 Task: Find people on LinkedIn who attended the University of Kerala, are located in Xiaogan, Hubei, China, talk about Human Resources, work at Axtria - Ingenious Insights, offer Program Management services, and have the title 'Bank Teller'.
Action: Mouse moved to (610, 85)
Screenshot: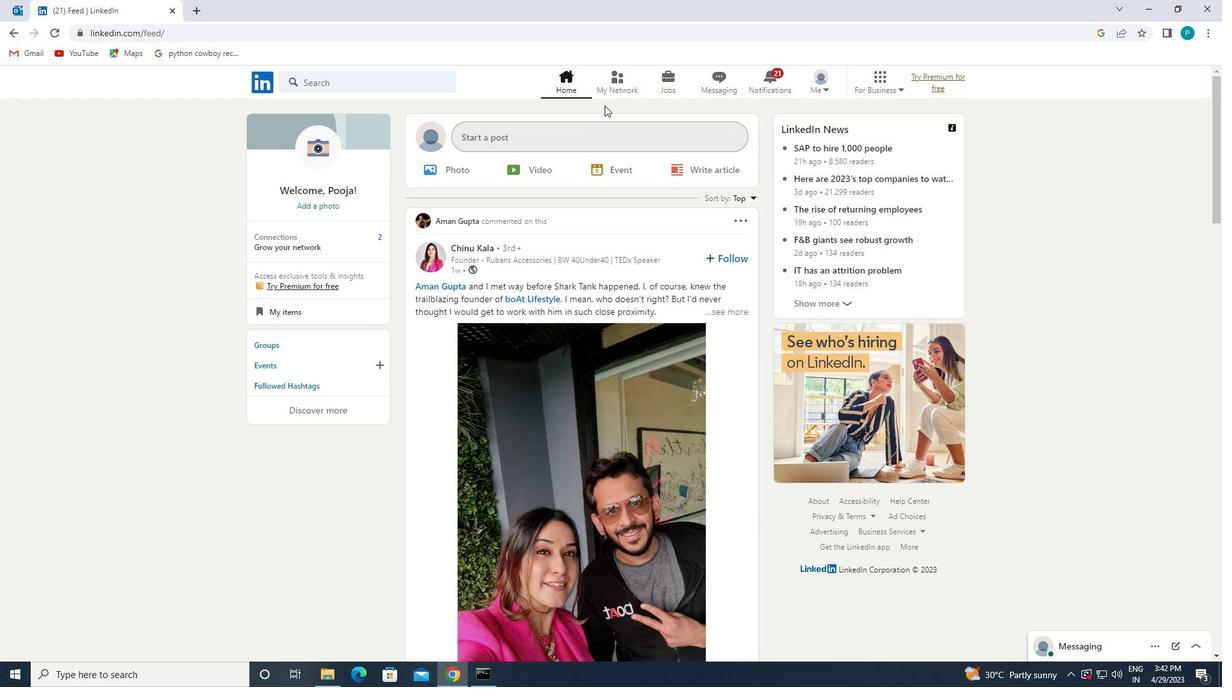 
Action: Mouse pressed left at (610, 85)
Screenshot: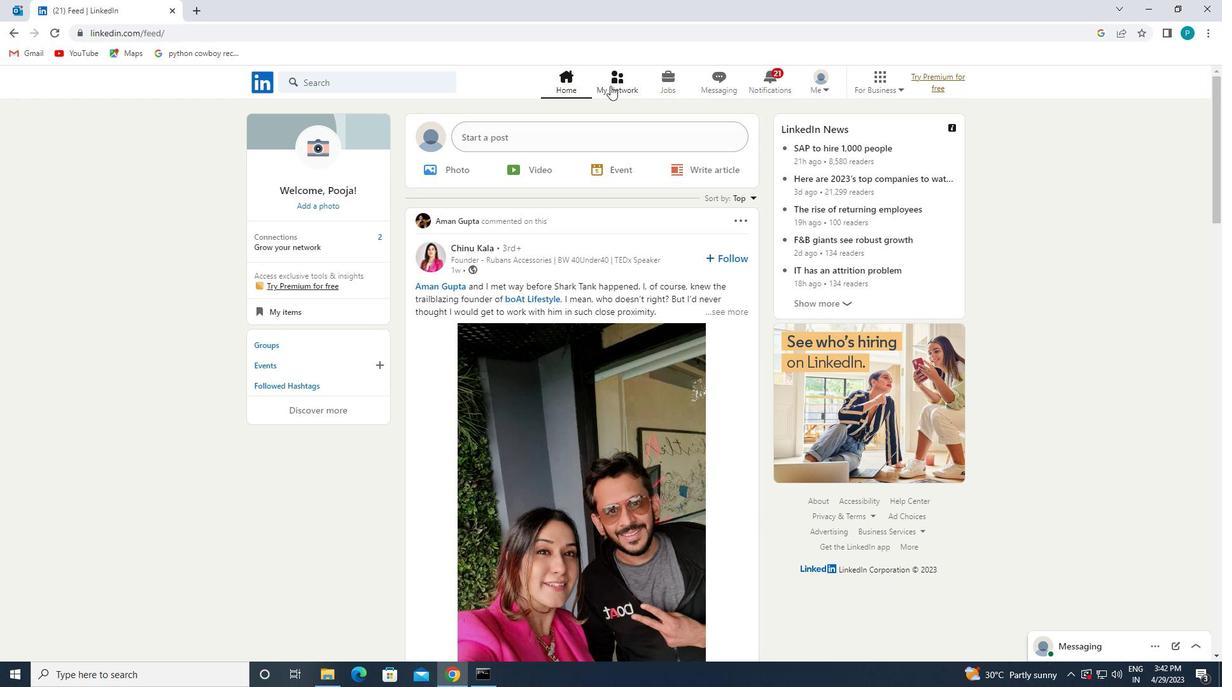 
Action: Mouse moved to (346, 148)
Screenshot: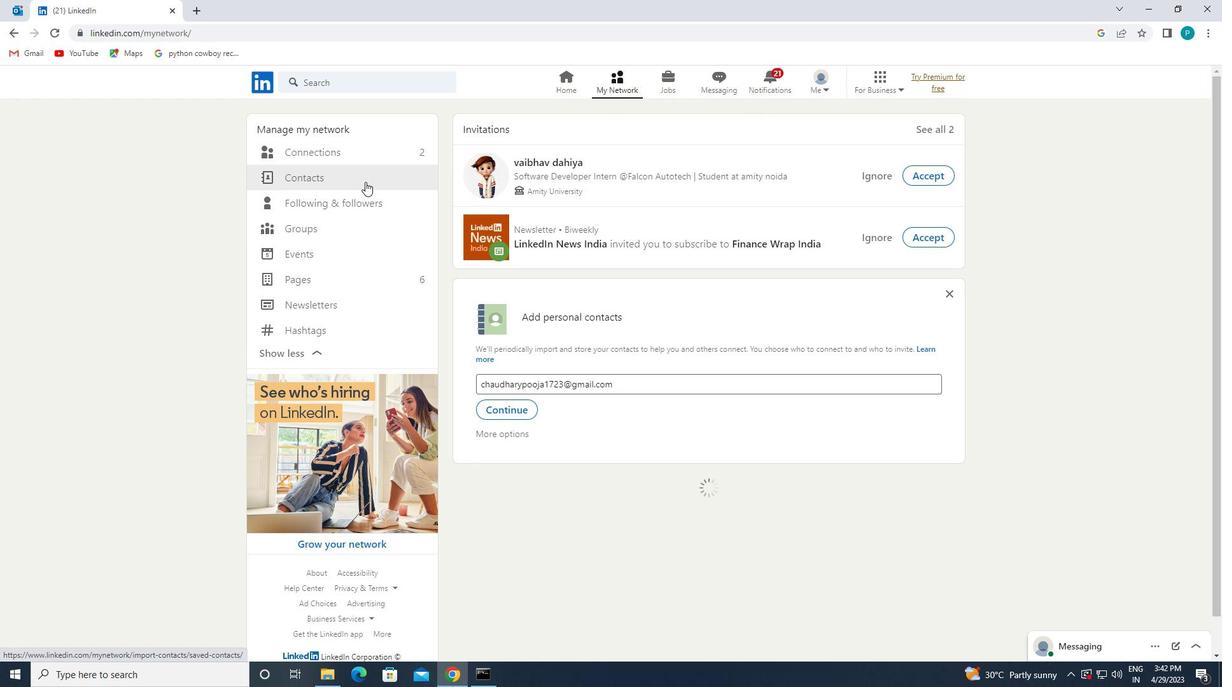 
Action: Mouse pressed left at (346, 148)
Screenshot: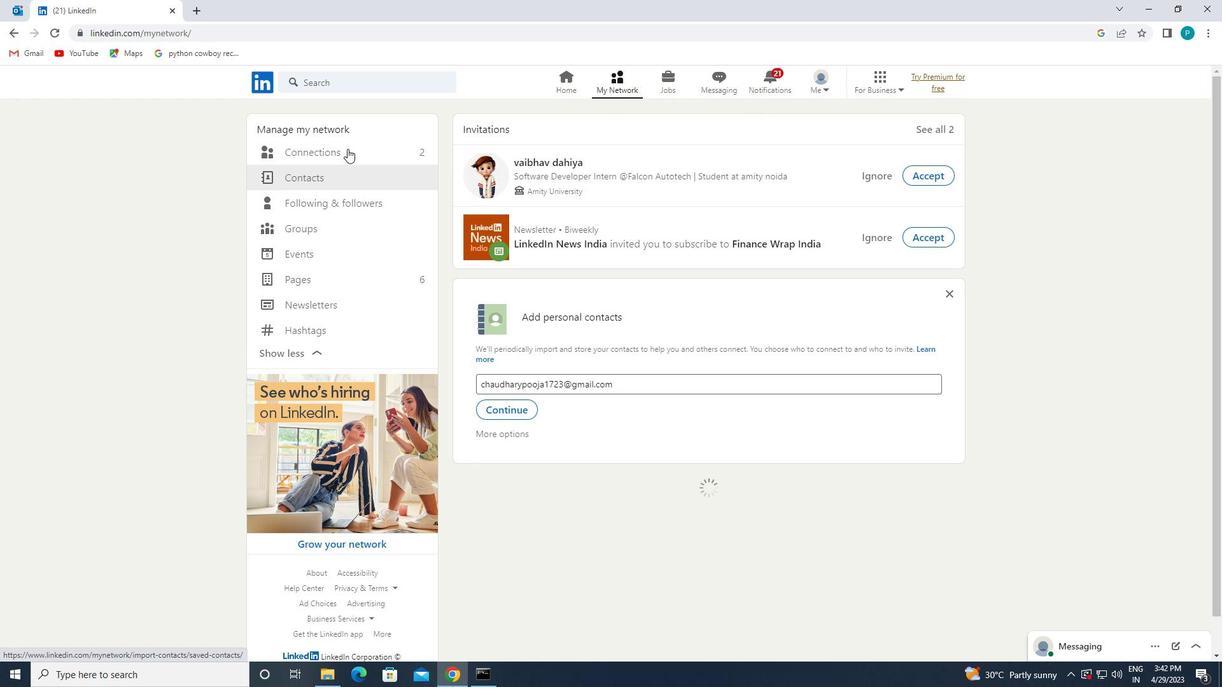 
Action: Mouse moved to (706, 149)
Screenshot: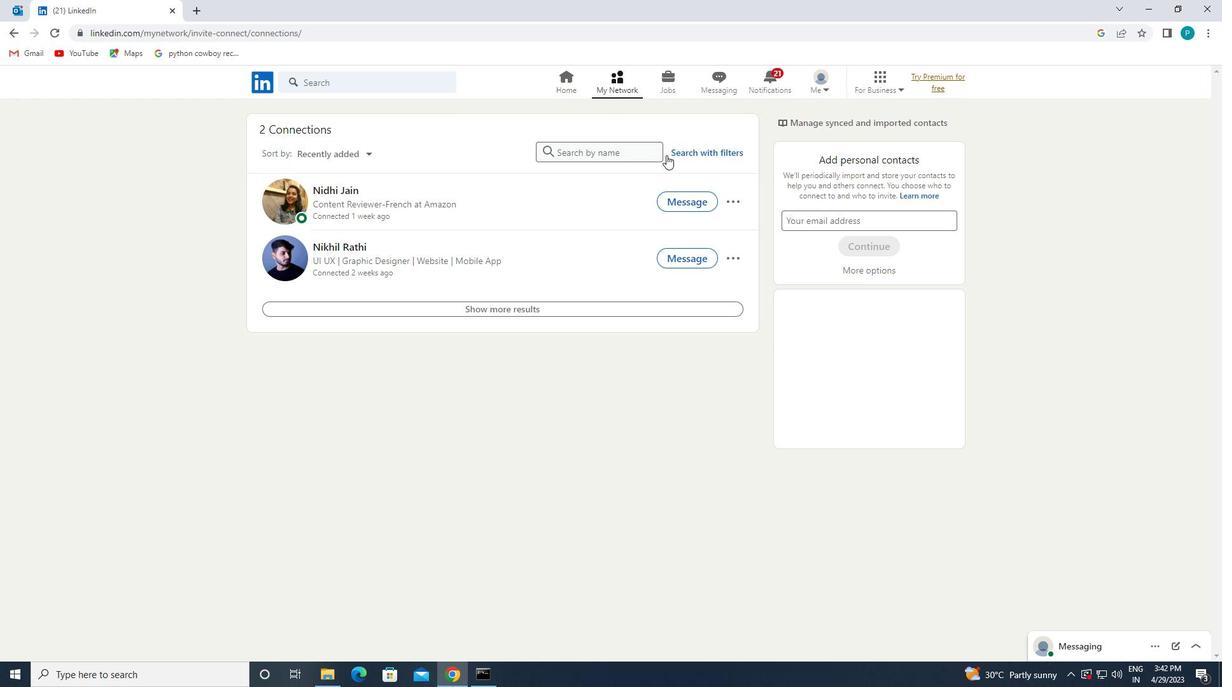
Action: Mouse pressed left at (706, 149)
Screenshot: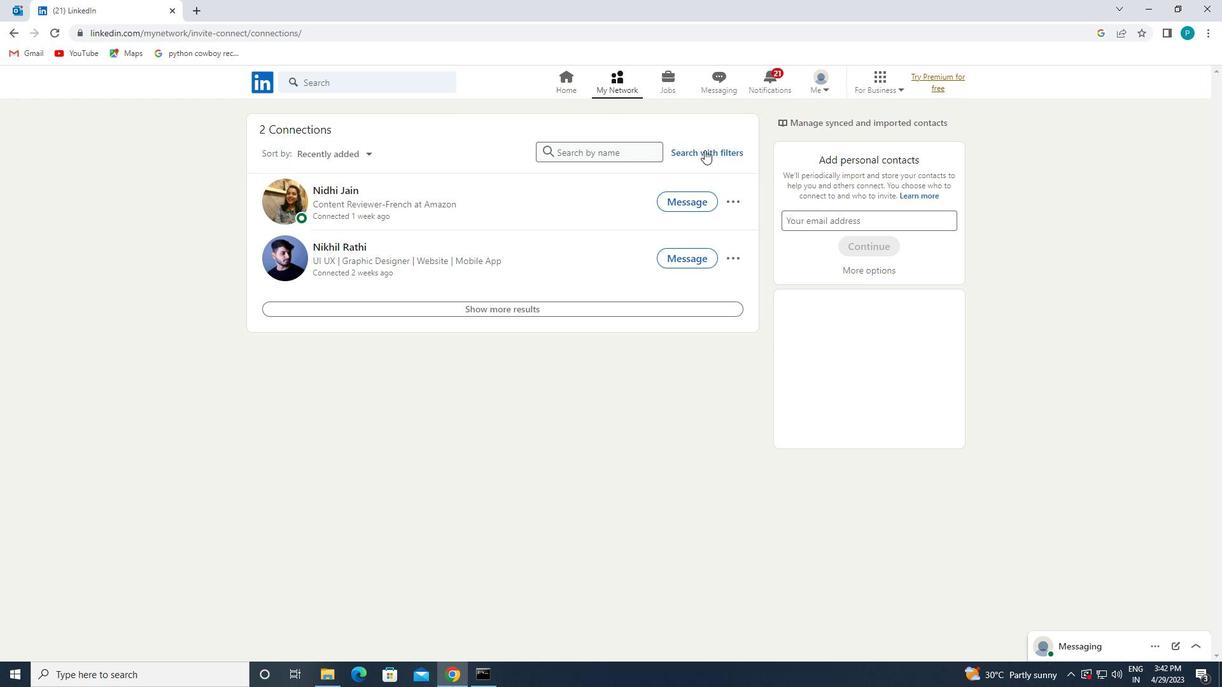 
Action: Mouse moved to (706, 147)
Screenshot: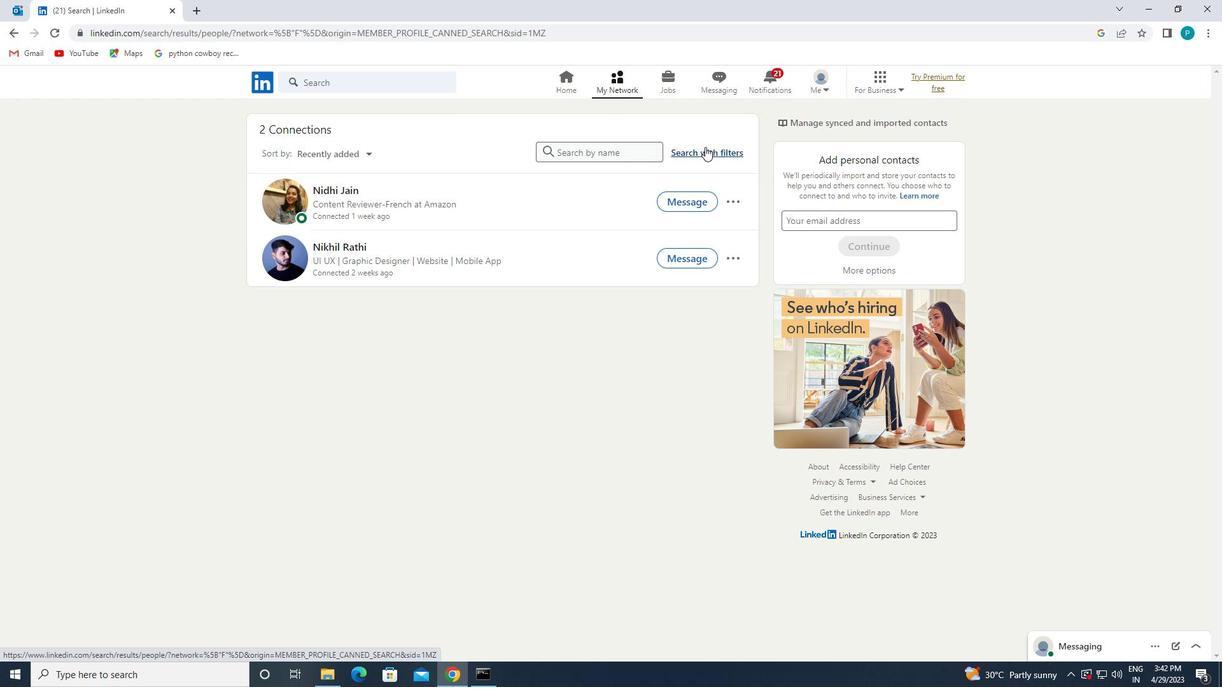 
Action: Mouse pressed left at (706, 147)
Screenshot: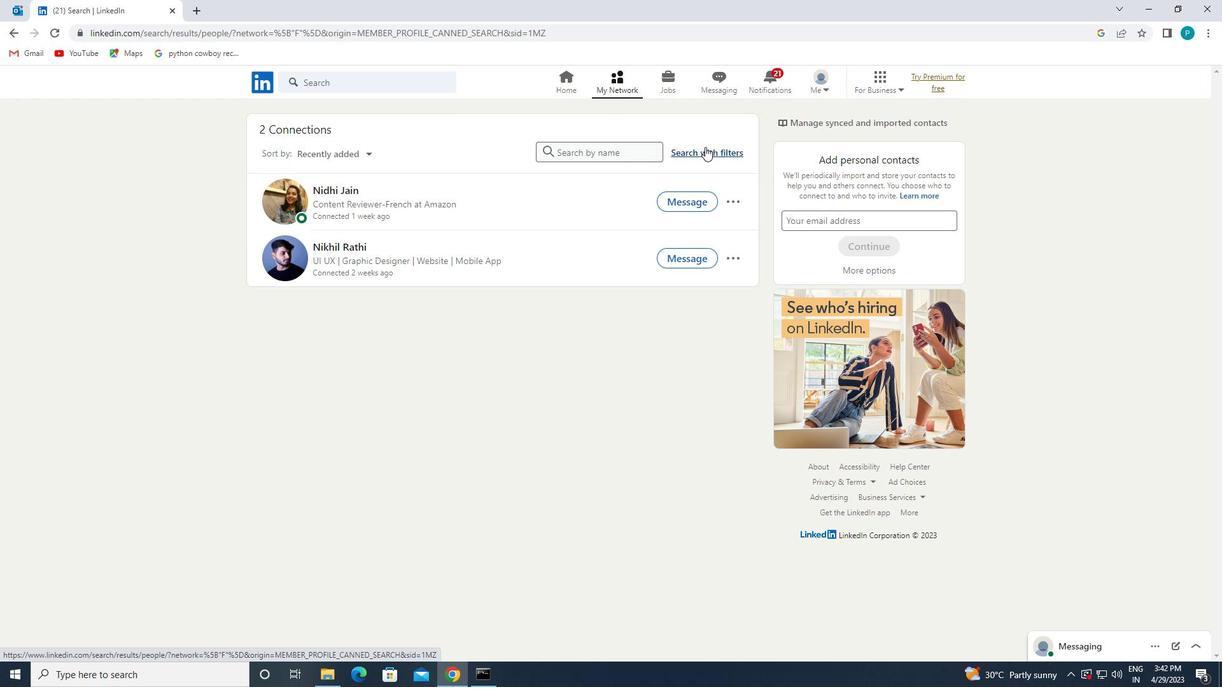 
Action: Mouse pressed left at (706, 147)
Screenshot: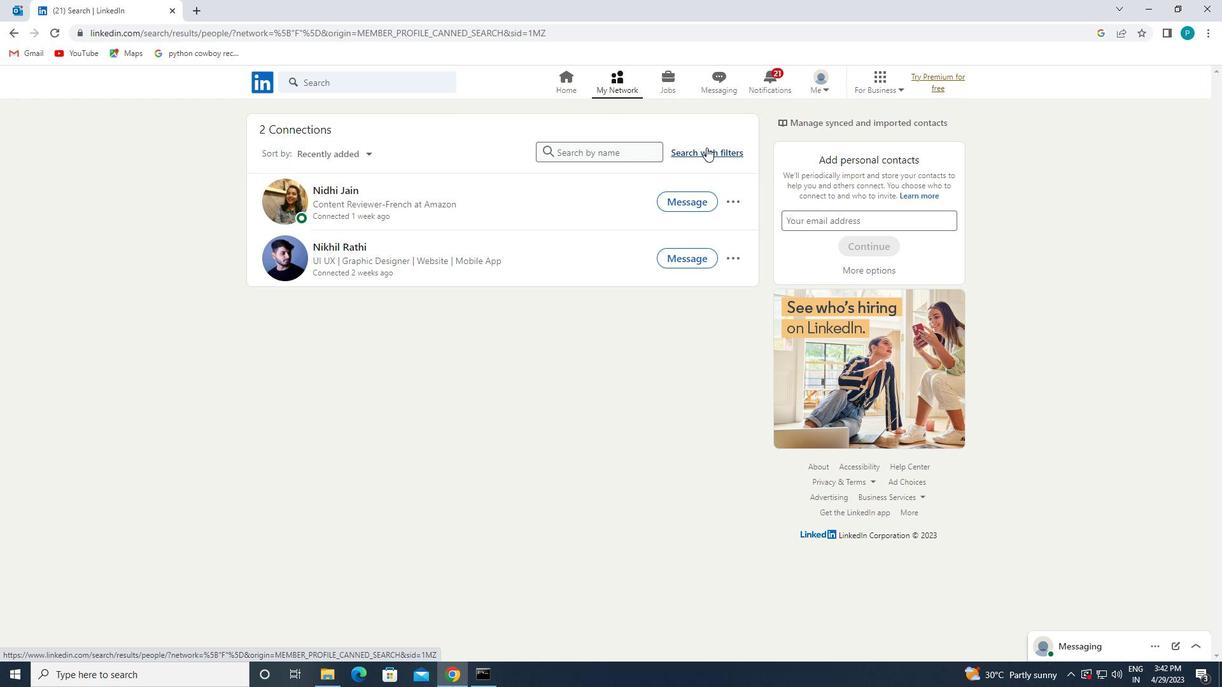 
Action: Mouse moved to (612, 134)
Screenshot: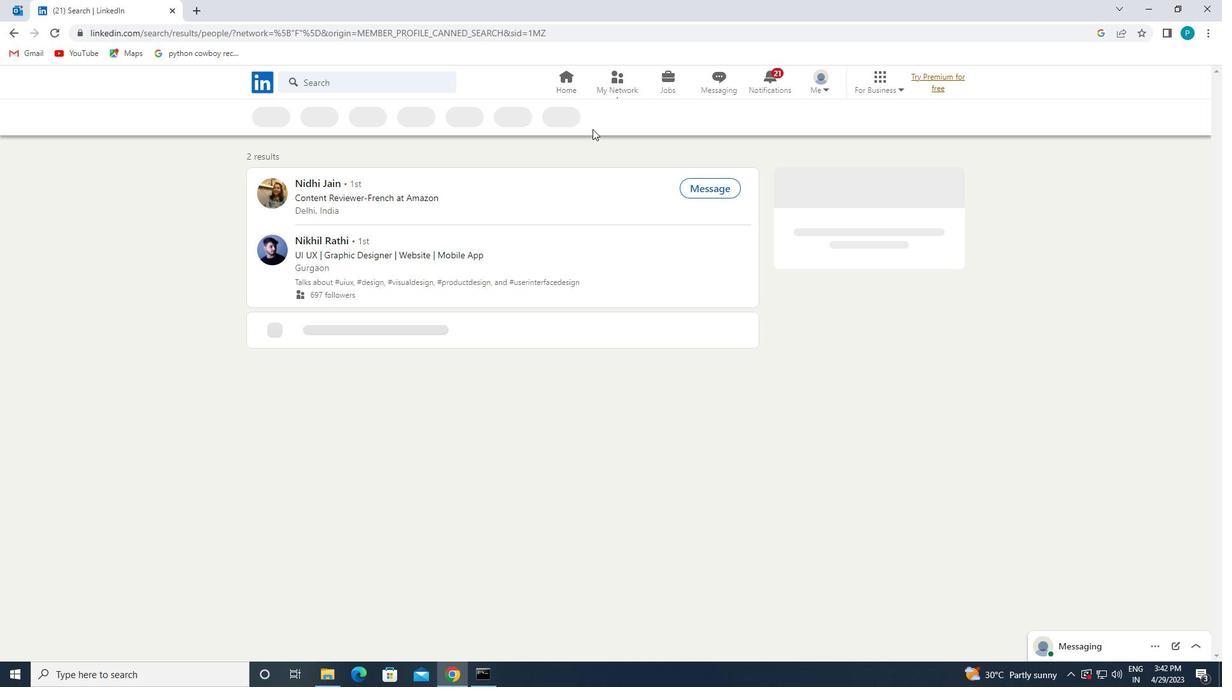 
Action: Mouse scrolled (612, 135) with delta (0, 0)
Screenshot: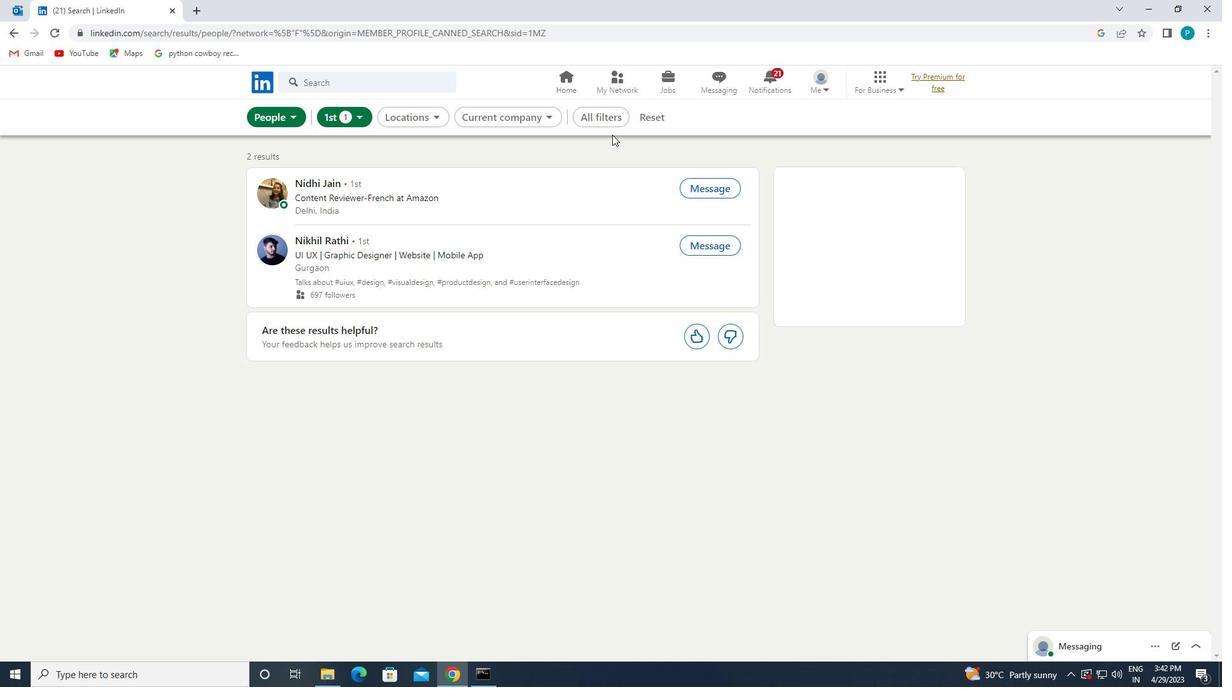 
Action: Mouse scrolled (612, 135) with delta (0, 0)
Screenshot: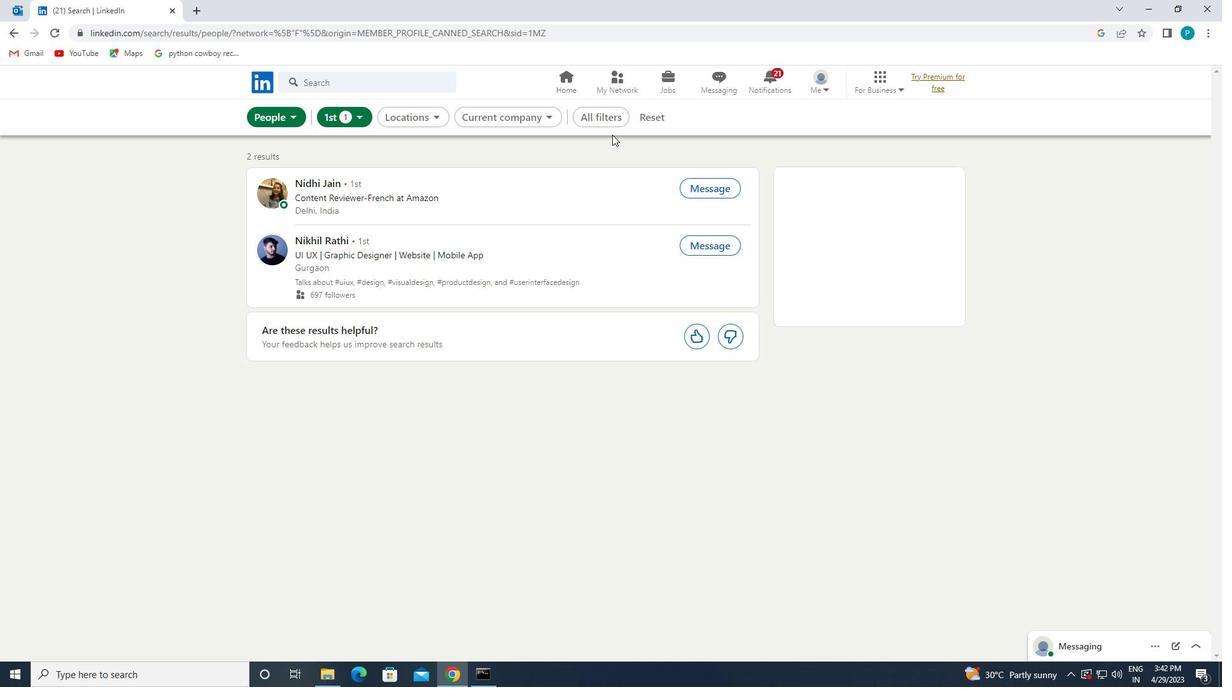 
Action: Mouse scrolled (612, 135) with delta (0, 0)
Screenshot: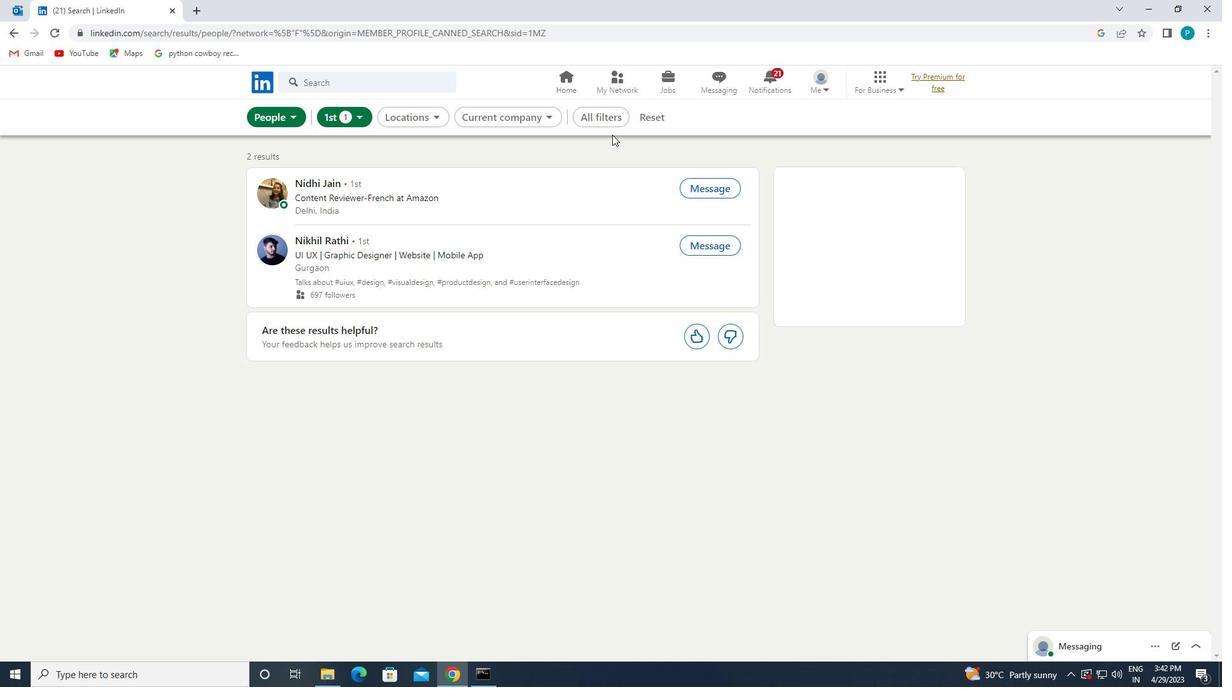 
Action: Mouse scrolled (612, 134) with delta (0, 0)
Screenshot: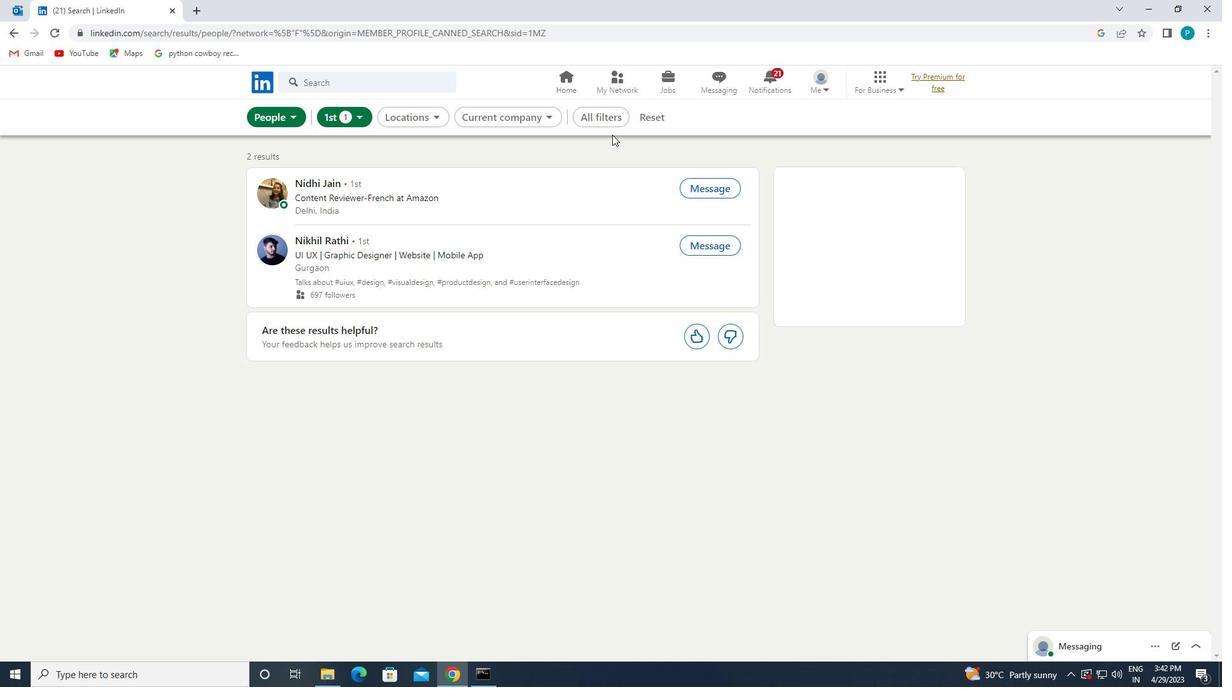 
Action: Mouse scrolled (612, 134) with delta (0, 0)
Screenshot: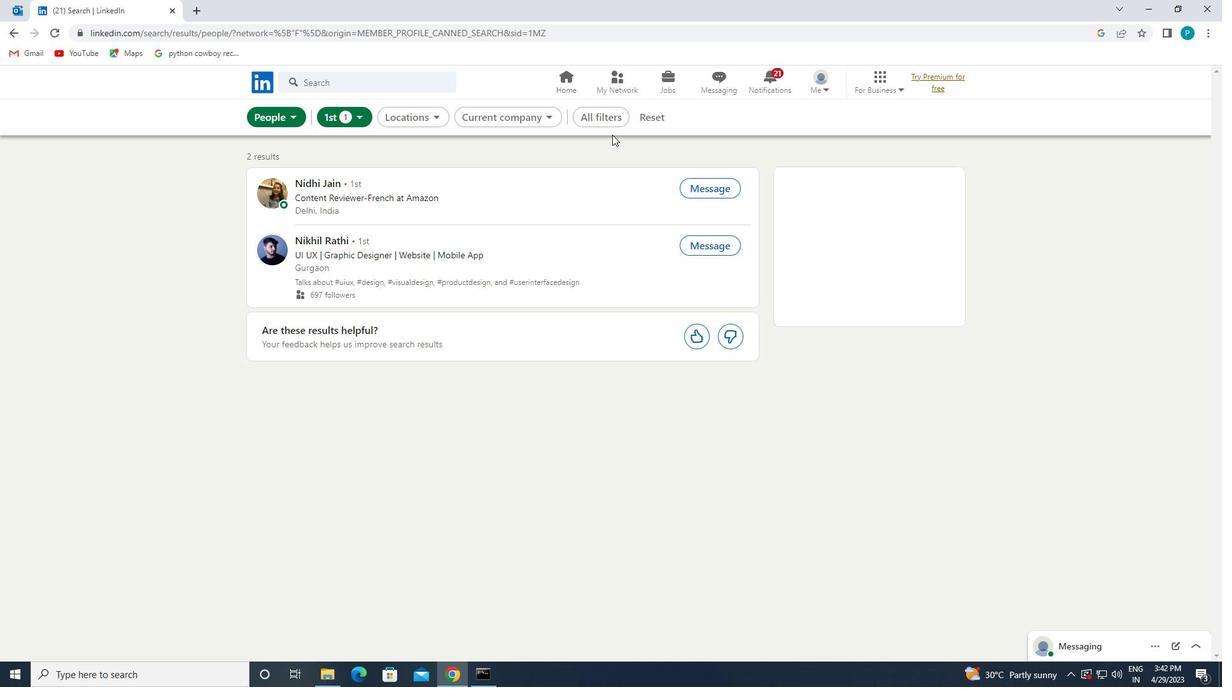 
Action: Mouse moved to (647, 112)
Screenshot: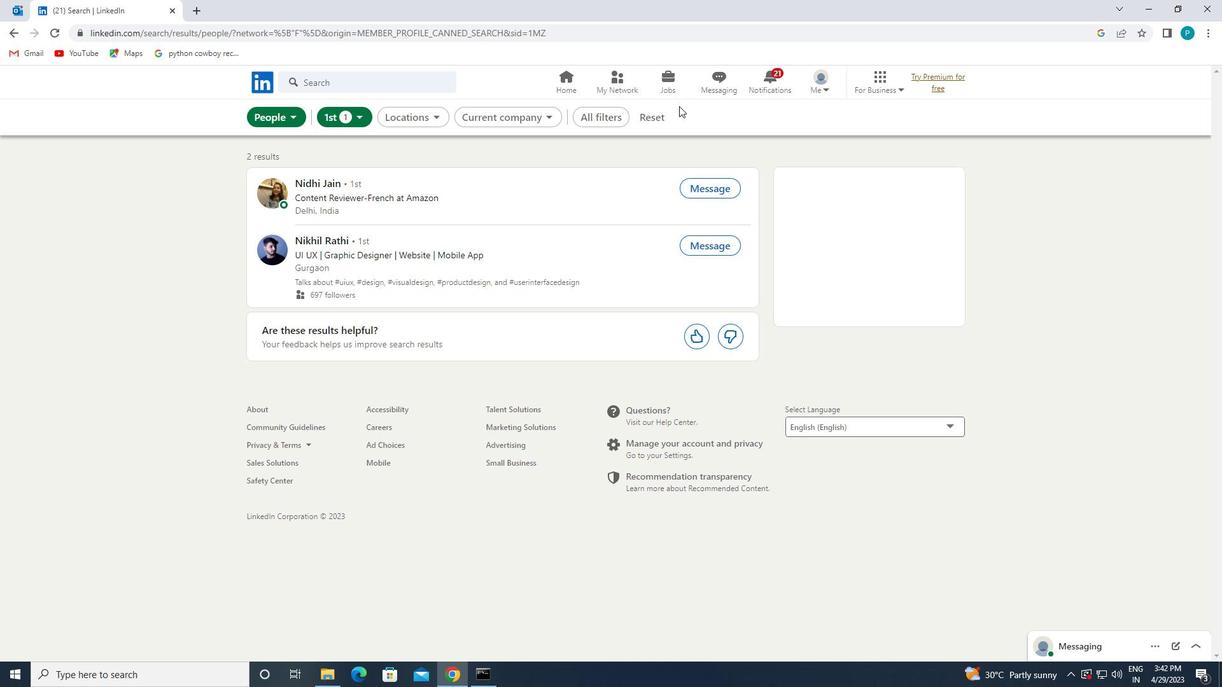 
Action: Mouse pressed left at (647, 112)
Screenshot: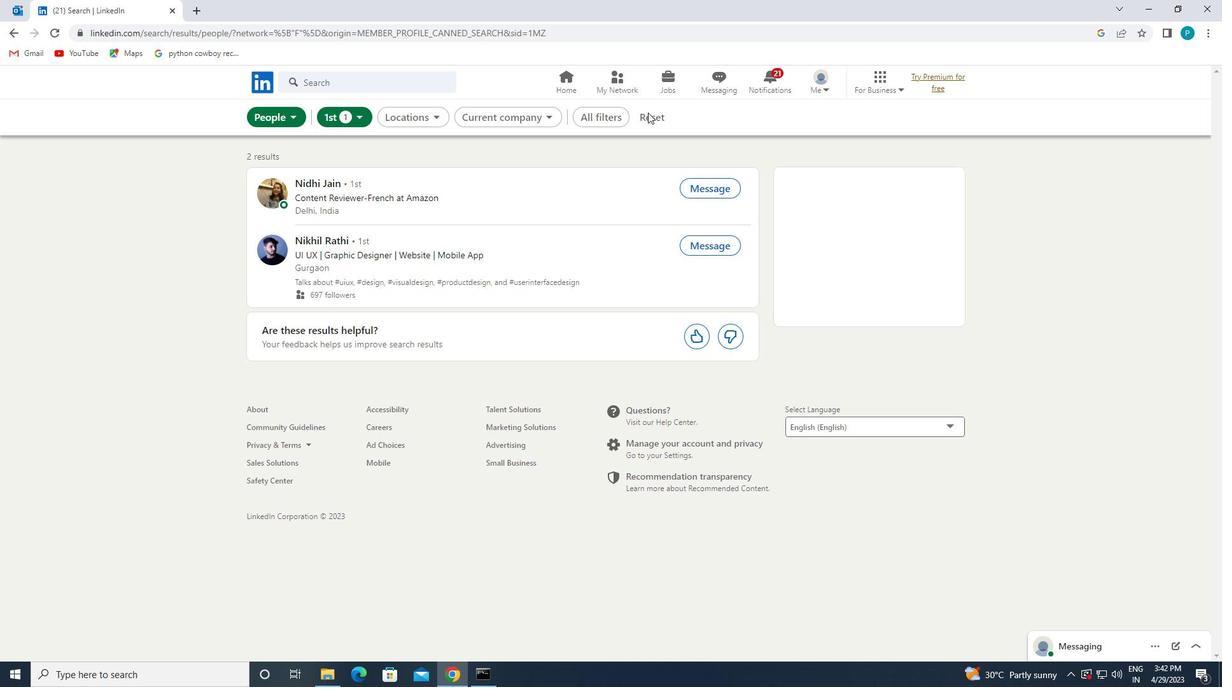 
Action: Mouse moved to (651, 116)
Screenshot: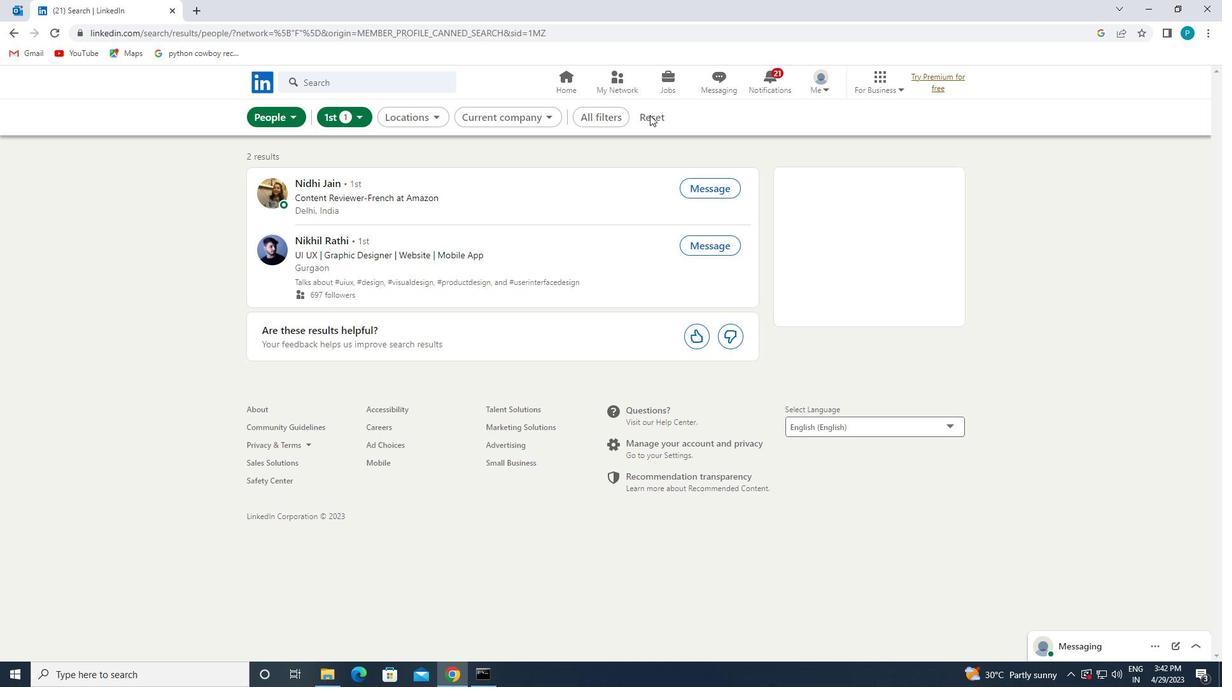 
Action: Mouse pressed left at (651, 116)
Screenshot: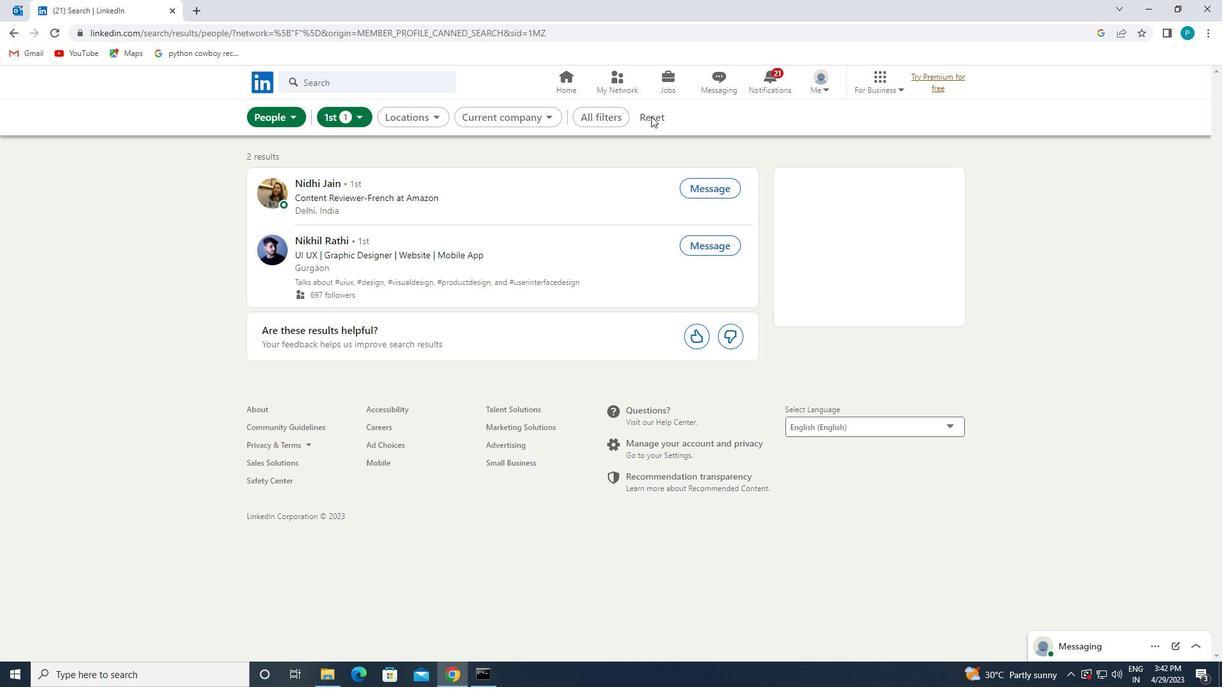 
Action: Mouse pressed left at (651, 116)
Screenshot: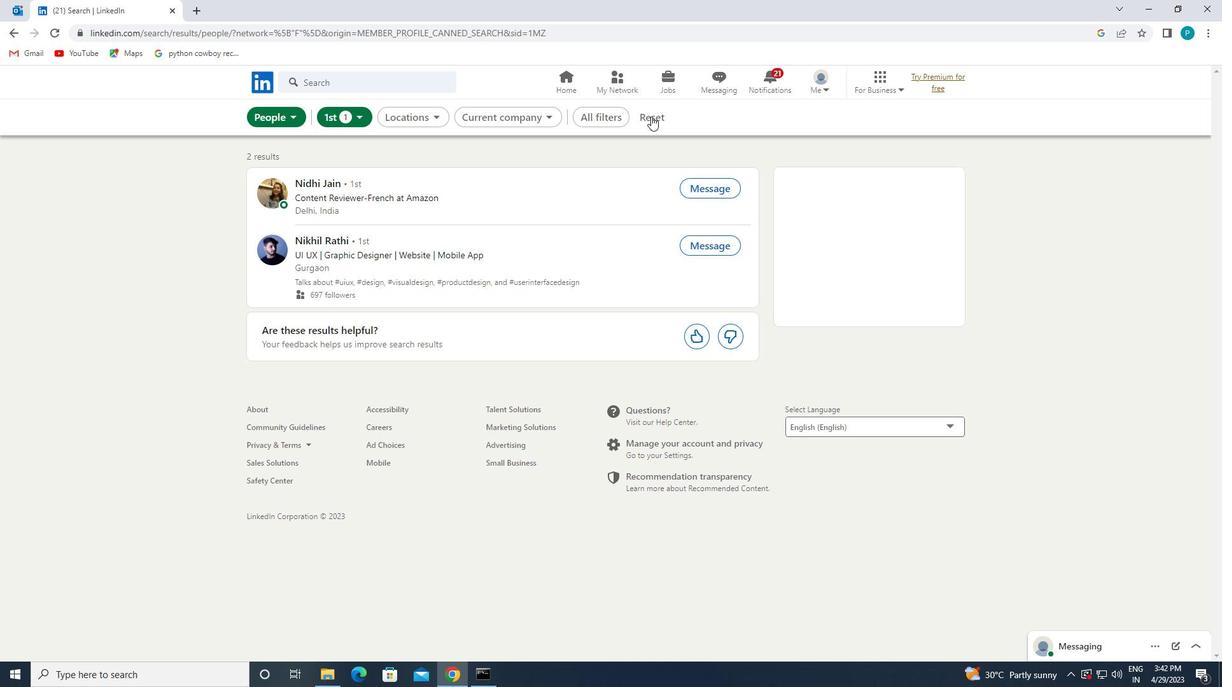 
Action: Mouse pressed left at (651, 116)
Screenshot: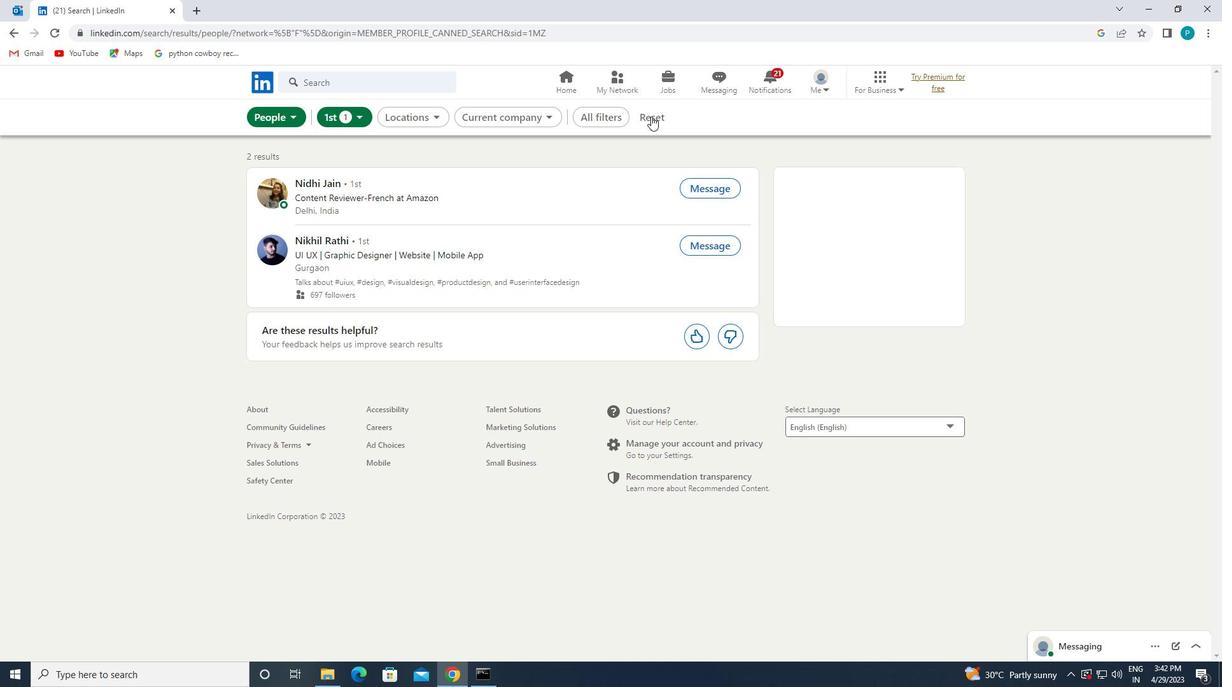 
Action: Mouse pressed left at (651, 116)
Screenshot: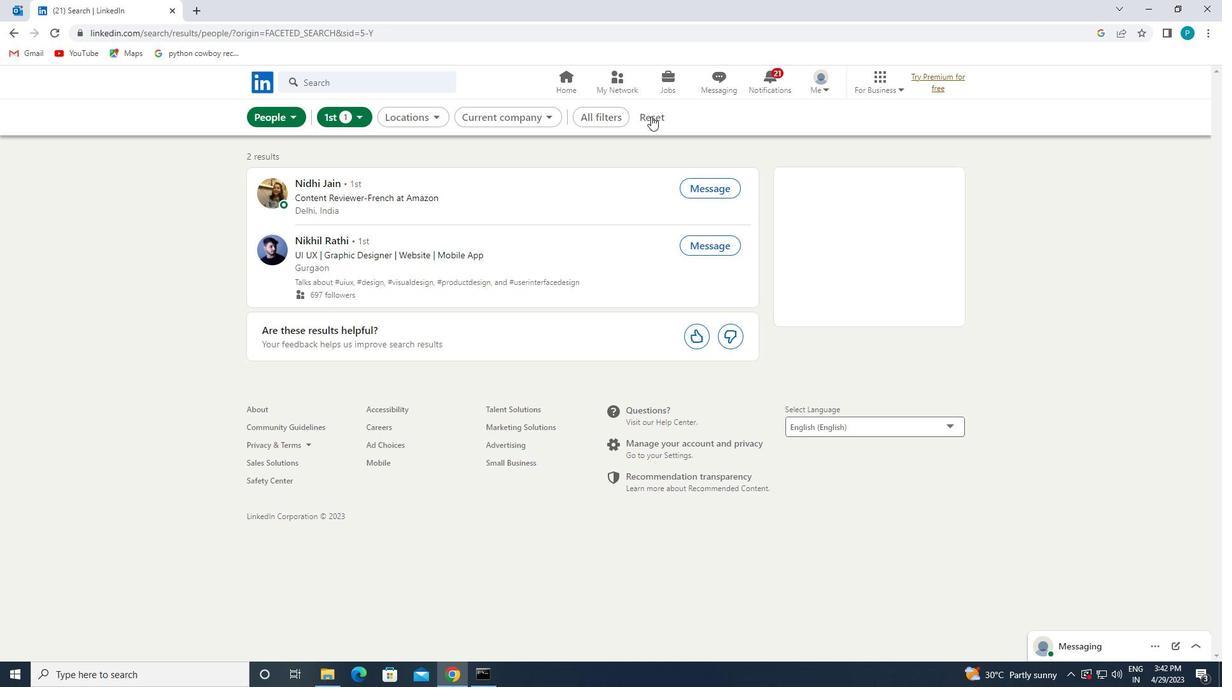 
Action: Mouse pressed left at (651, 116)
Screenshot: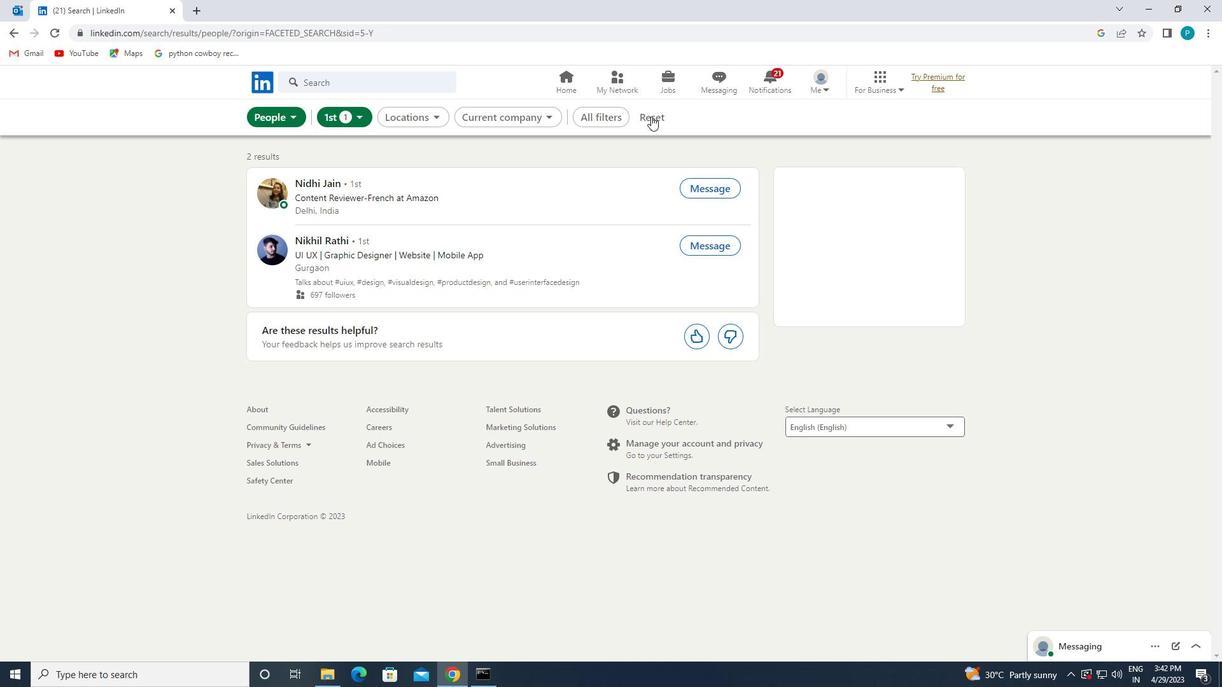 
Action: Mouse pressed left at (651, 116)
Screenshot: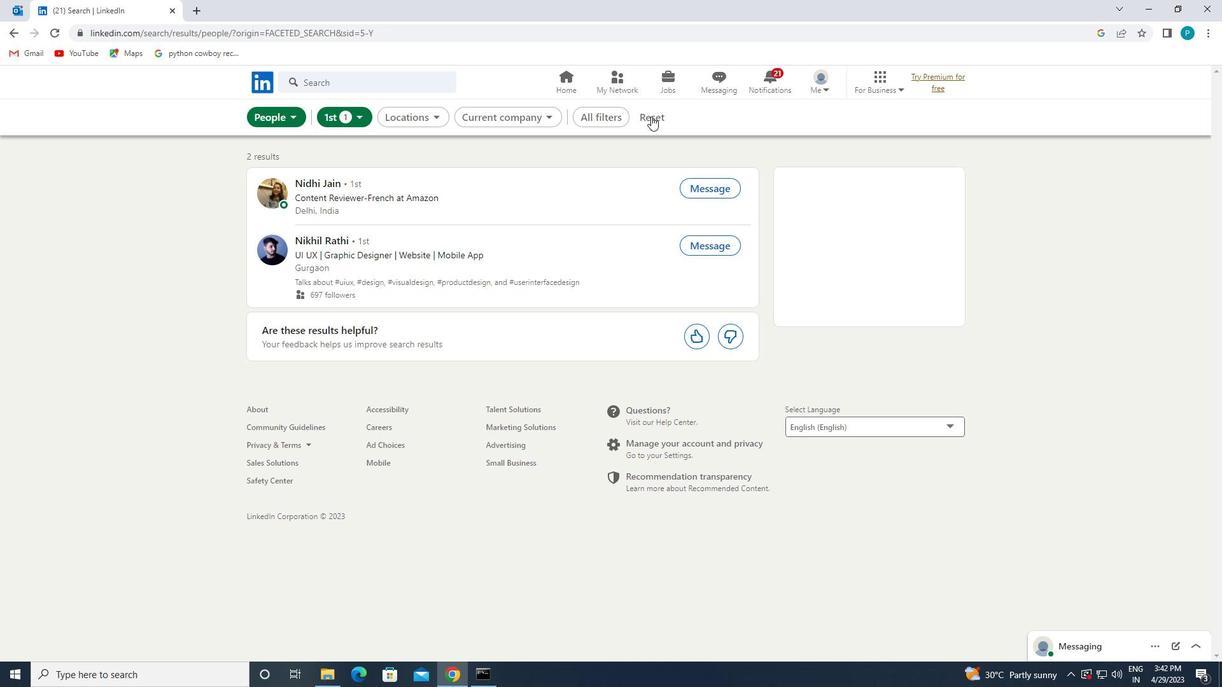
Action: Mouse moved to (659, 112)
Screenshot: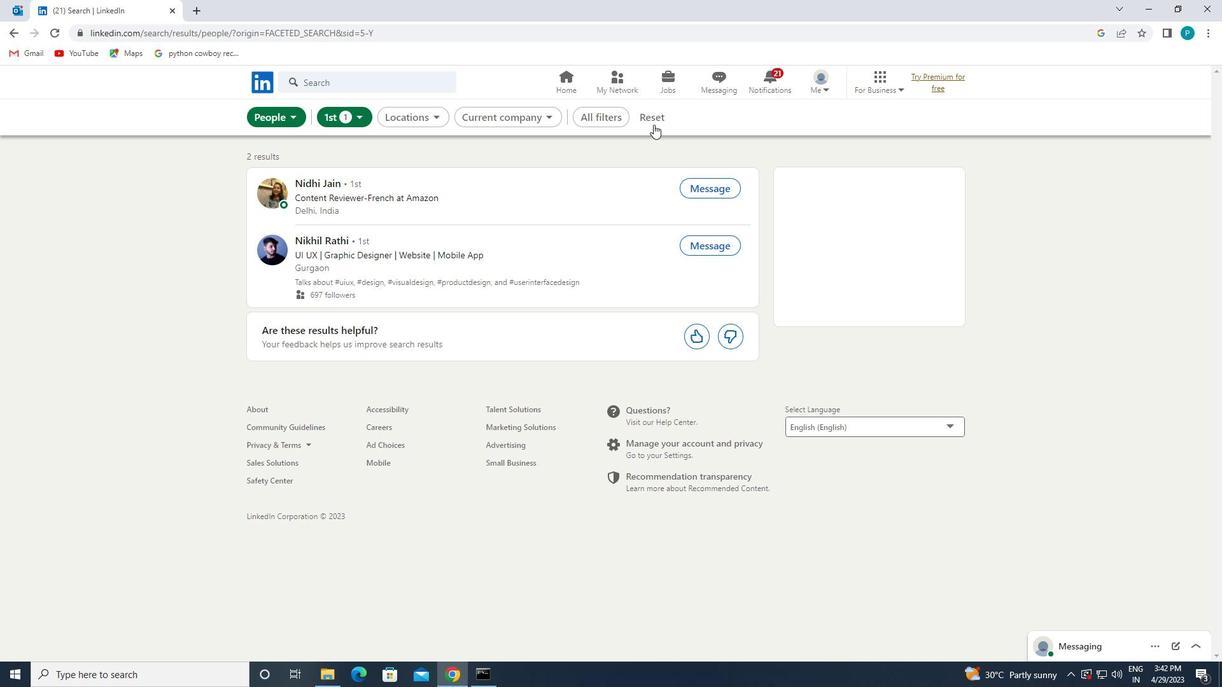 
Action: Mouse pressed left at (659, 112)
Screenshot: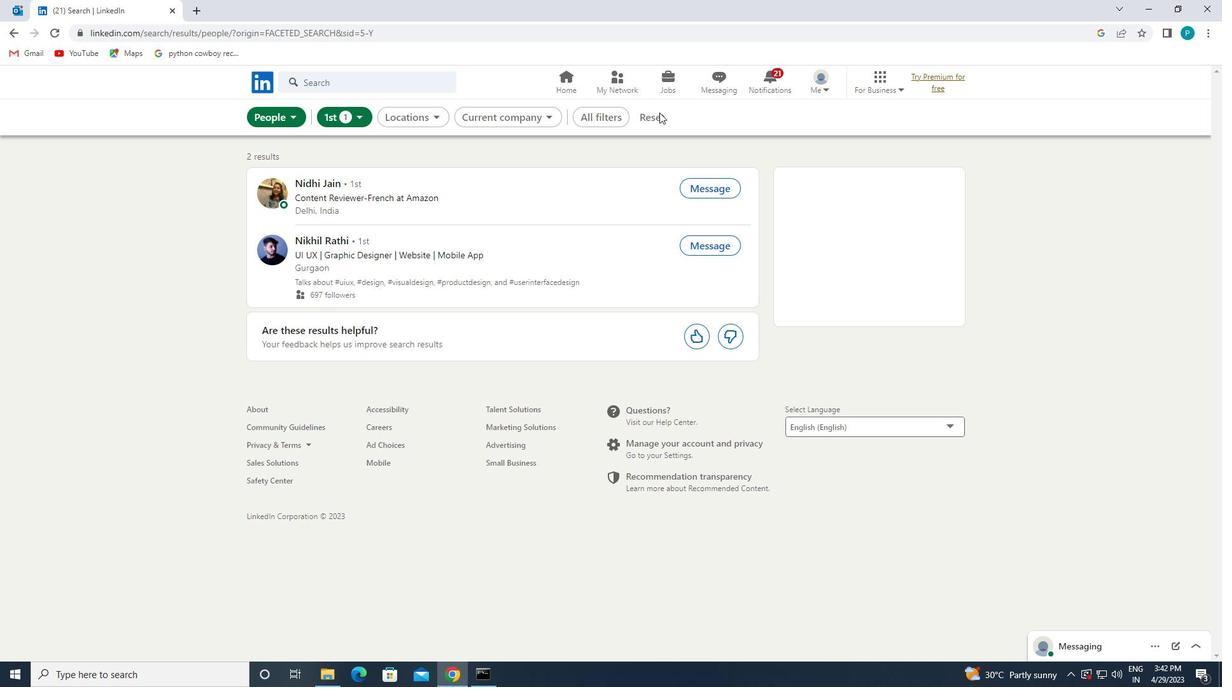 
Action: Mouse moved to (647, 112)
Screenshot: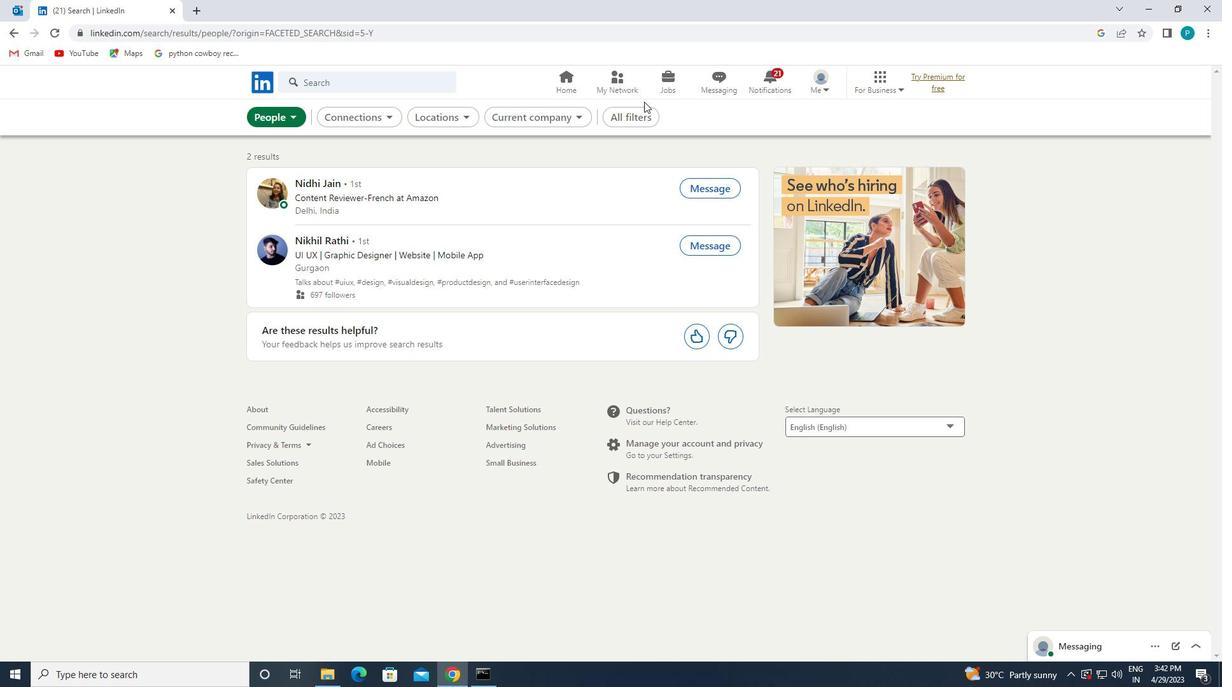 
Action: Mouse pressed left at (647, 112)
Screenshot: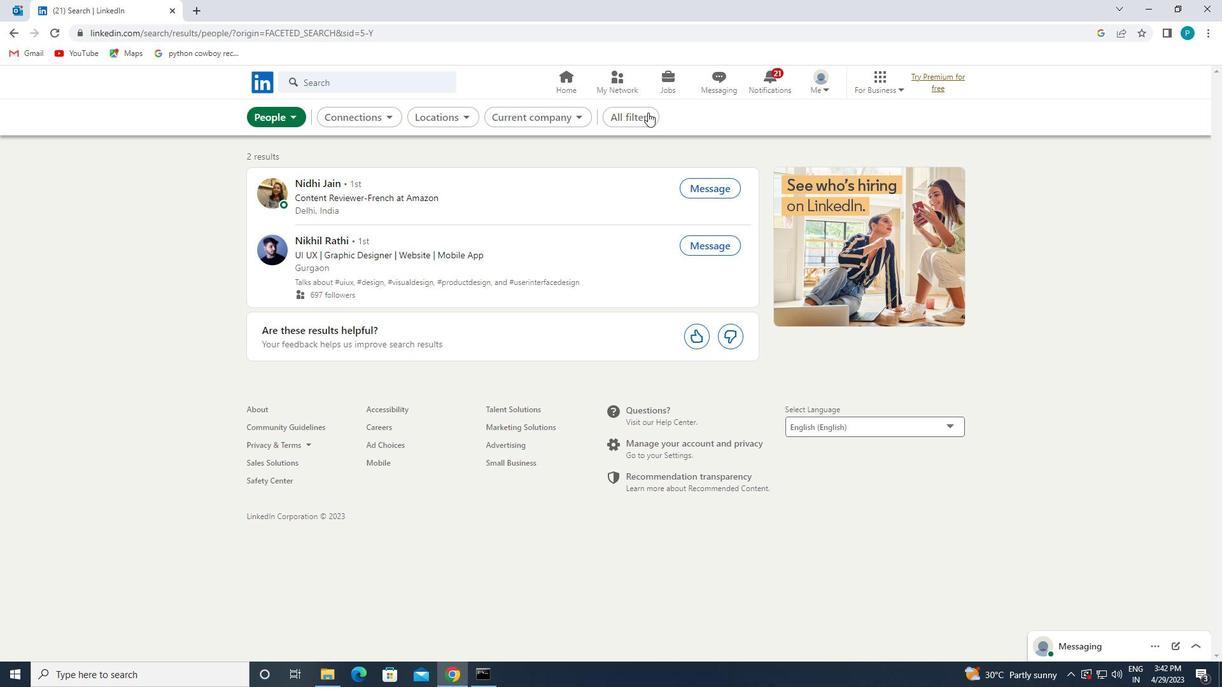 
Action: Mouse moved to (1025, 355)
Screenshot: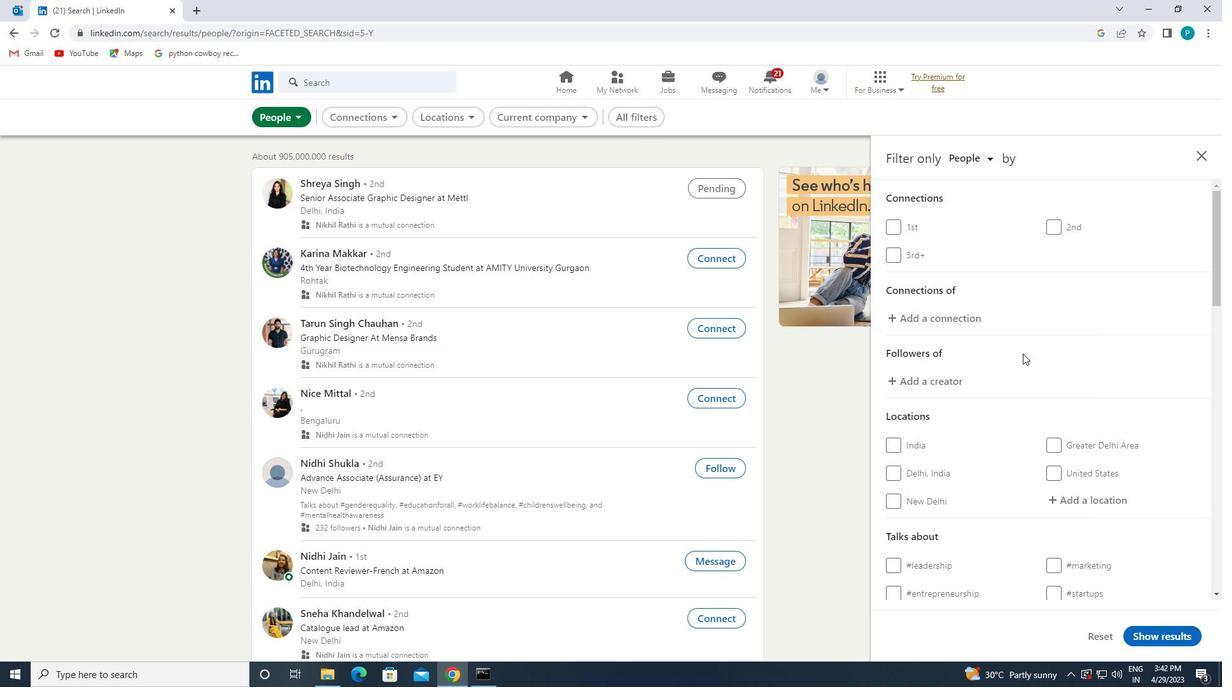 
Action: Mouse scrolled (1025, 355) with delta (0, 0)
Screenshot: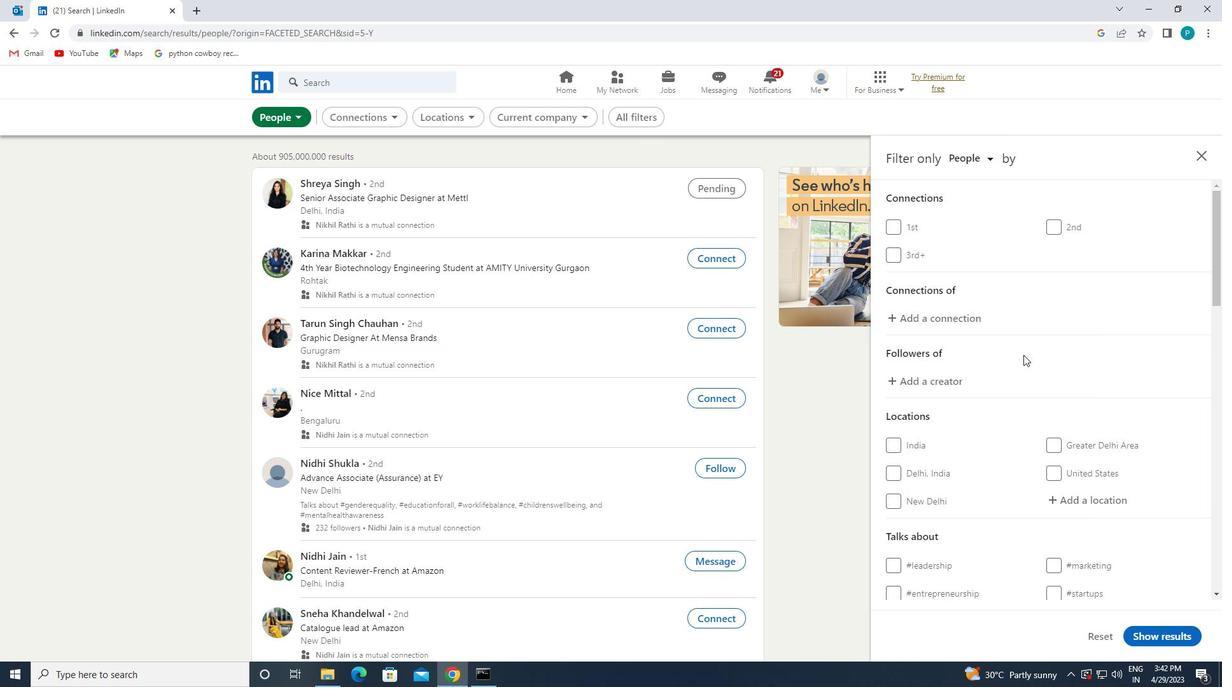 
Action: Mouse moved to (1080, 396)
Screenshot: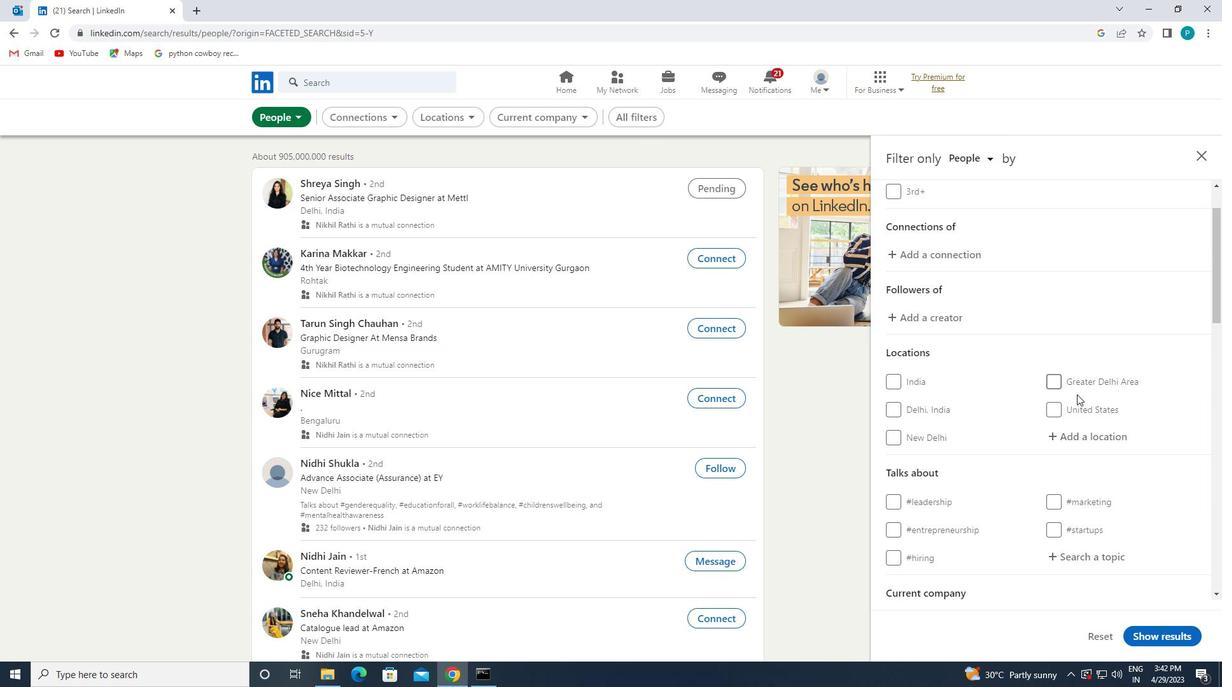 
Action: Mouse scrolled (1080, 395) with delta (0, 0)
Screenshot: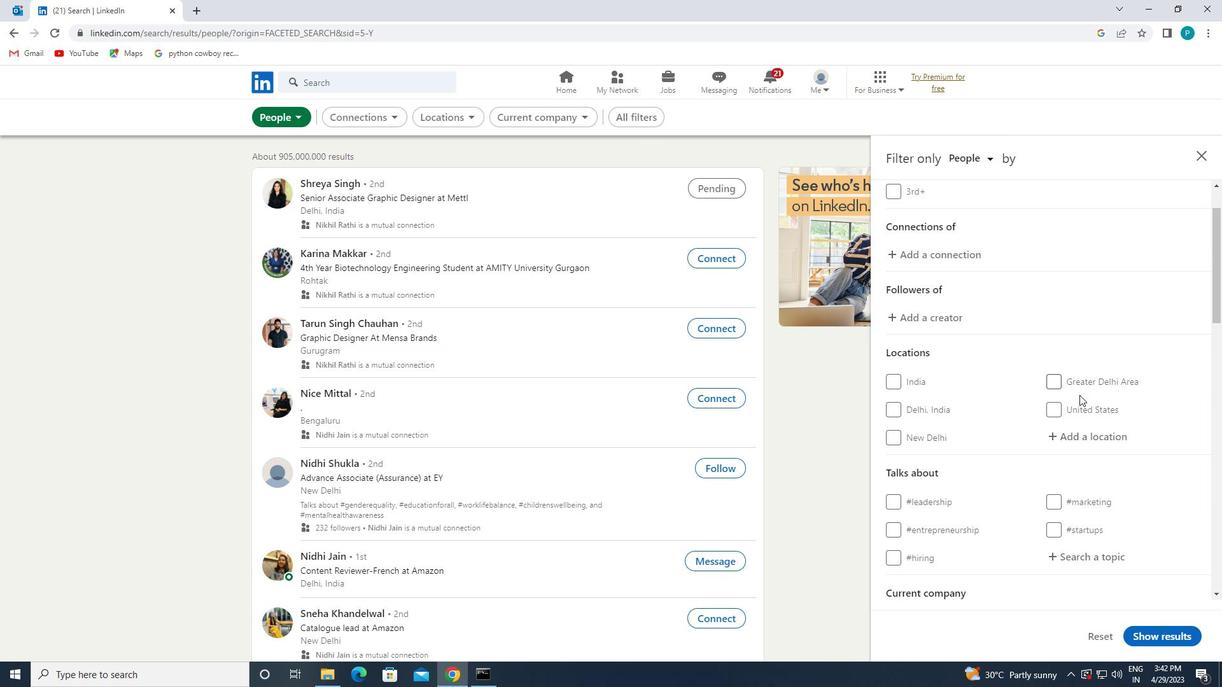 
Action: Mouse moved to (1078, 365)
Screenshot: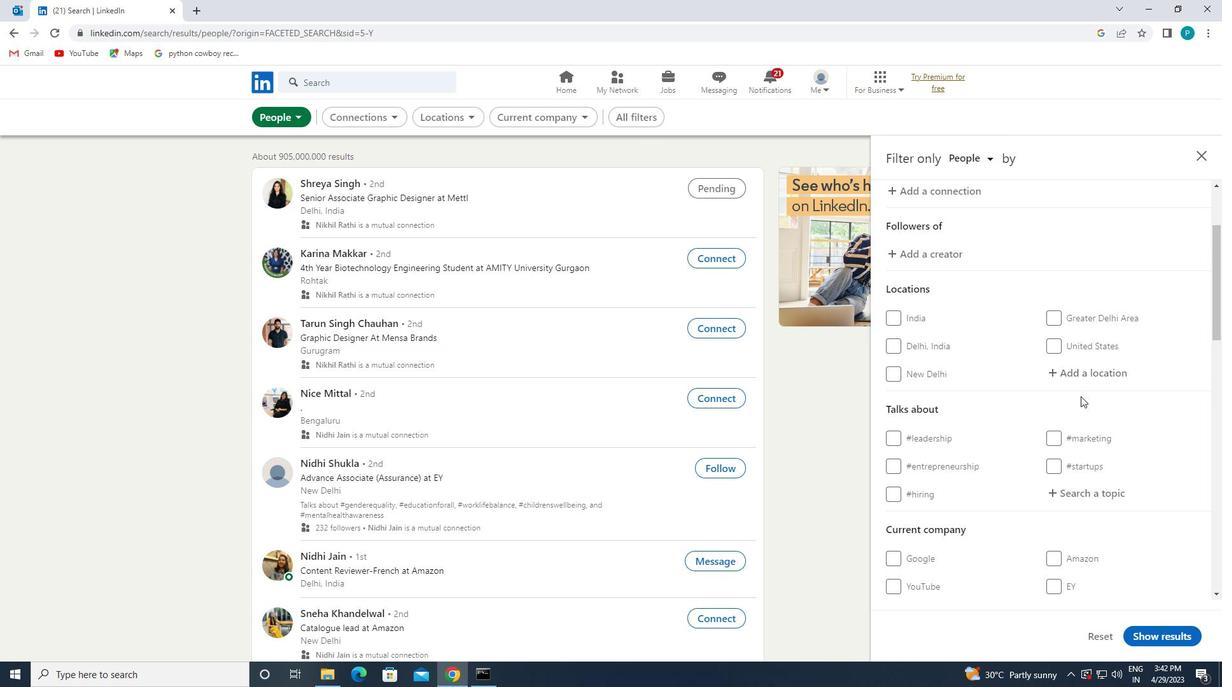 
Action: Mouse pressed left at (1078, 365)
Screenshot: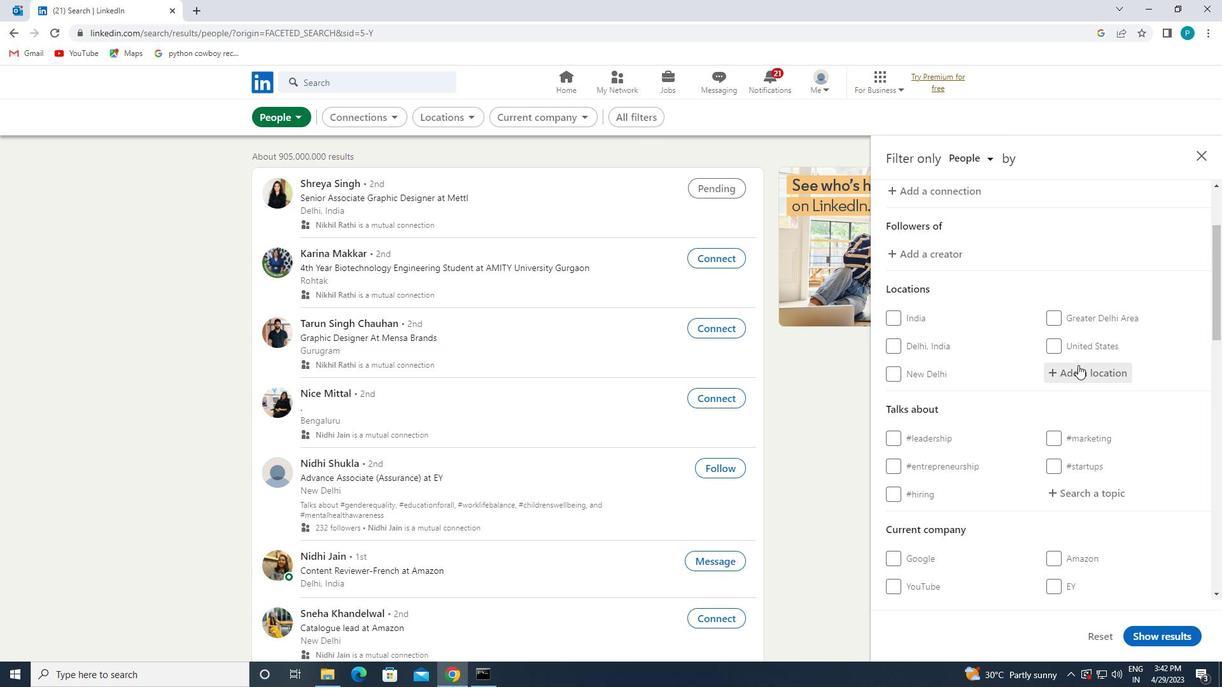 
Action: Key pressed <Key.caps_lock>x<Key.caps_lock>iagan
Screenshot: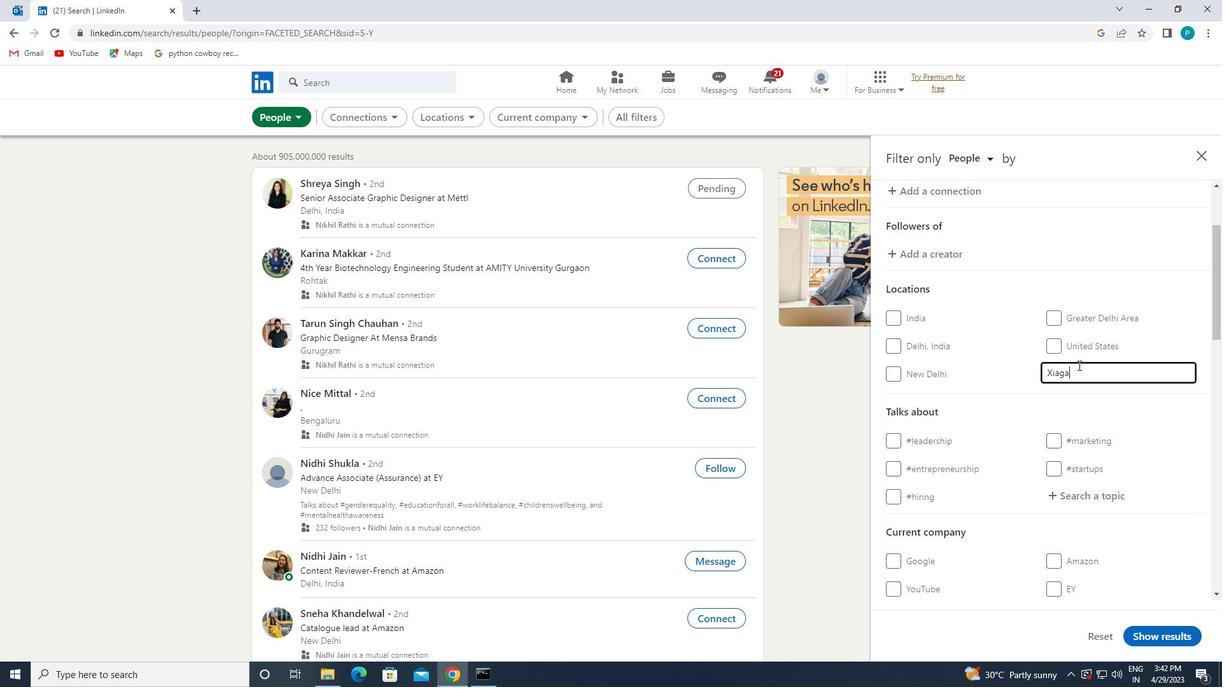 
Action: Mouse moved to (1058, 375)
Screenshot: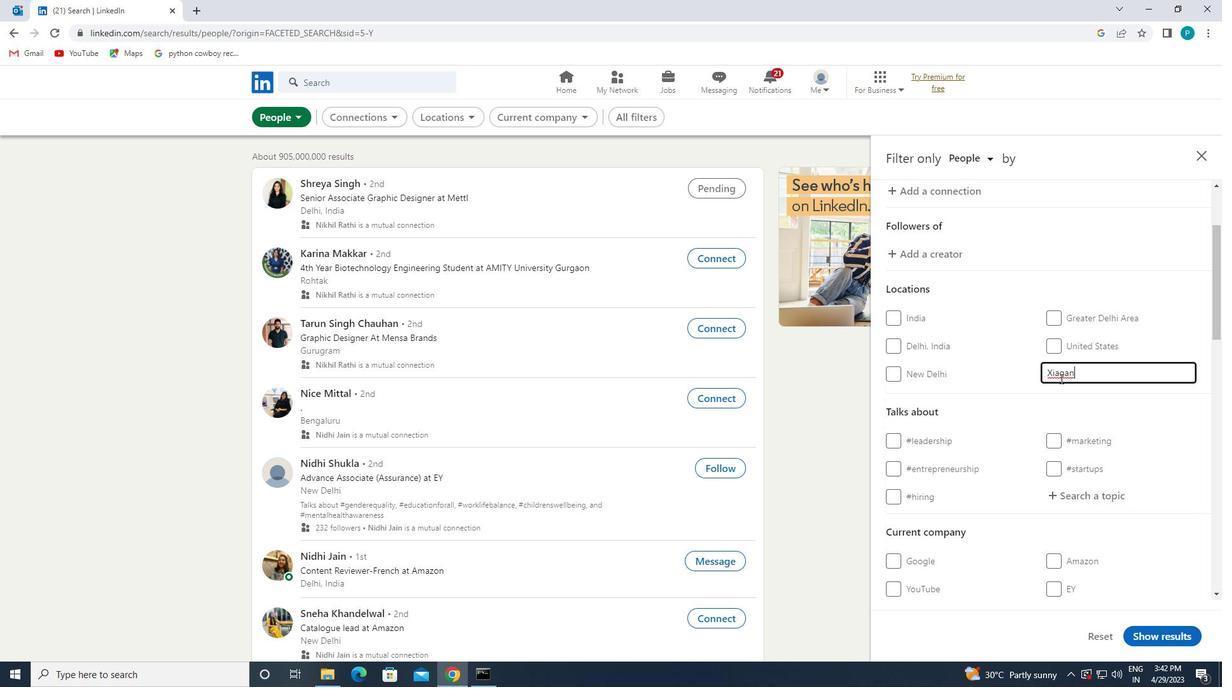 
Action: Mouse pressed left at (1058, 375)
Screenshot: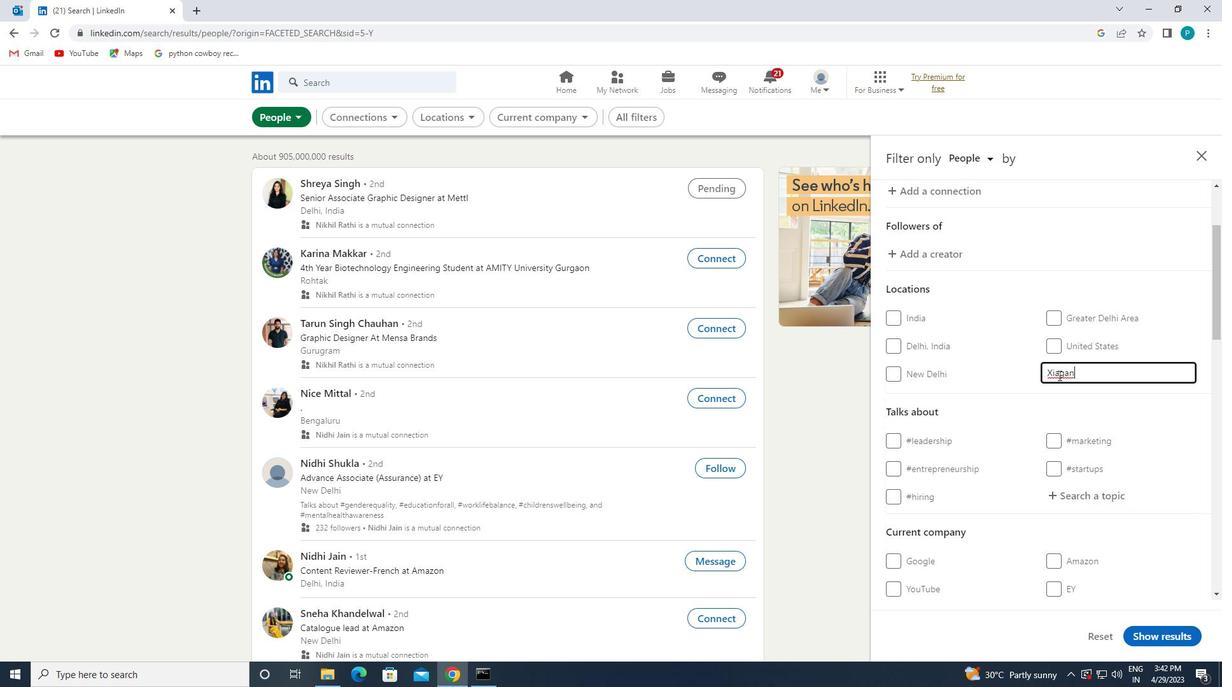 
Action: Key pressed <Key.backspace>o<Key.backspace>ao
Screenshot: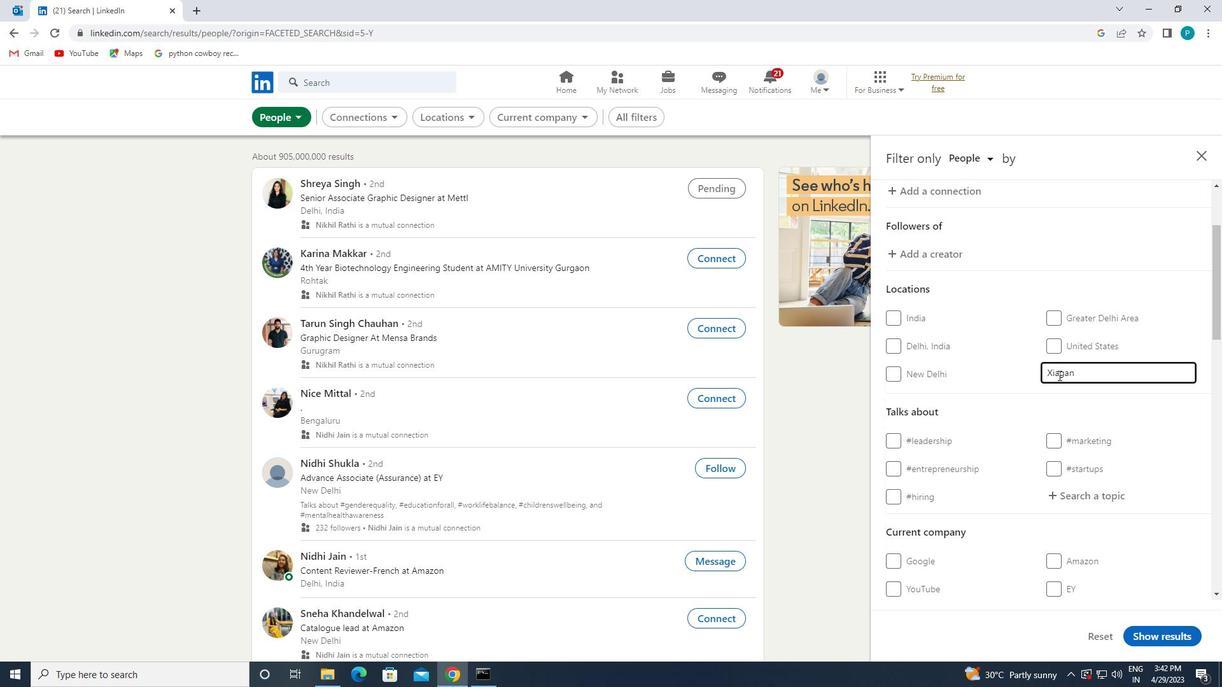 
Action: Mouse moved to (952, 388)
Screenshot: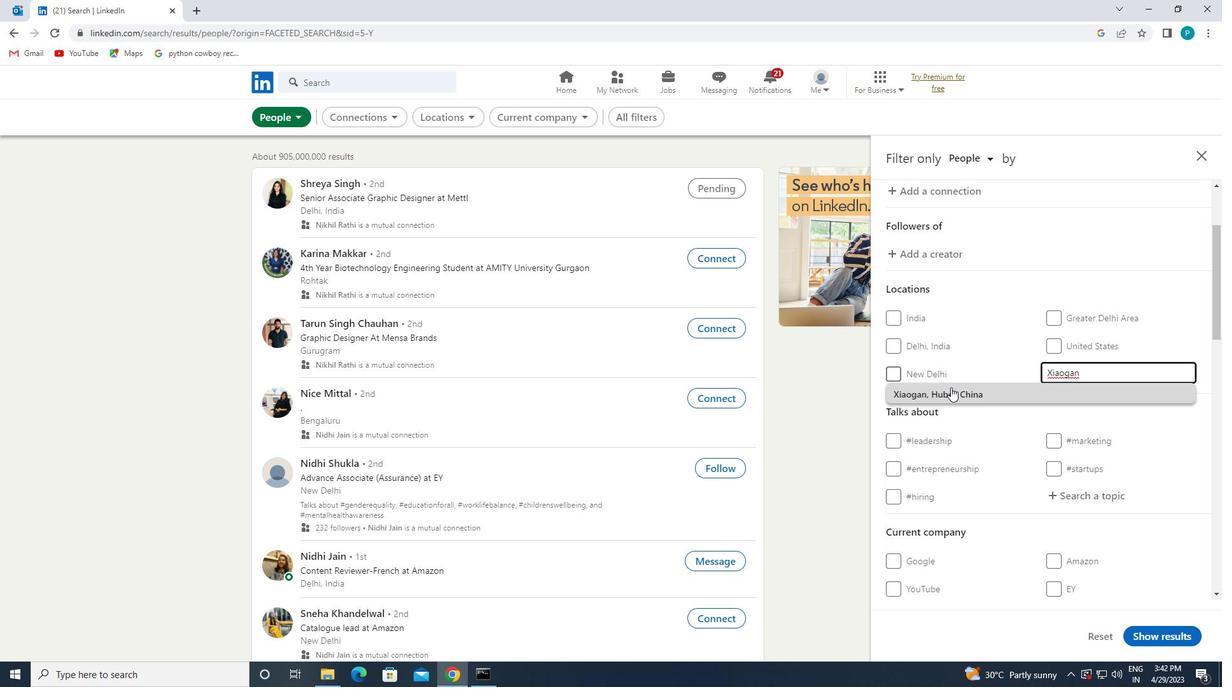 
Action: Mouse pressed left at (952, 388)
Screenshot: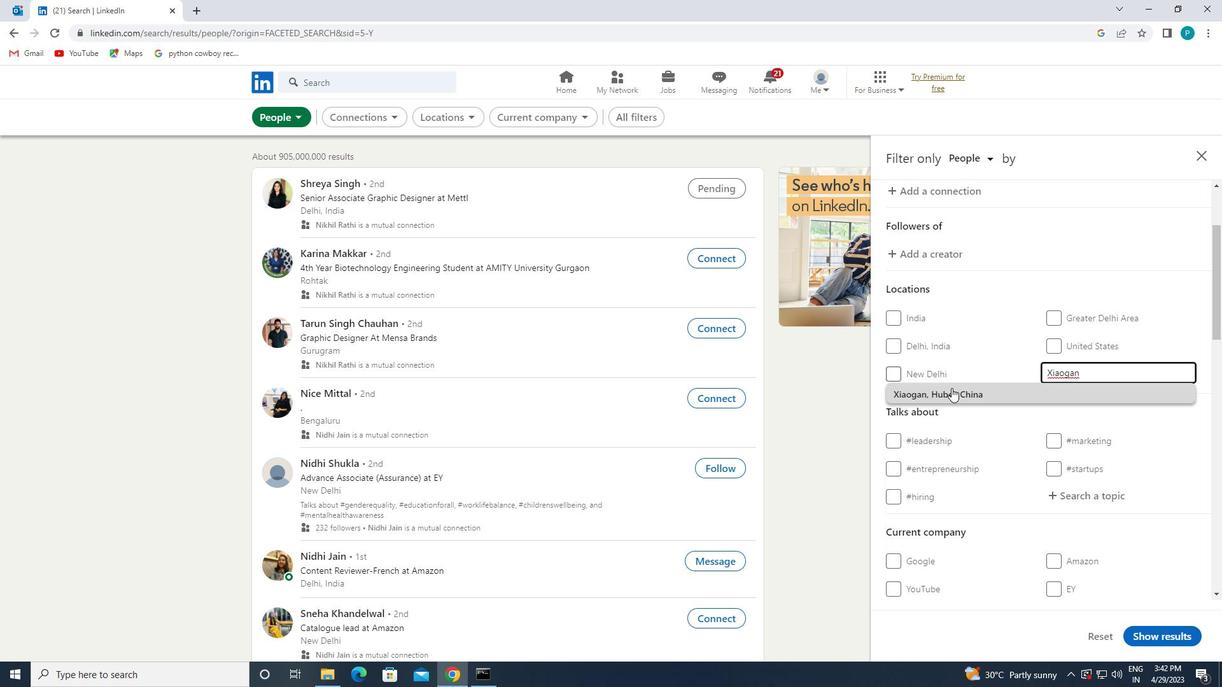 
Action: Mouse moved to (1030, 433)
Screenshot: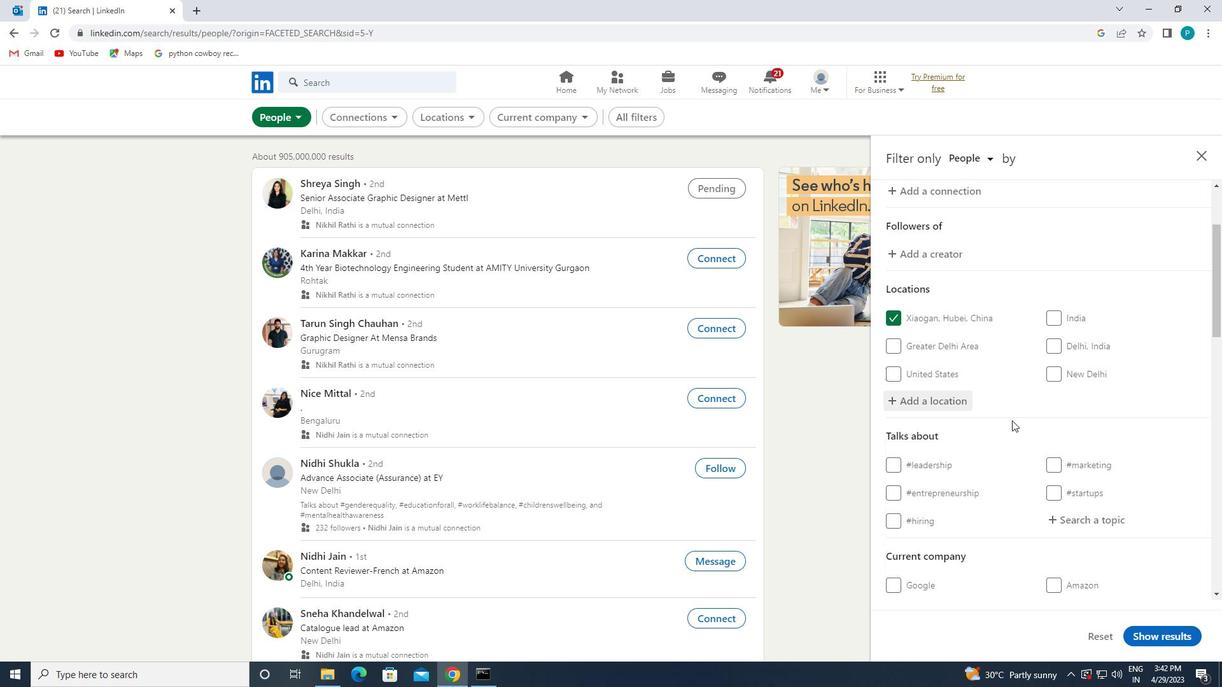 
Action: Mouse scrolled (1030, 432) with delta (0, 0)
Screenshot: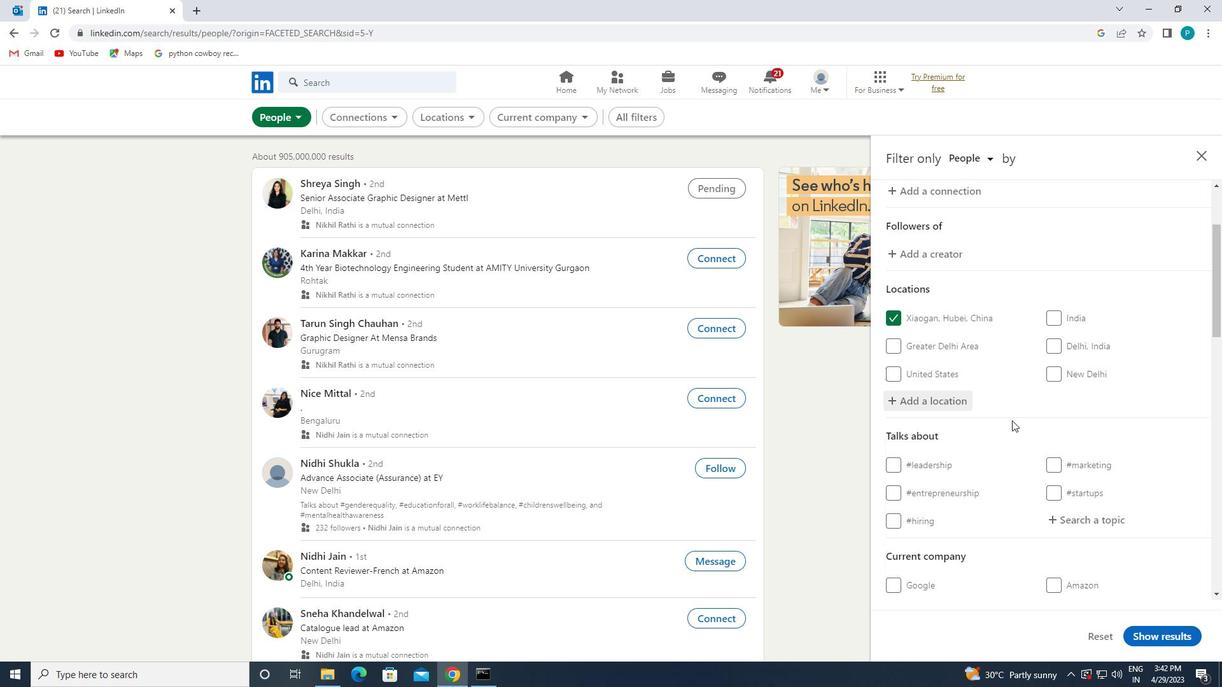 
Action: Mouse moved to (1078, 447)
Screenshot: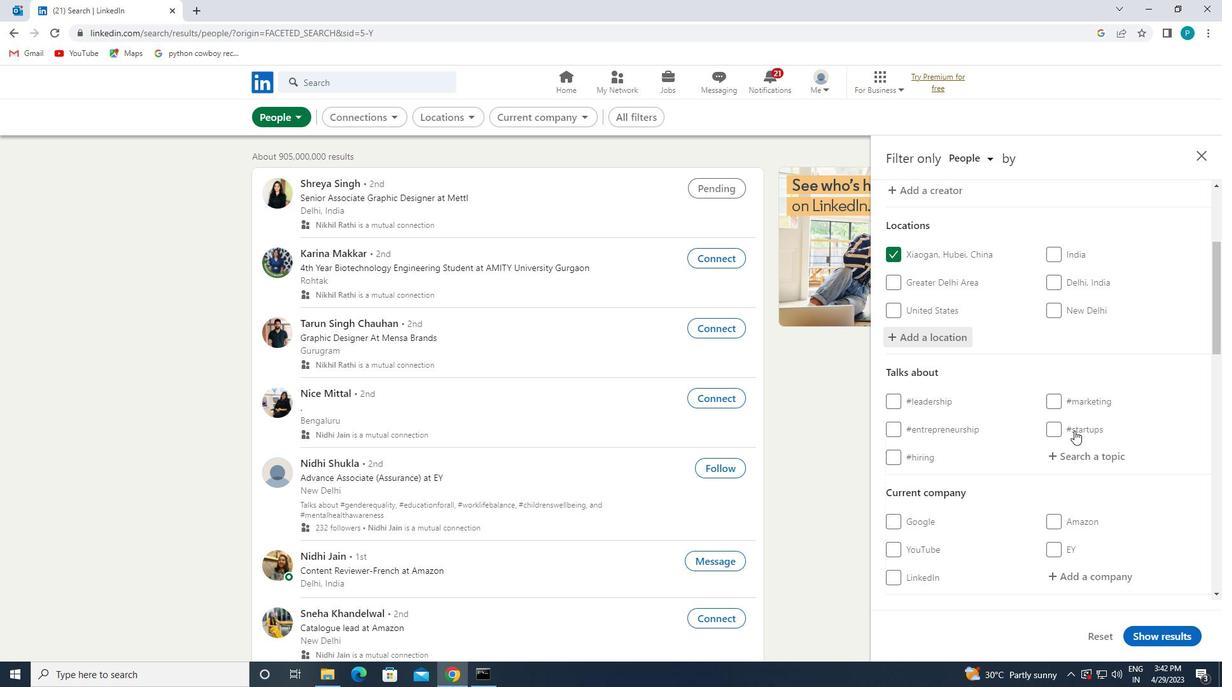 
Action: Mouse pressed left at (1078, 447)
Screenshot: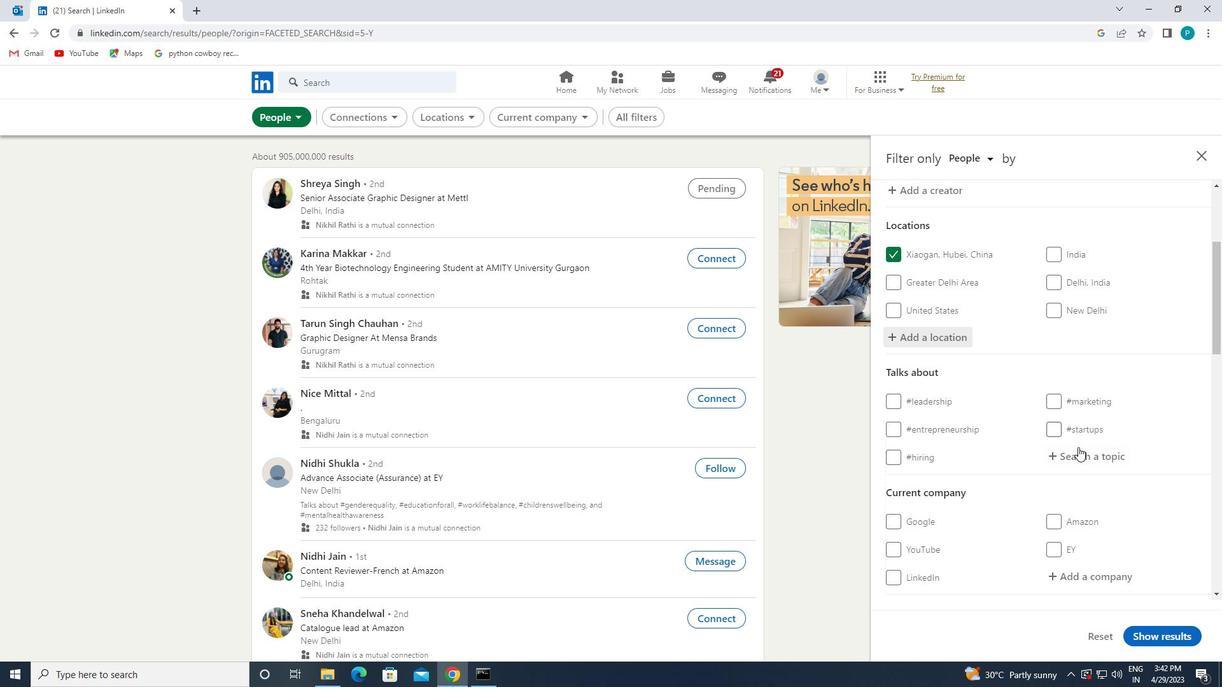 
Action: Key pressed <Key.shift><Key.shift><Key.shift><Key.shift><Key.shift><Key.shift><Key.shift>#<Key.caps_lock>H<Key.caps_lock>UMANRESOURCES<Key.backspace>
Screenshot: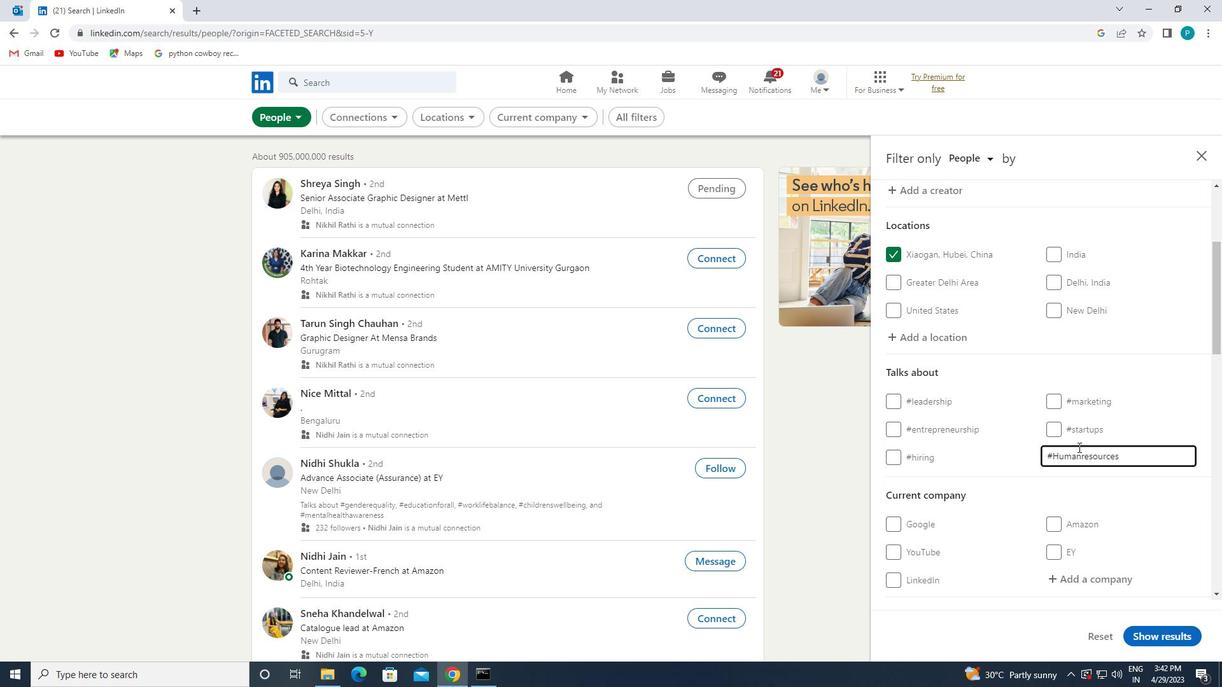 
Action: Mouse moved to (1062, 430)
Screenshot: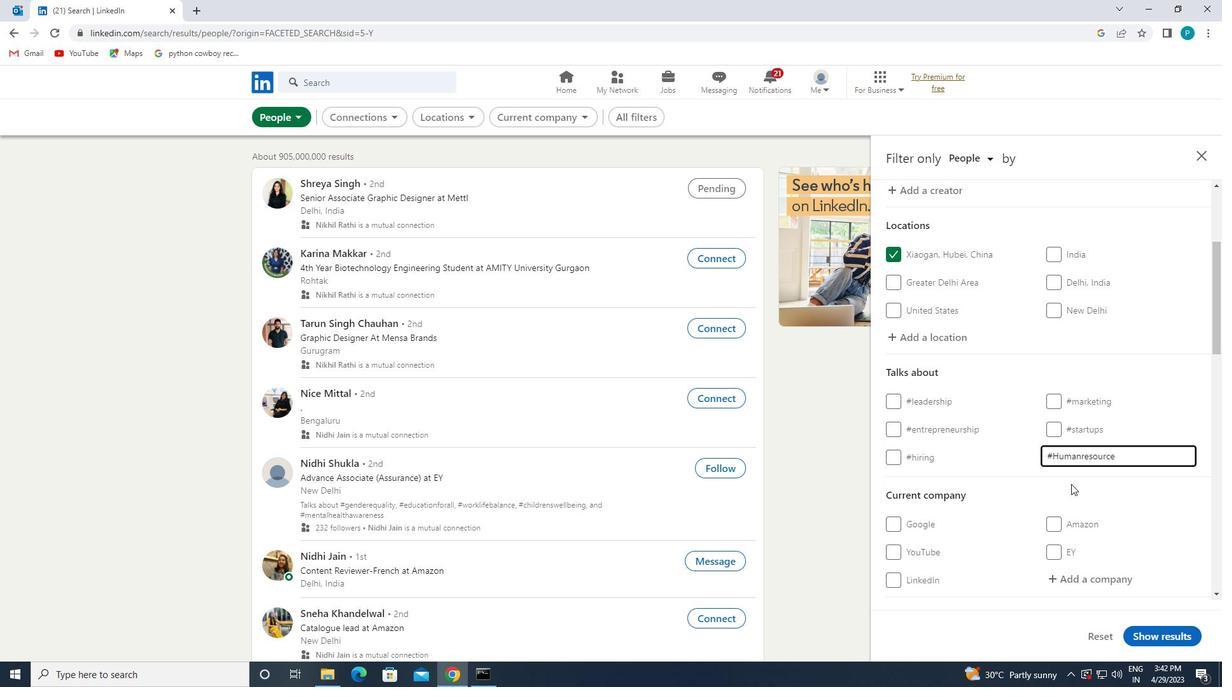 
Action: Mouse scrolled (1062, 429) with delta (0, 0)
Screenshot: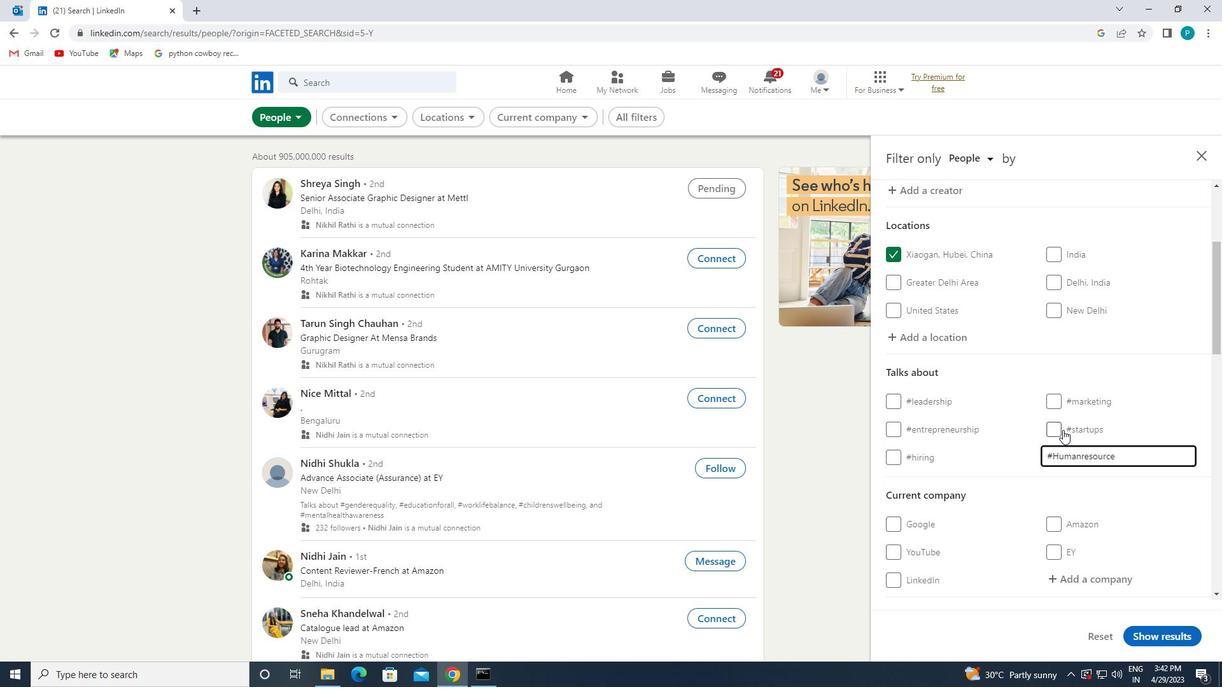 
Action: Mouse scrolled (1062, 429) with delta (0, 0)
Screenshot: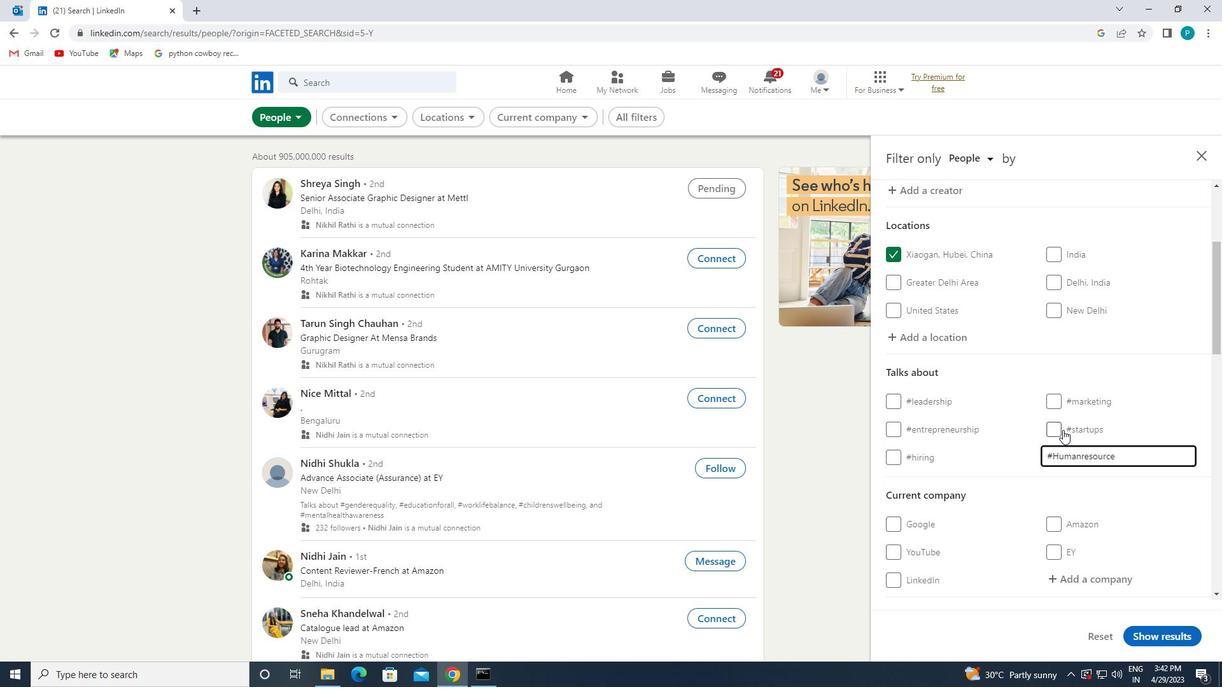 
Action: Mouse scrolled (1062, 429) with delta (0, 0)
Screenshot: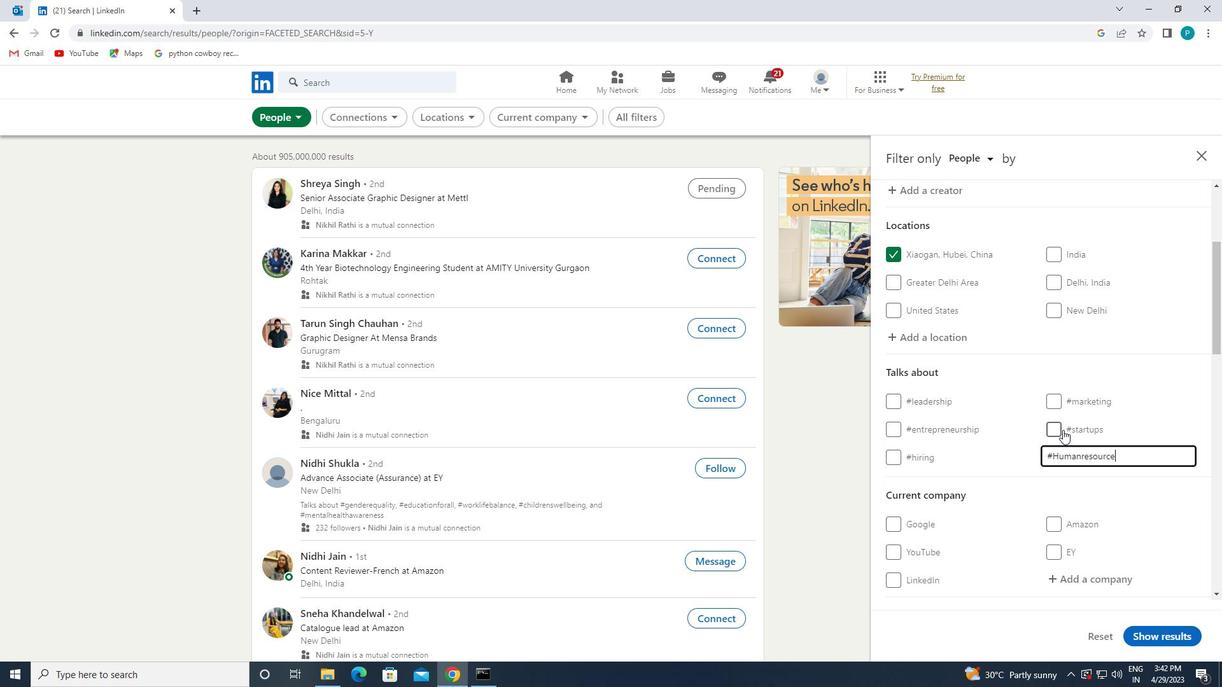
Action: Mouse moved to (1054, 423)
Screenshot: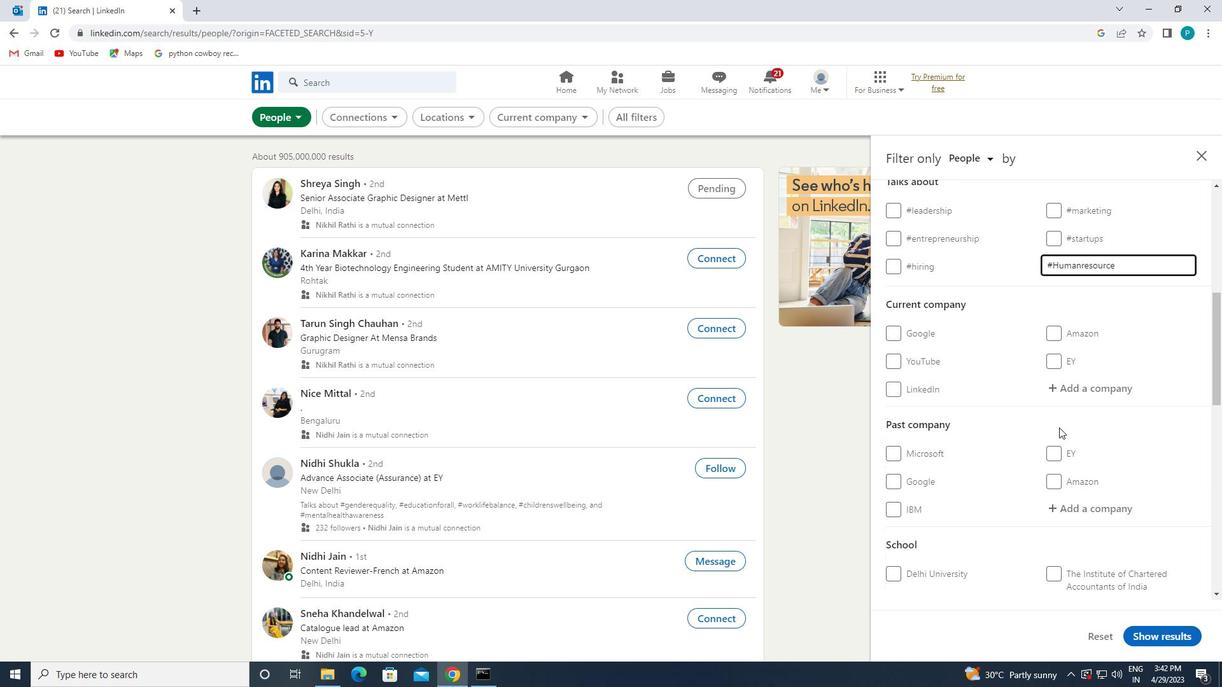 
Action: Mouse scrolled (1054, 423) with delta (0, 0)
Screenshot: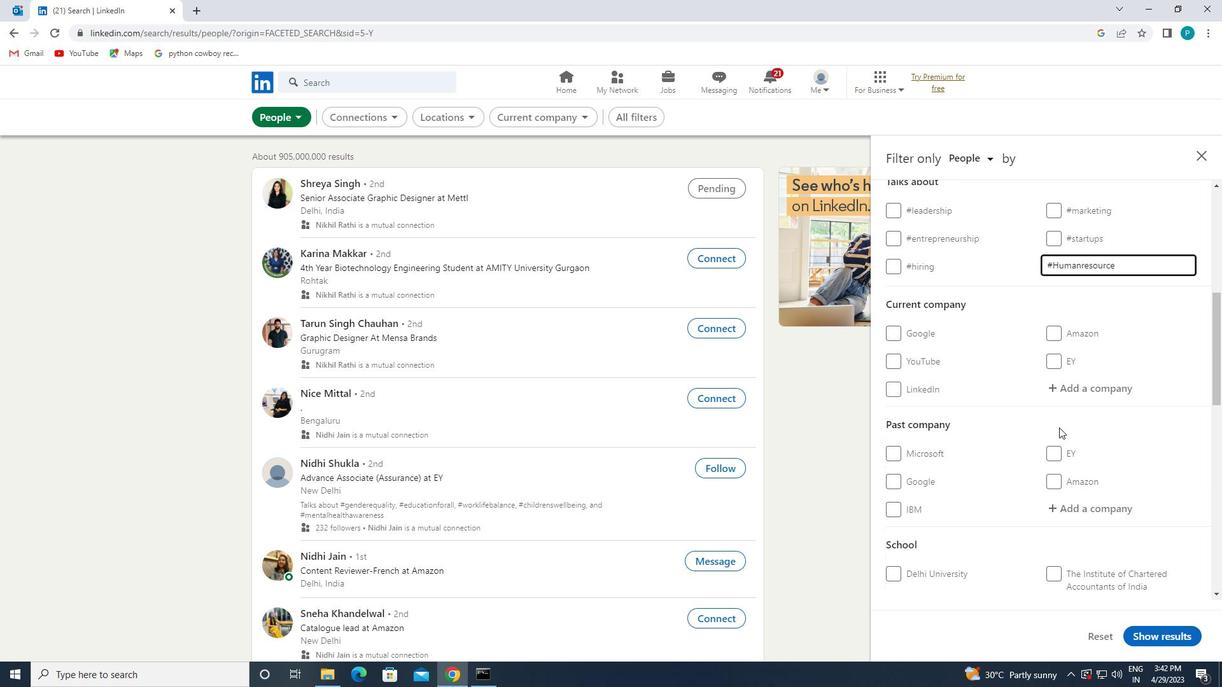 
Action: Mouse scrolled (1054, 423) with delta (0, 0)
Screenshot: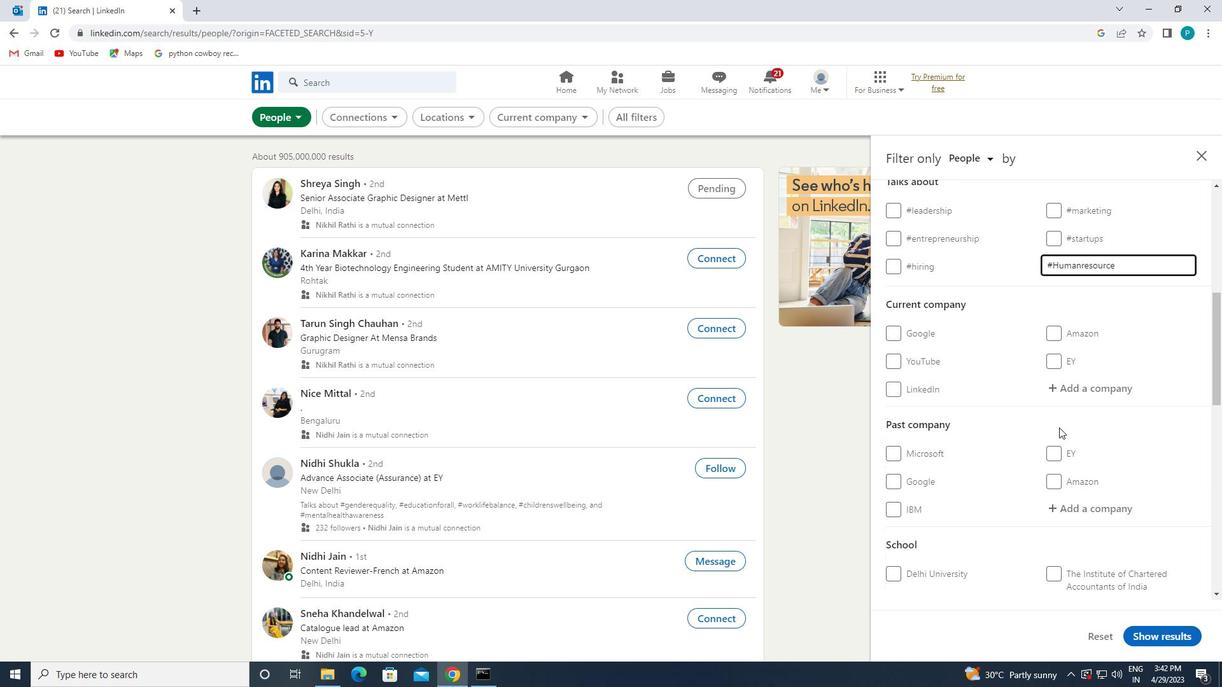 
Action: Mouse scrolled (1054, 423) with delta (0, 0)
Screenshot: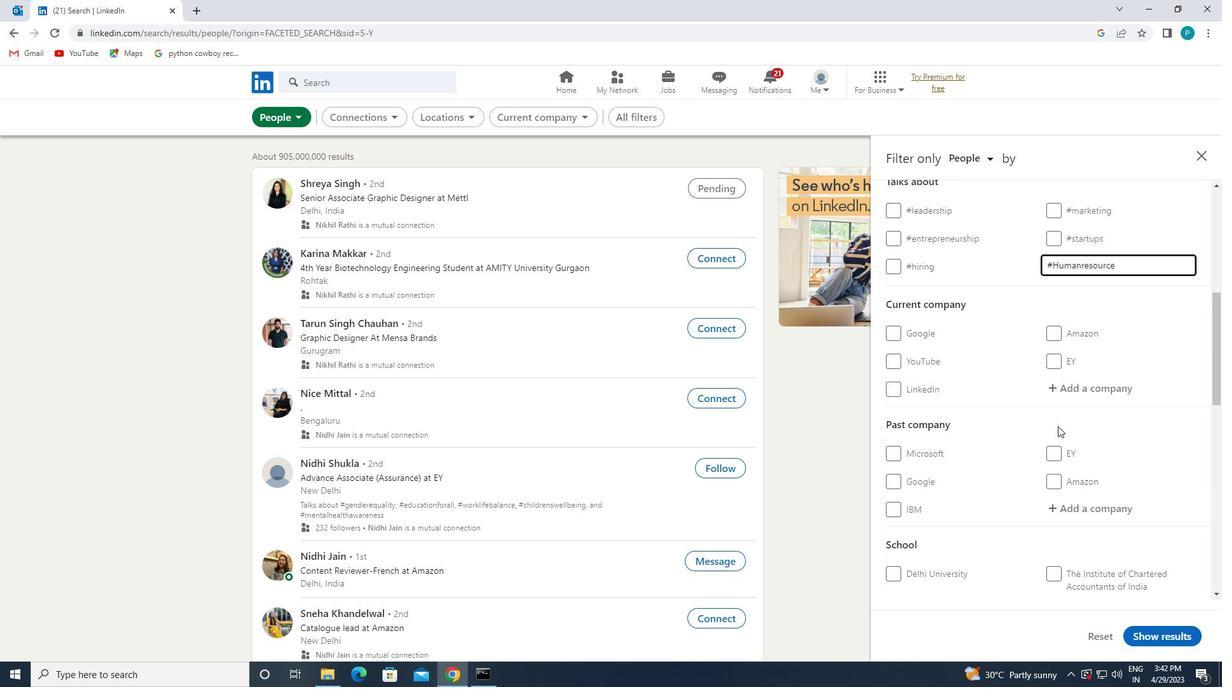 
Action: Mouse moved to (992, 446)
Screenshot: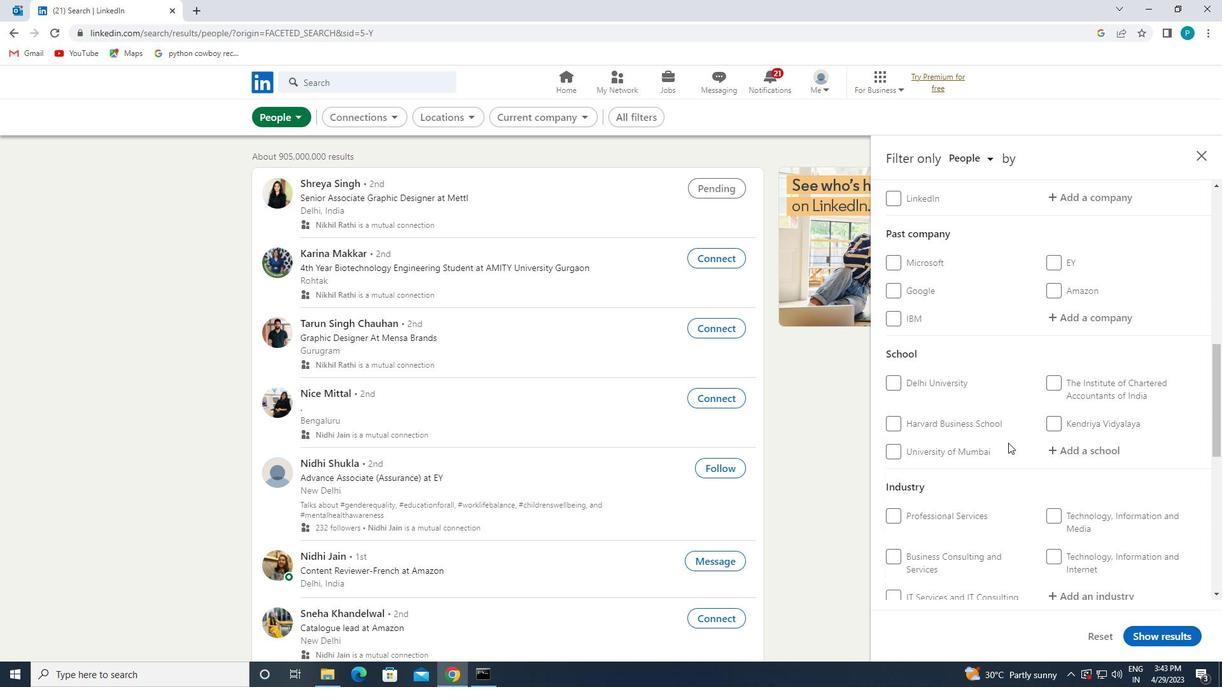
Action: Mouse scrolled (992, 445) with delta (0, 0)
Screenshot: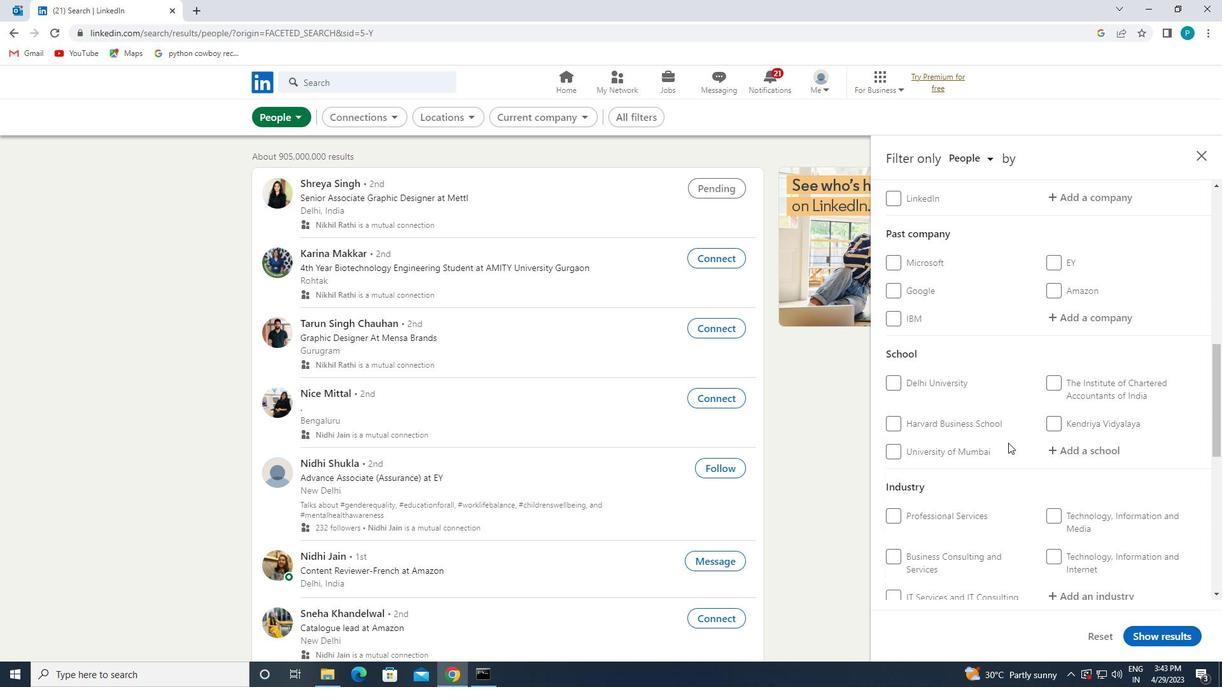 
Action: Mouse scrolled (992, 445) with delta (0, 0)
Screenshot: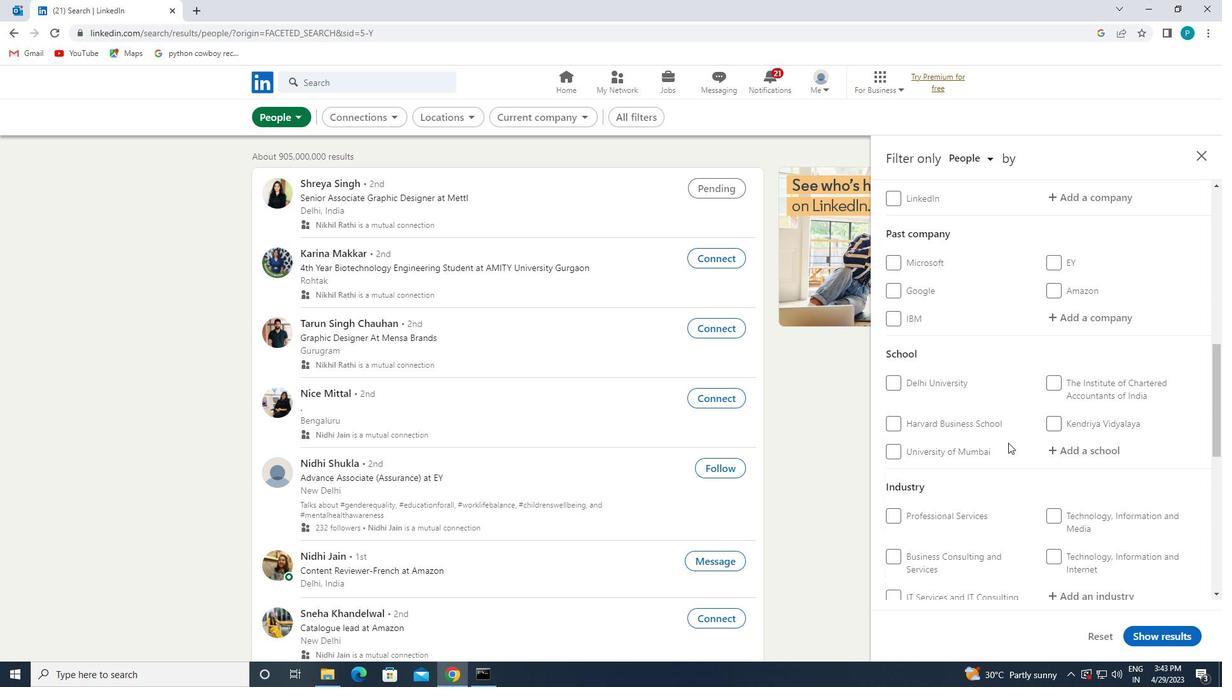 
Action: Mouse moved to (988, 447)
Screenshot: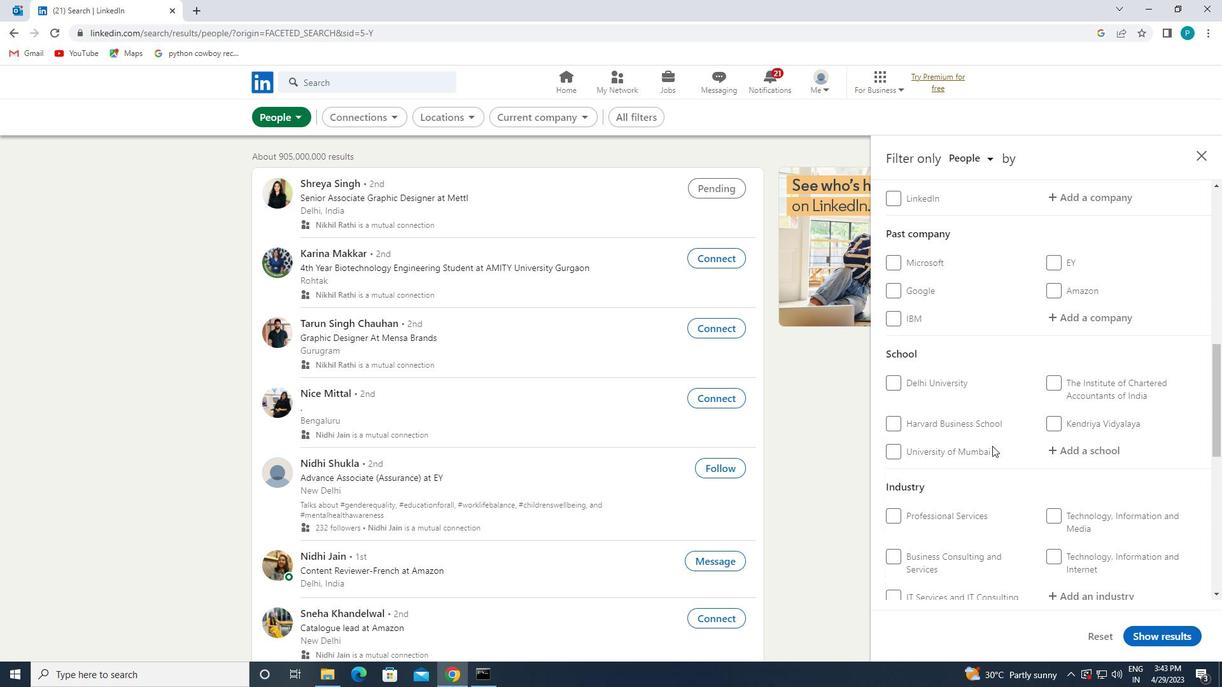 
Action: Mouse scrolled (988, 446) with delta (0, 0)
Screenshot: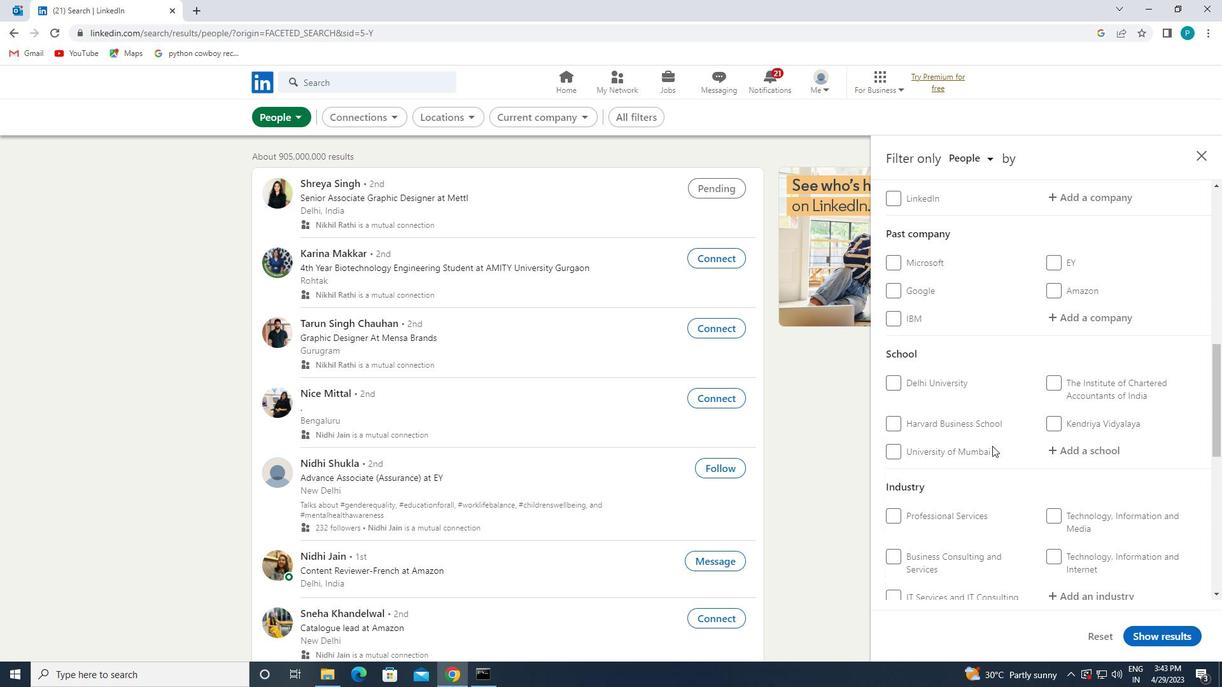 
Action: Mouse moved to (945, 479)
Screenshot: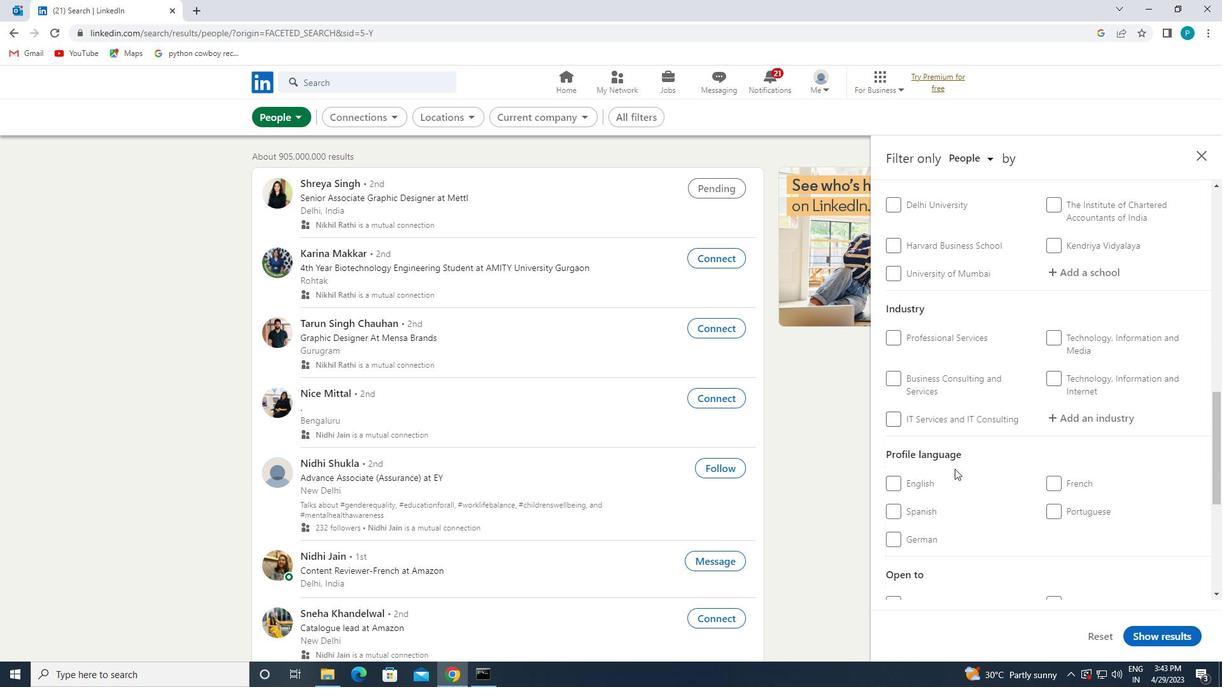 
Action: Mouse scrolled (945, 479) with delta (0, 0)
Screenshot: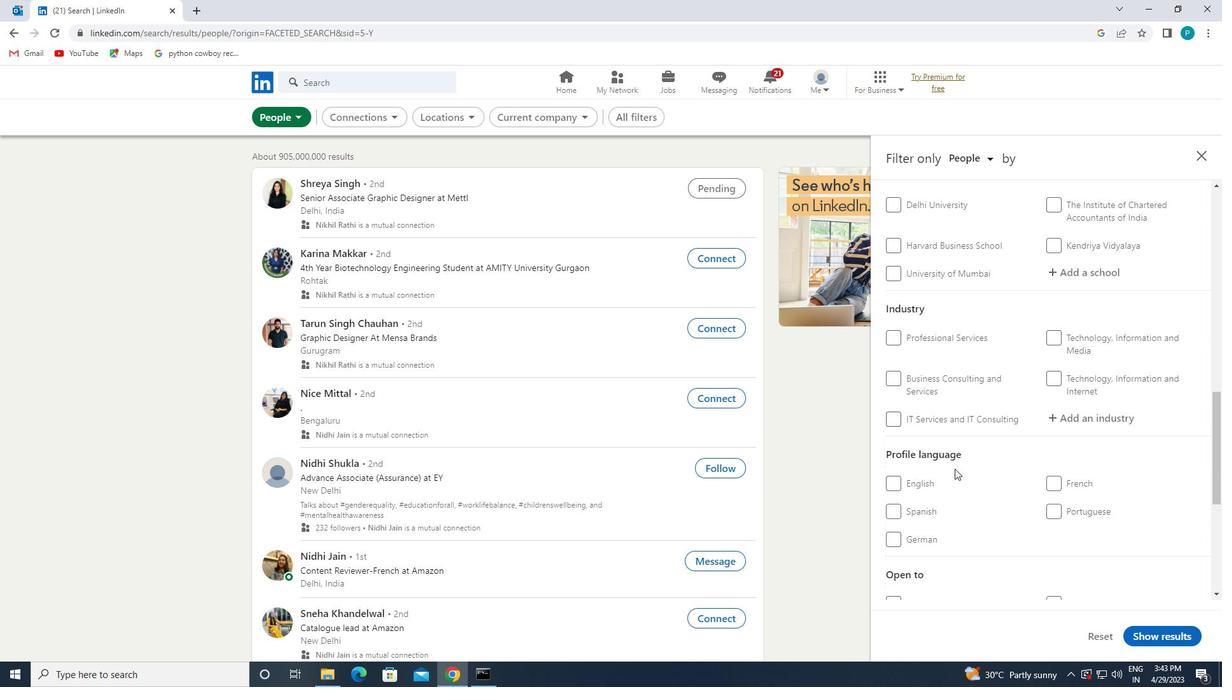 
Action: Mouse moved to (919, 411)
Screenshot: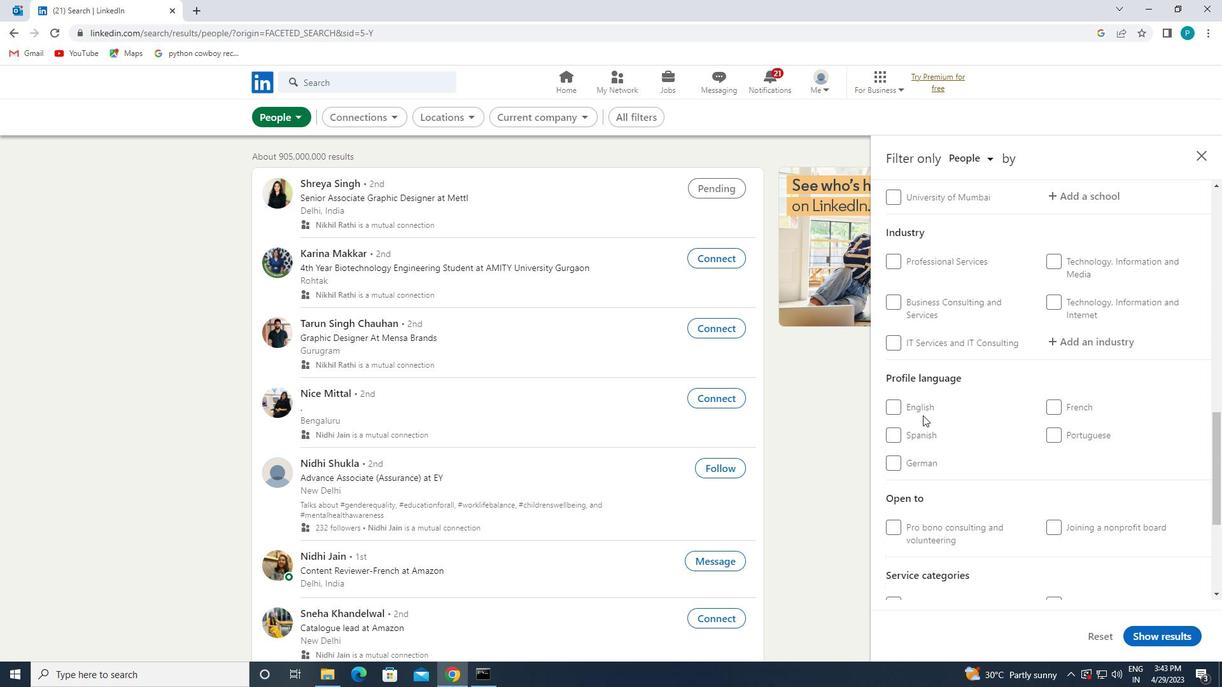 
Action: Mouse pressed left at (919, 411)
Screenshot: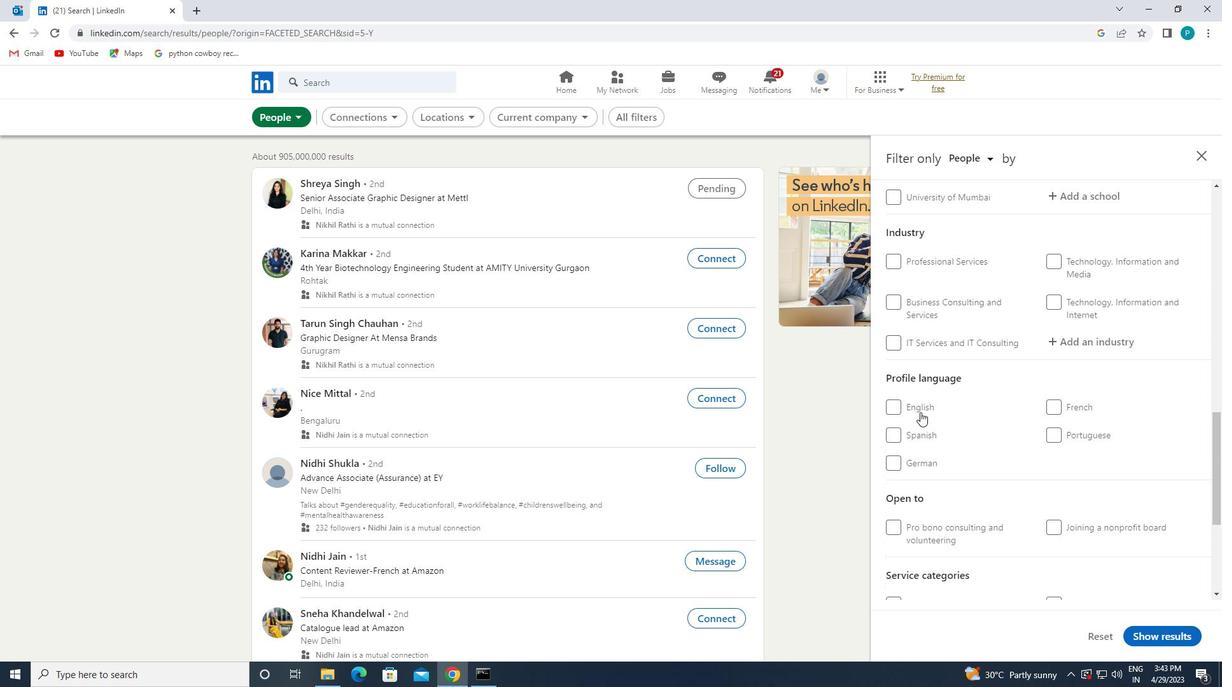 
Action: Mouse moved to (992, 413)
Screenshot: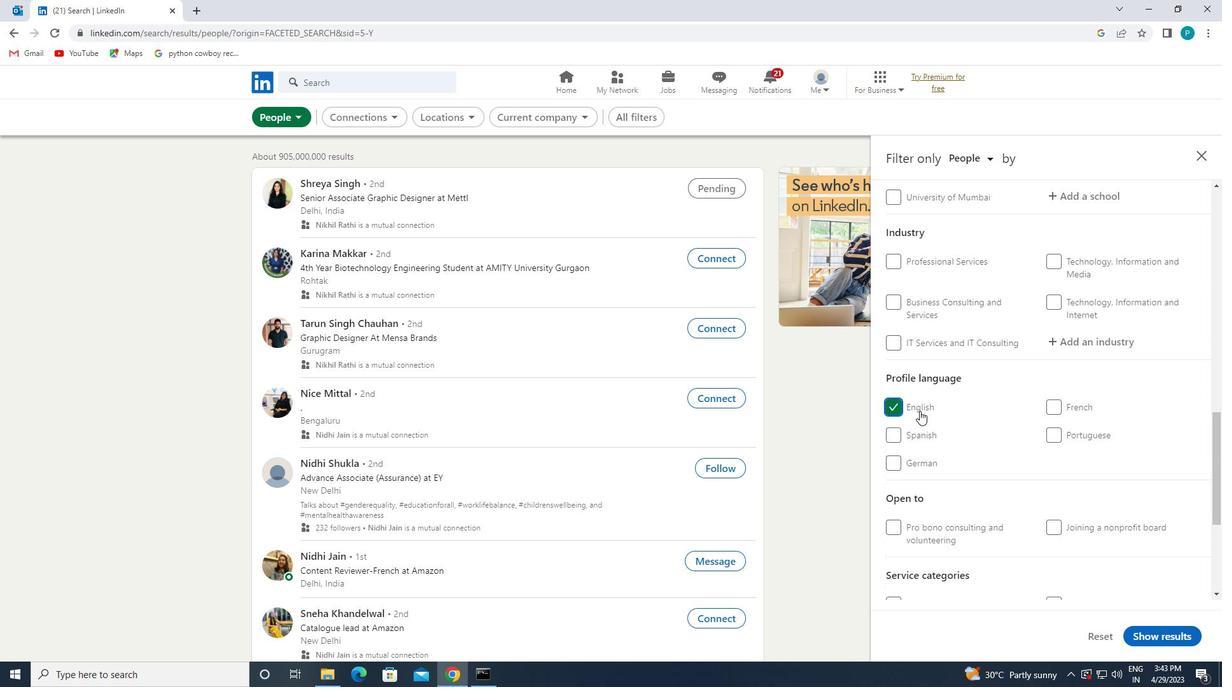 
Action: Mouse scrolled (992, 413) with delta (0, 0)
Screenshot: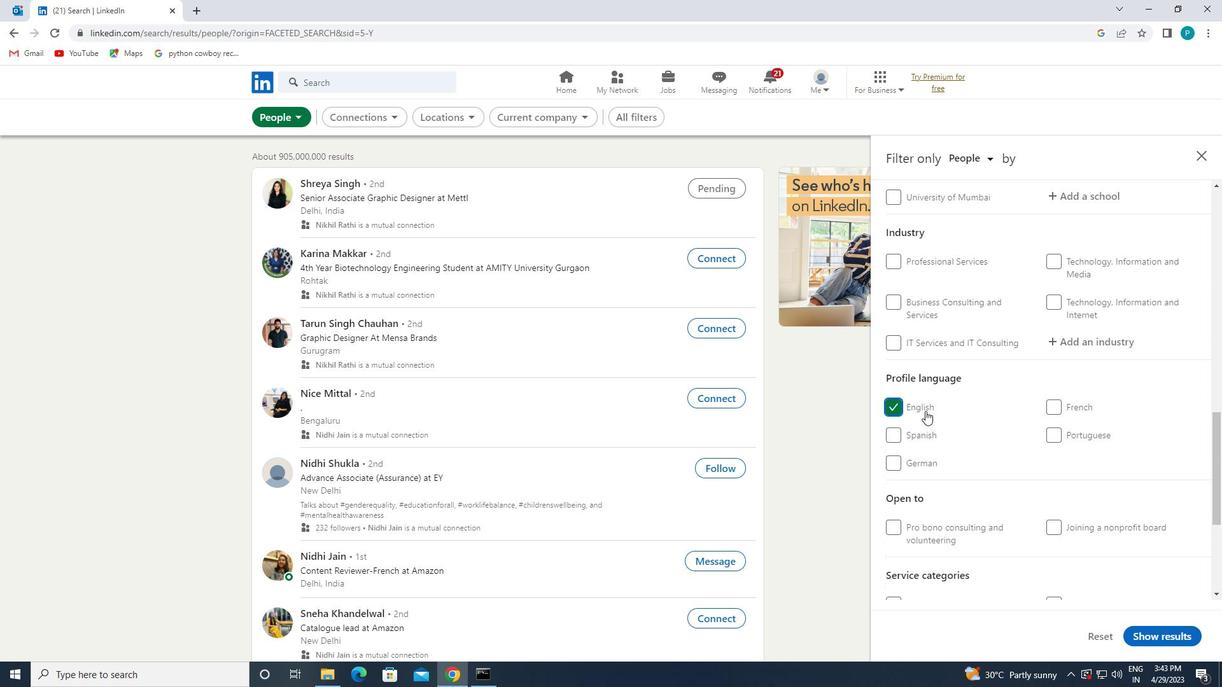 
Action: Mouse scrolled (992, 413) with delta (0, 0)
Screenshot: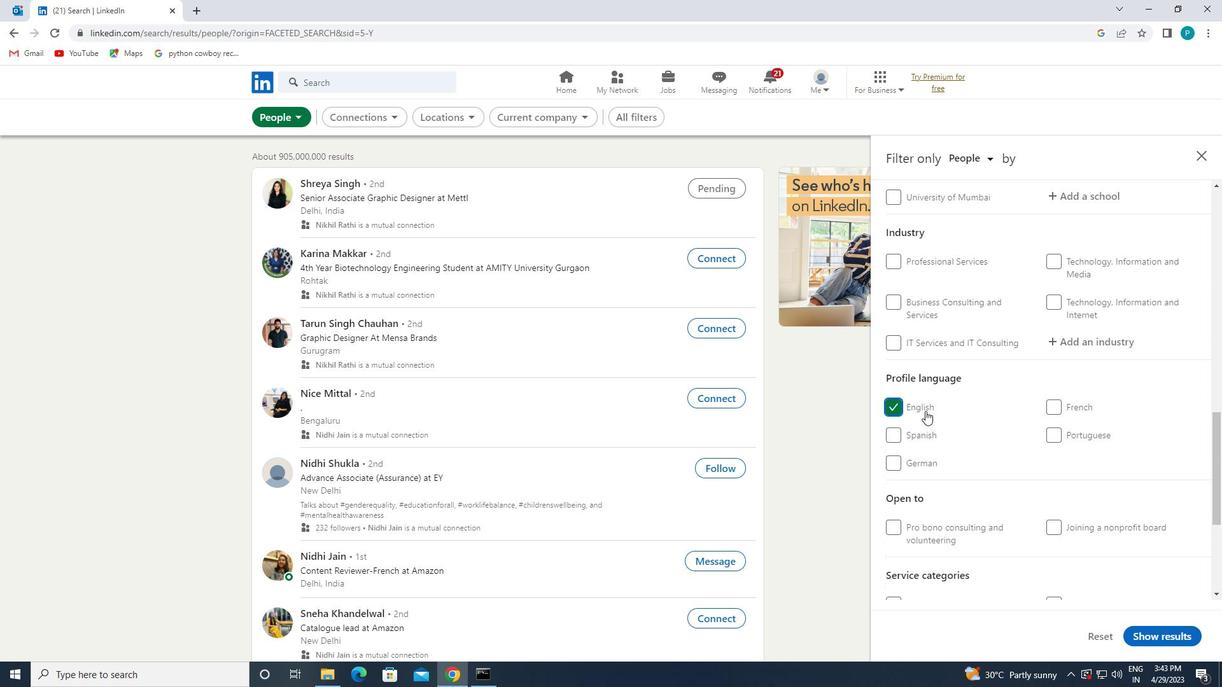 
Action: Mouse scrolled (992, 413) with delta (0, 0)
Screenshot: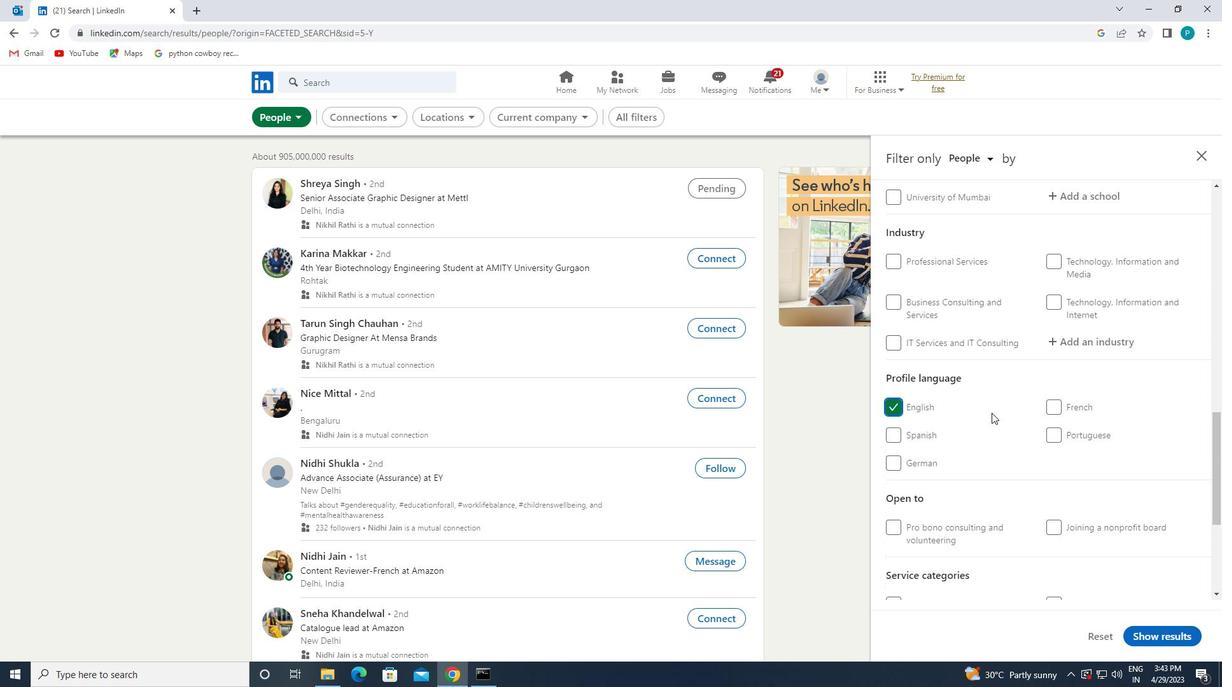 
Action: Mouse scrolled (992, 413) with delta (0, 0)
Screenshot: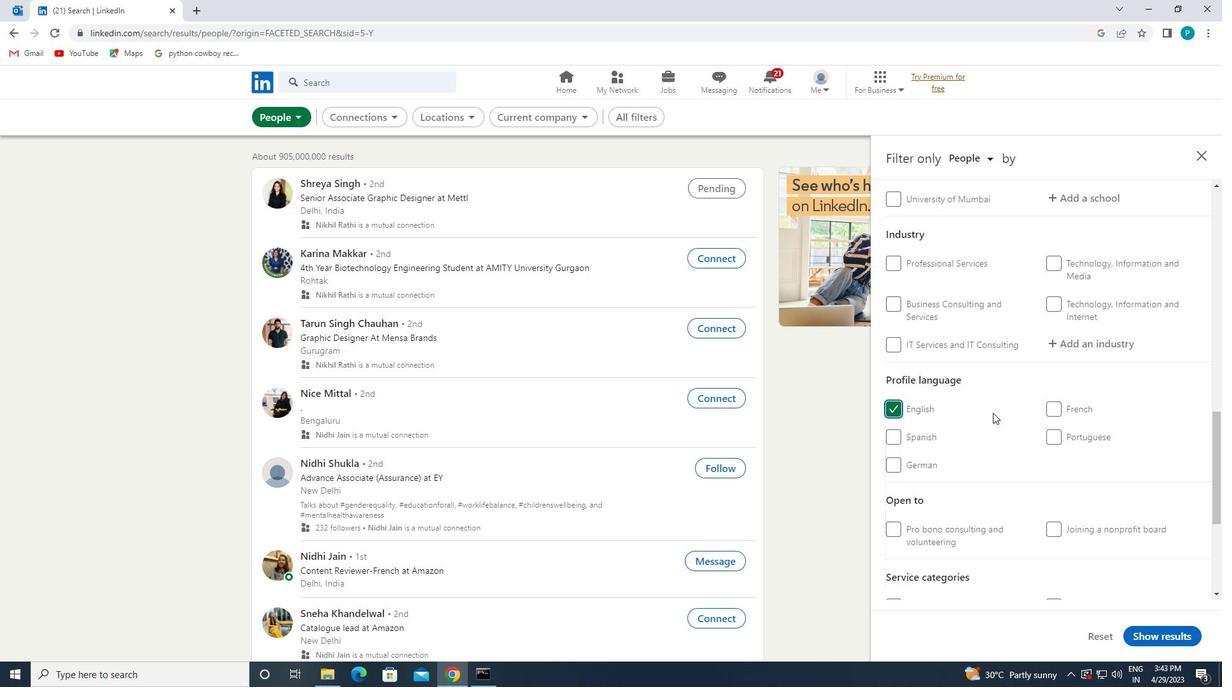 
Action: Mouse moved to (1055, 415)
Screenshot: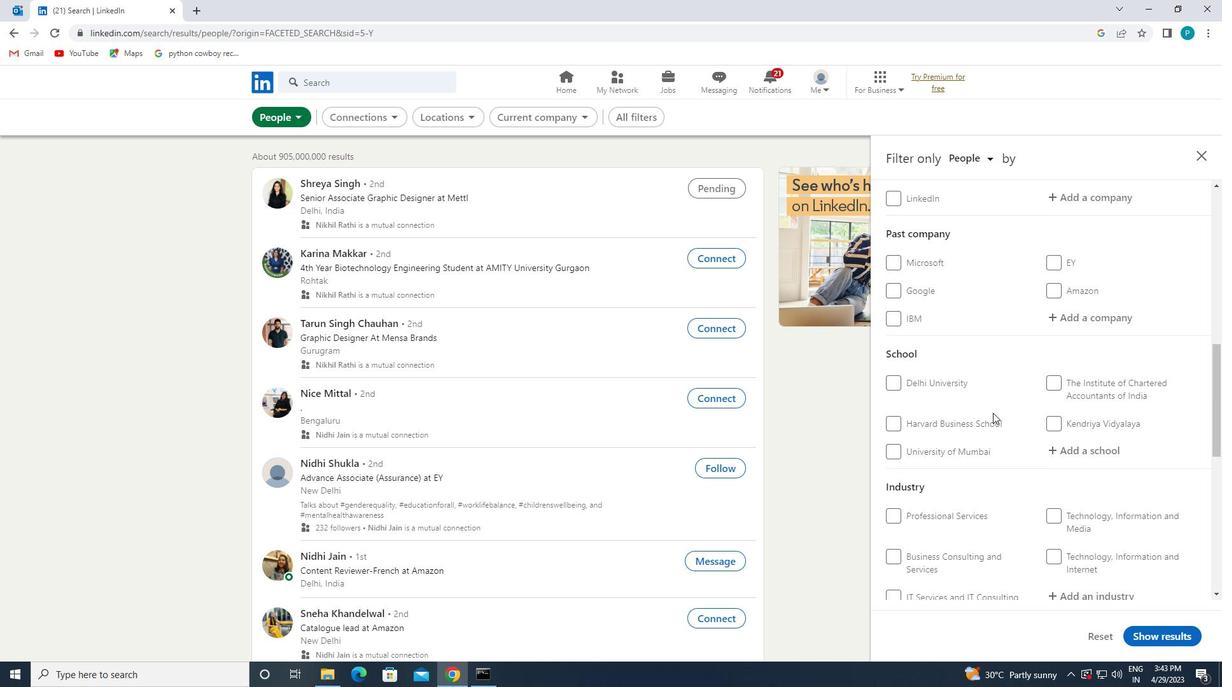 
Action: Mouse scrolled (1055, 416) with delta (0, 0)
Screenshot: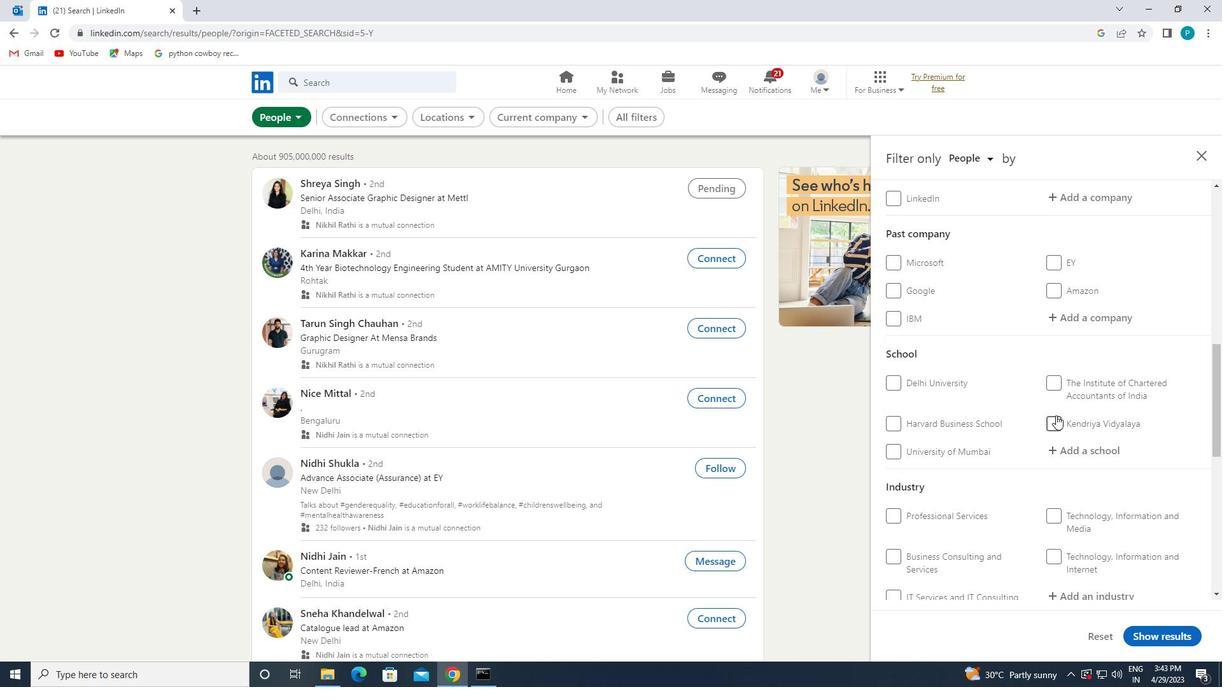 
Action: Mouse scrolled (1055, 416) with delta (0, 0)
Screenshot: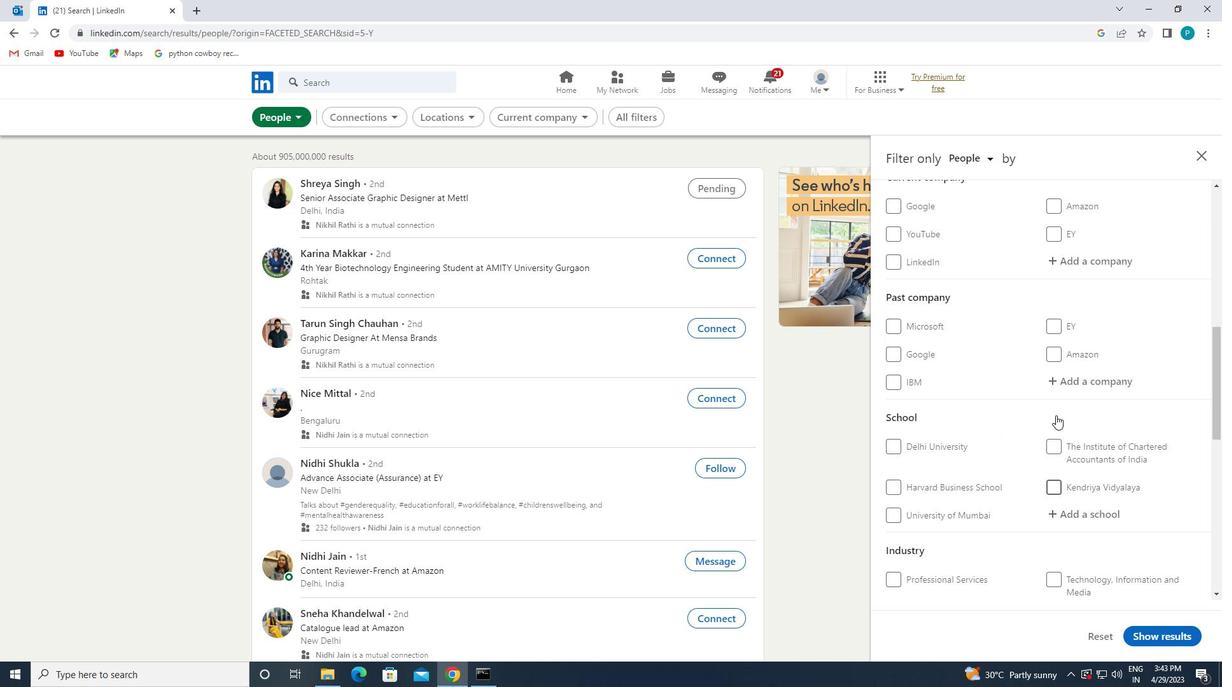 
Action: Mouse moved to (1081, 336)
Screenshot: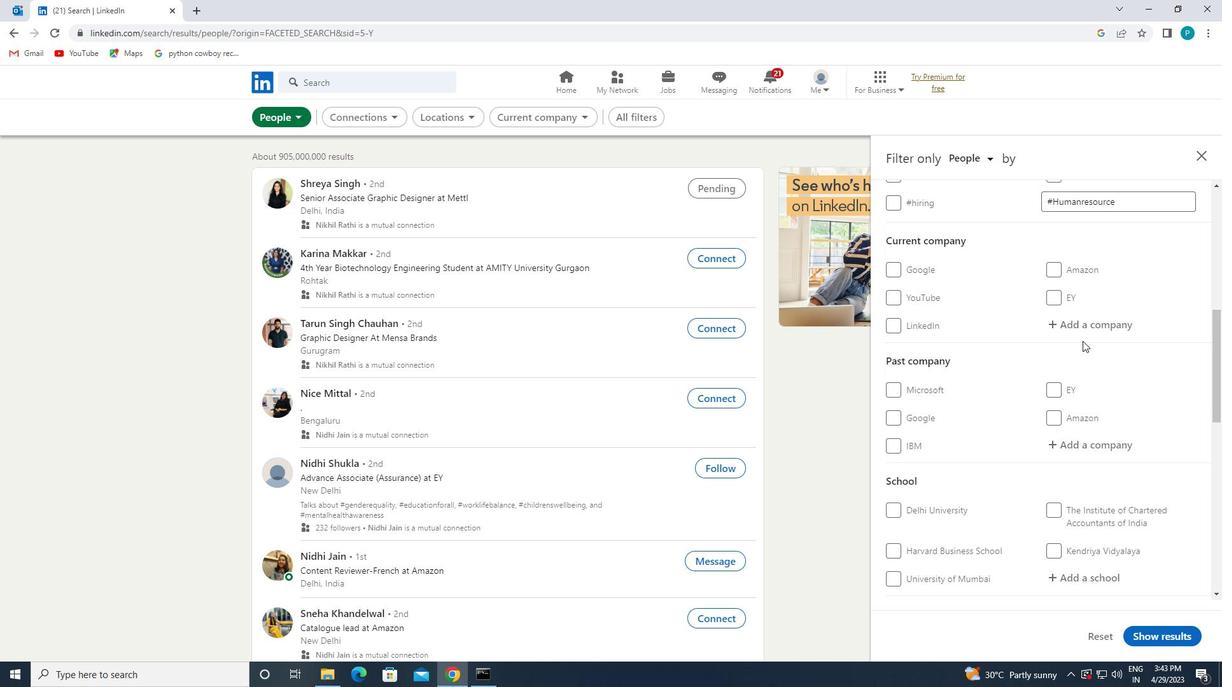 
Action: Mouse pressed left at (1081, 336)
Screenshot: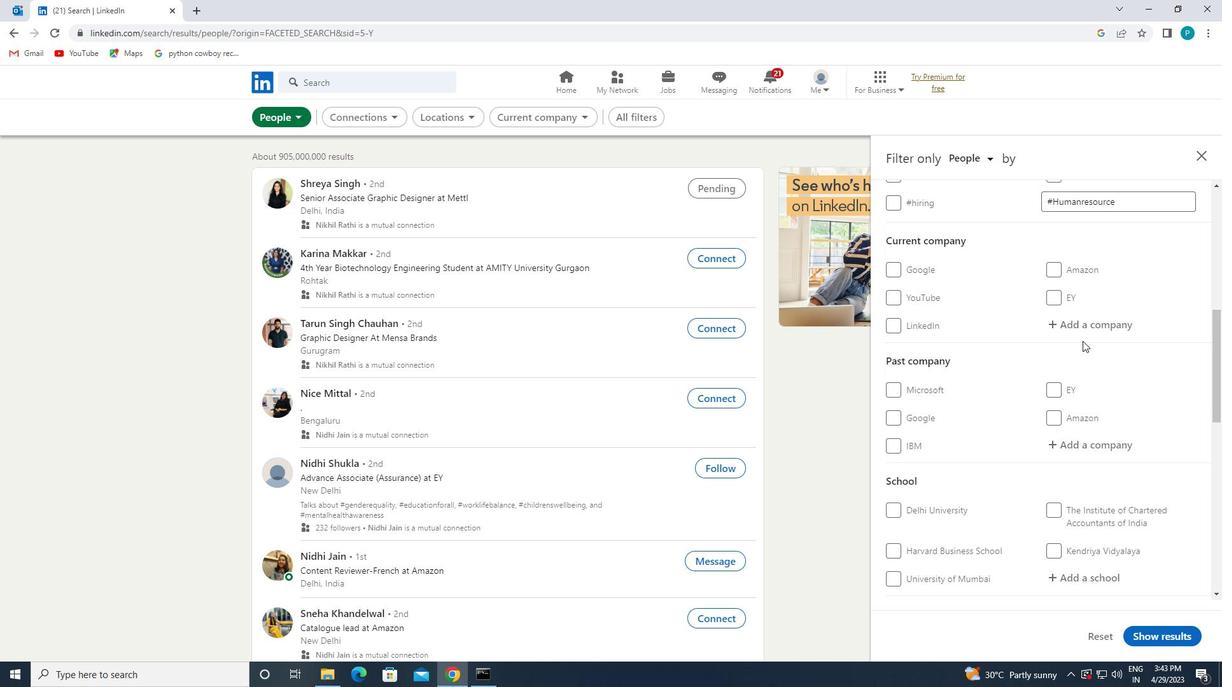 
Action: Mouse moved to (1076, 329)
Screenshot: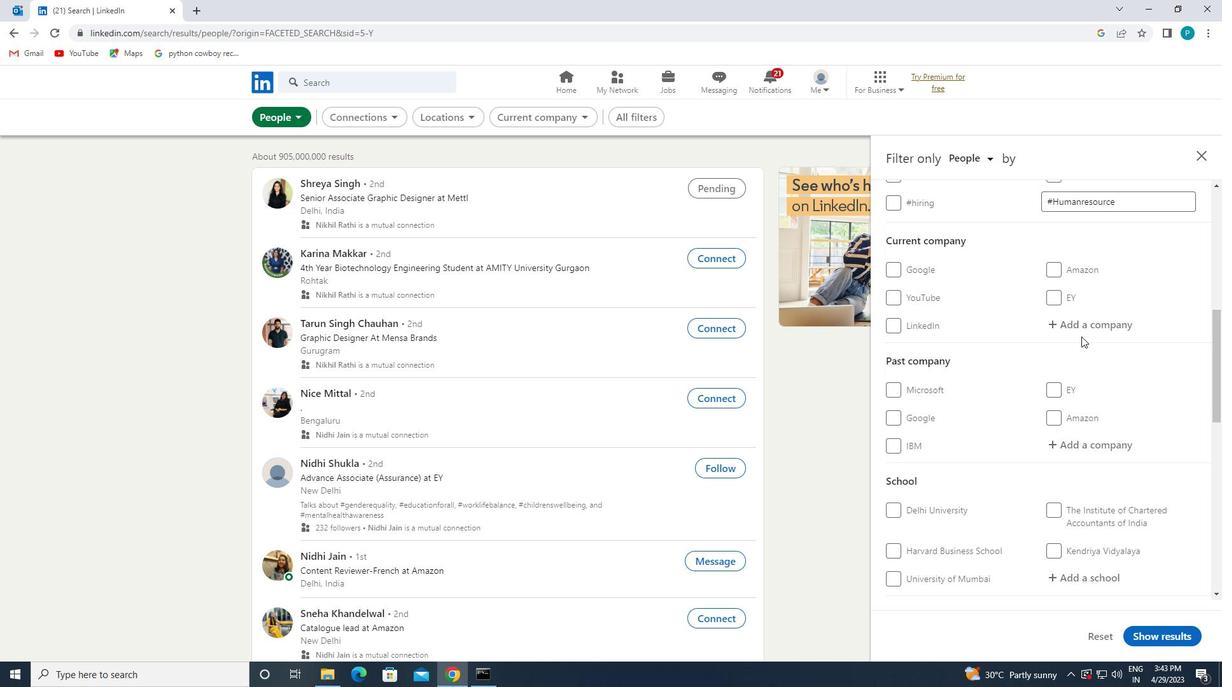 
Action: Mouse pressed left at (1076, 329)
Screenshot: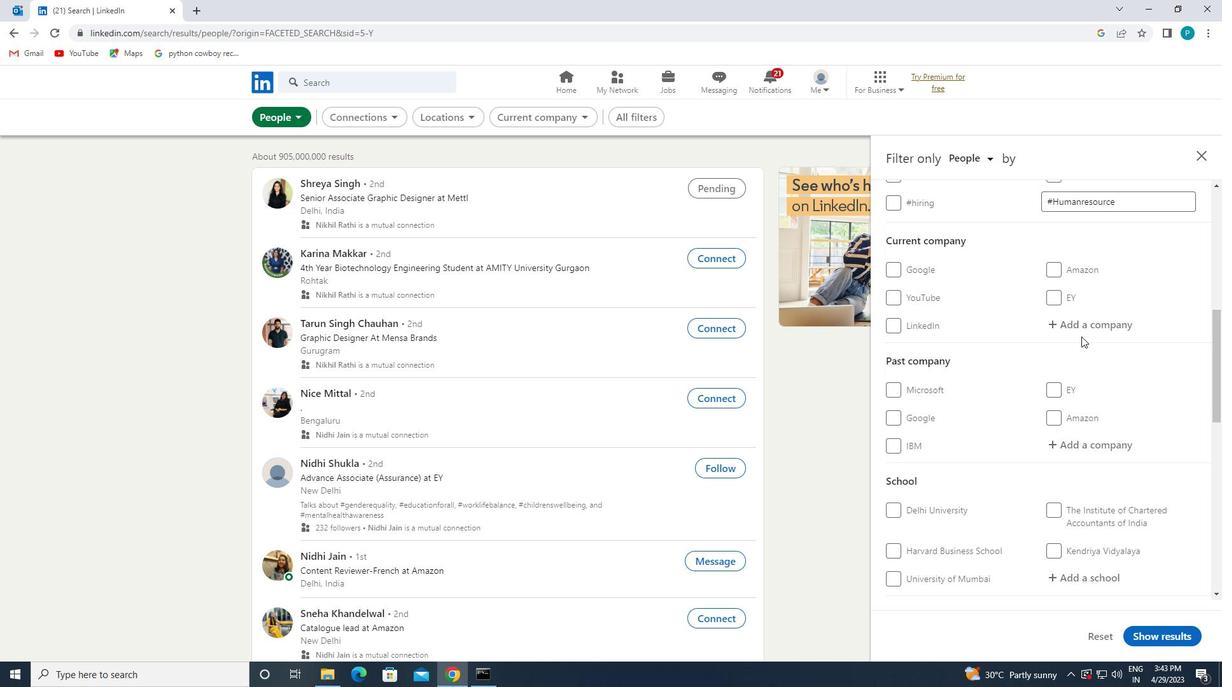 
Action: Key pressed <Key.caps_lock>A<Key.caps_lock>XTRIA
Screenshot: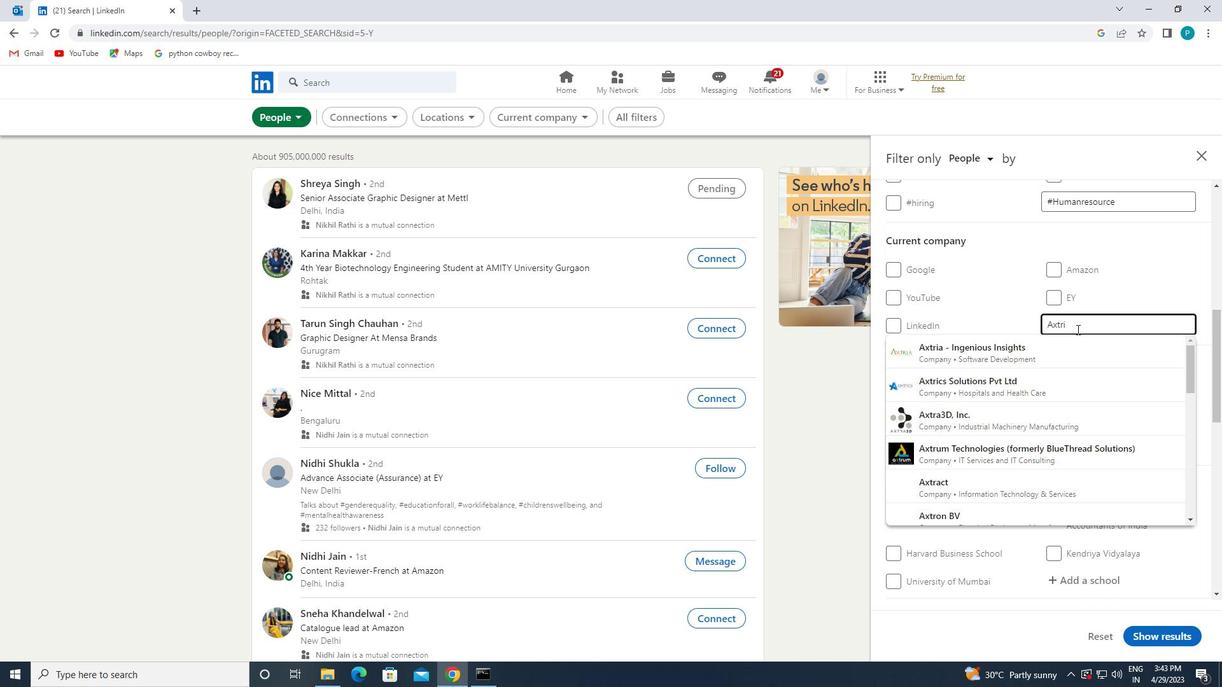 
Action: Mouse moved to (1086, 340)
Screenshot: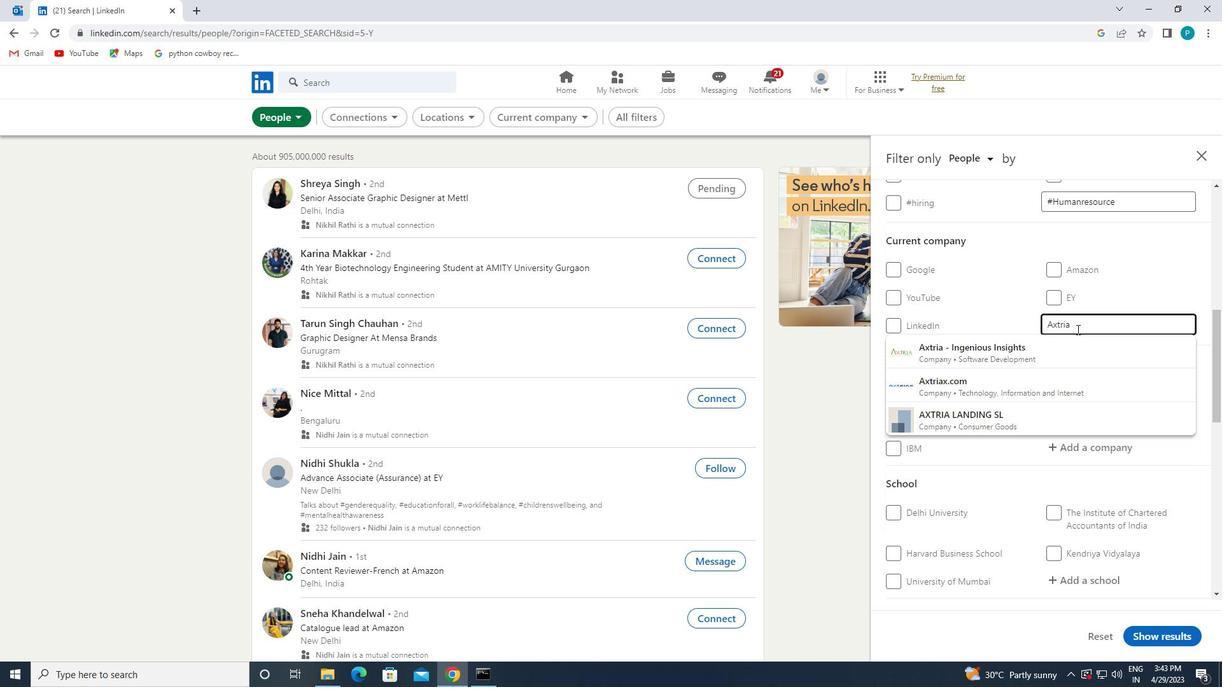 
Action: Mouse pressed left at (1086, 340)
Screenshot: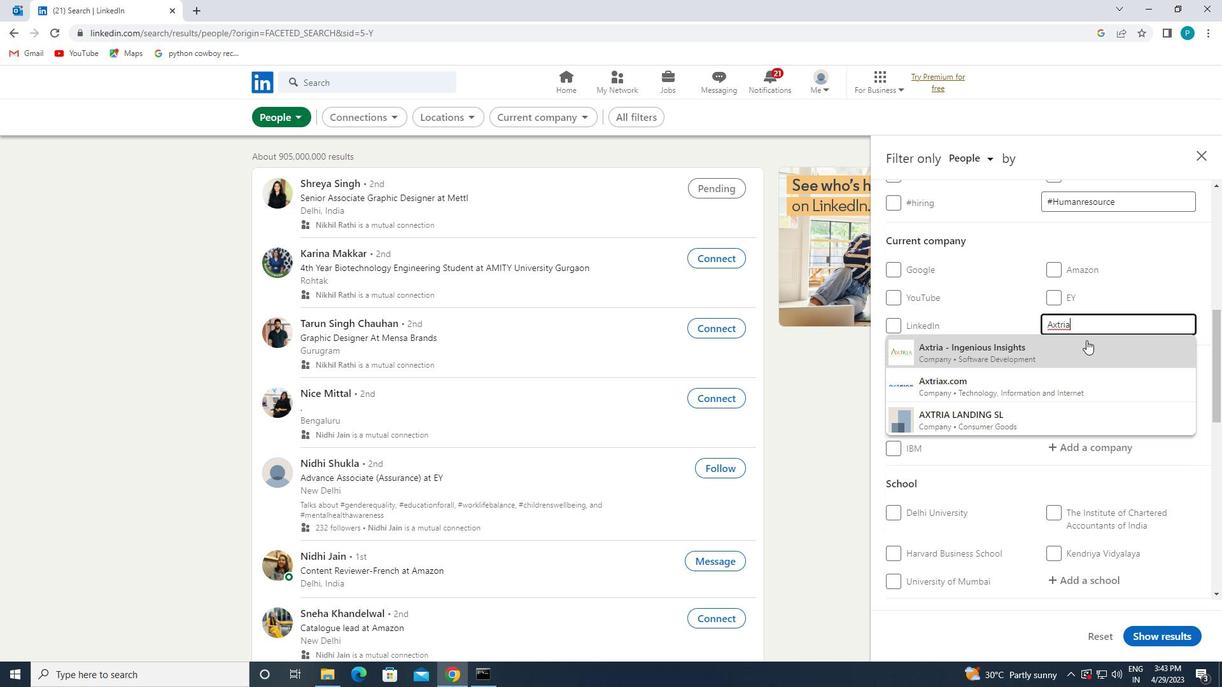 
Action: Mouse moved to (1092, 397)
Screenshot: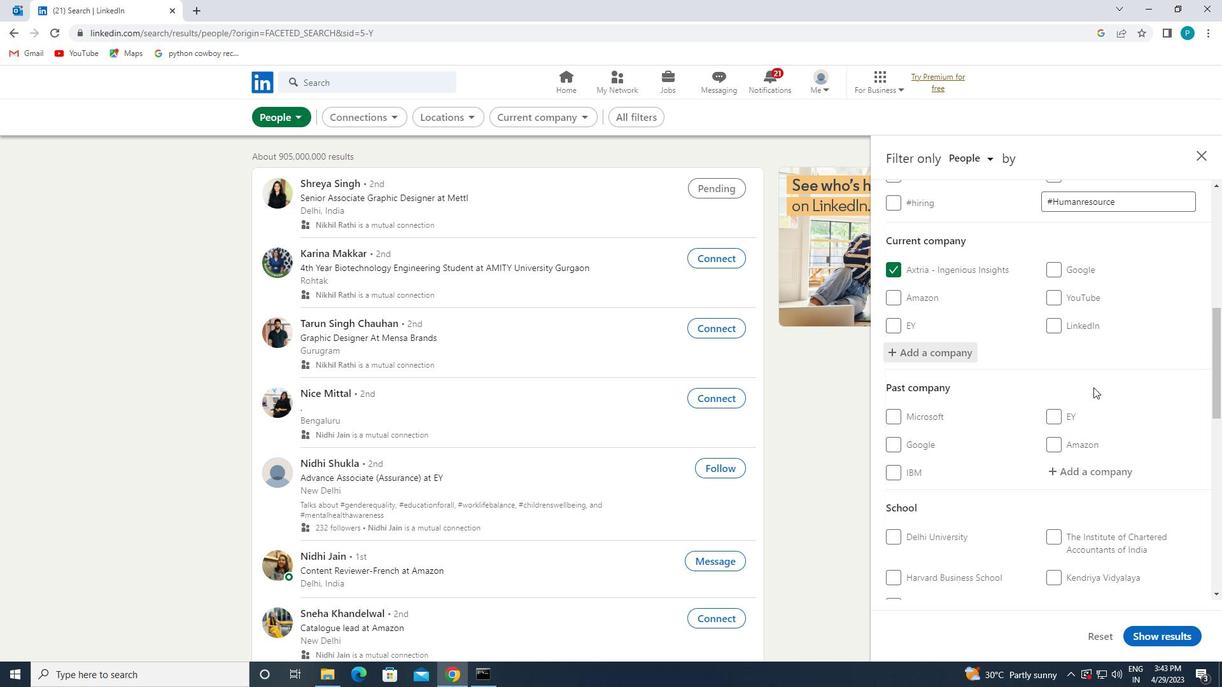 
Action: Mouse scrolled (1092, 396) with delta (0, 0)
Screenshot: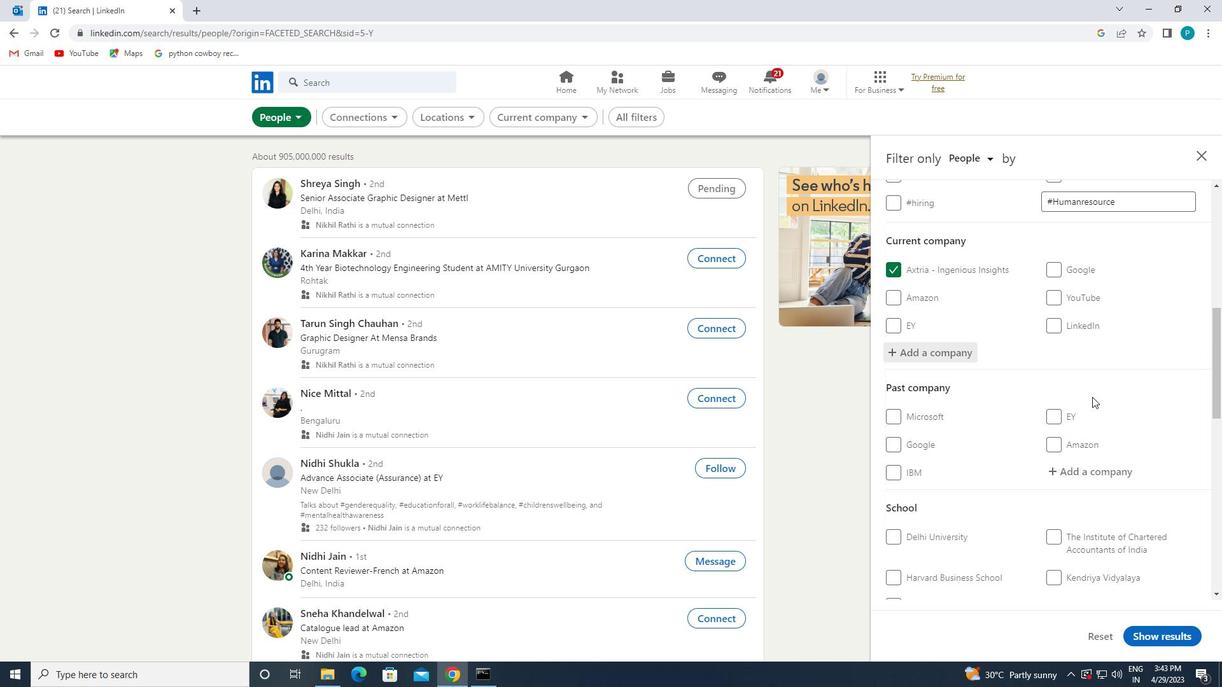 
Action: Mouse moved to (1087, 409)
Screenshot: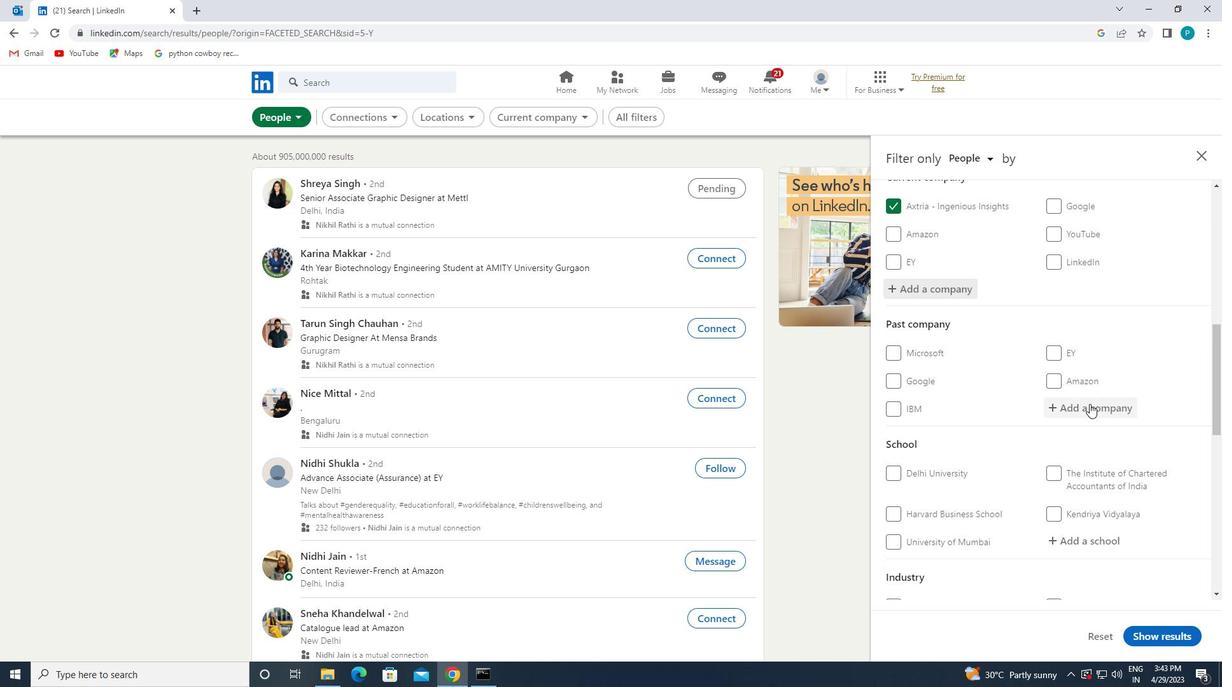 
Action: Mouse scrolled (1087, 408) with delta (0, 0)
Screenshot: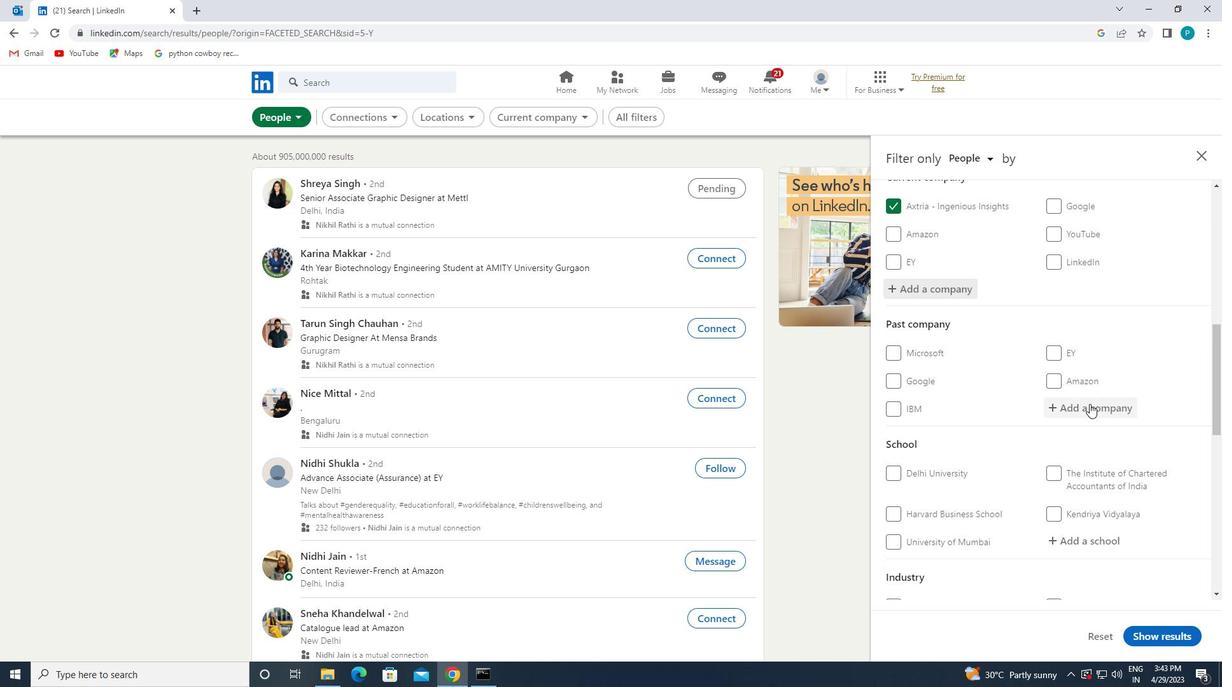 
Action: Mouse moved to (1085, 414)
Screenshot: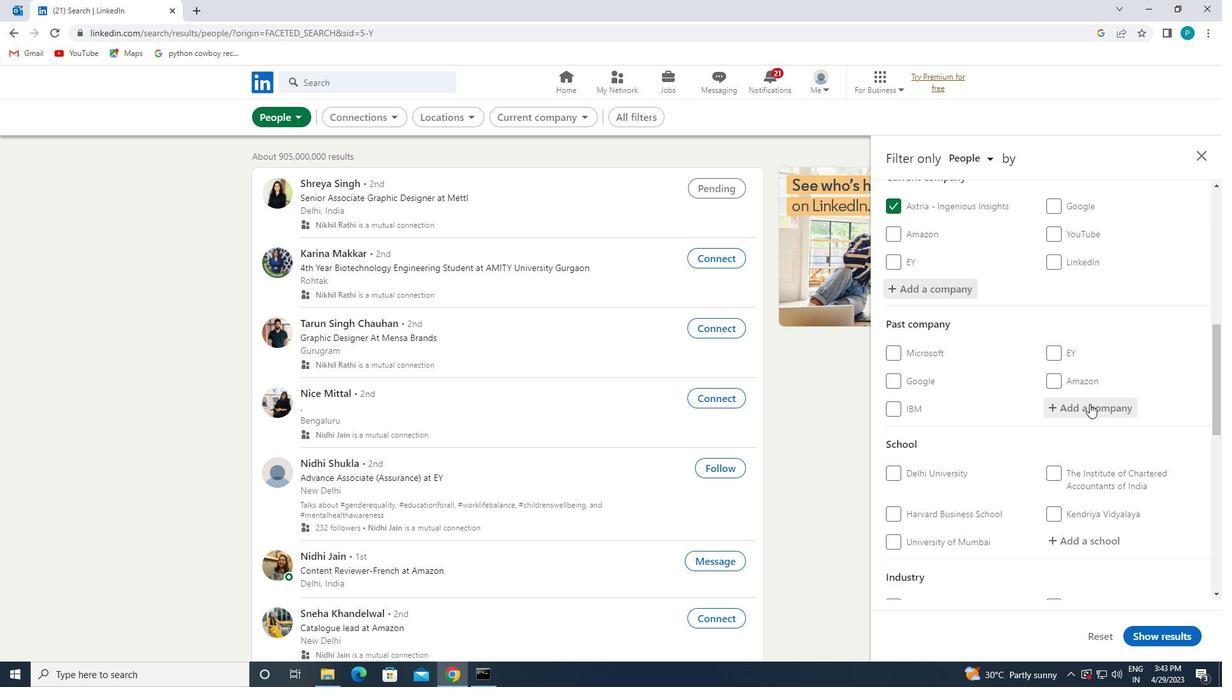 
Action: Mouse scrolled (1085, 414) with delta (0, 0)
Screenshot: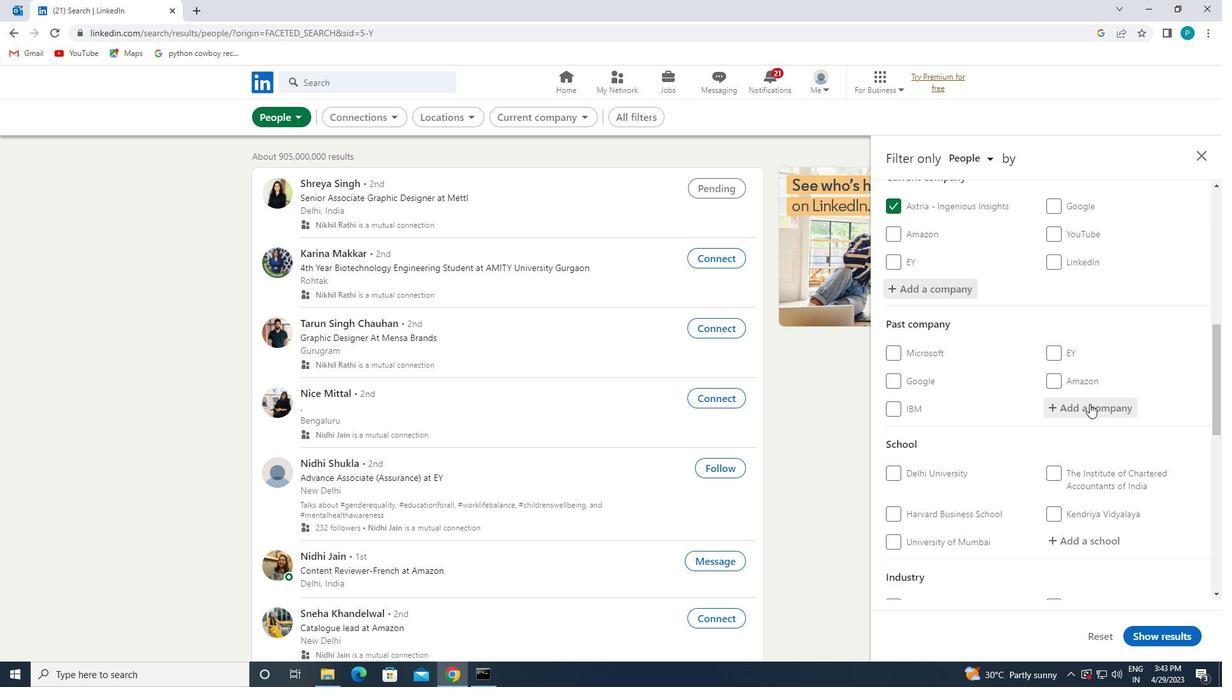 
Action: Mouse moved to (1082, 411)
Screenshot: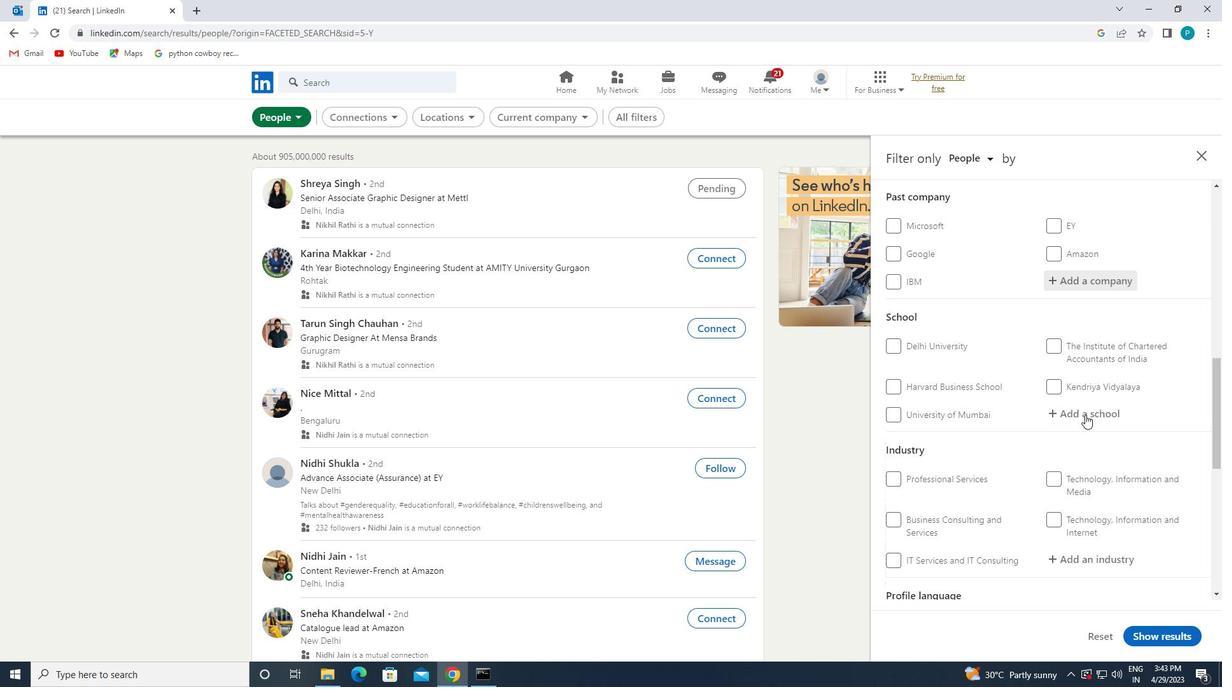
Action: Mouse pressed left at (1082, 411)
Screenshot: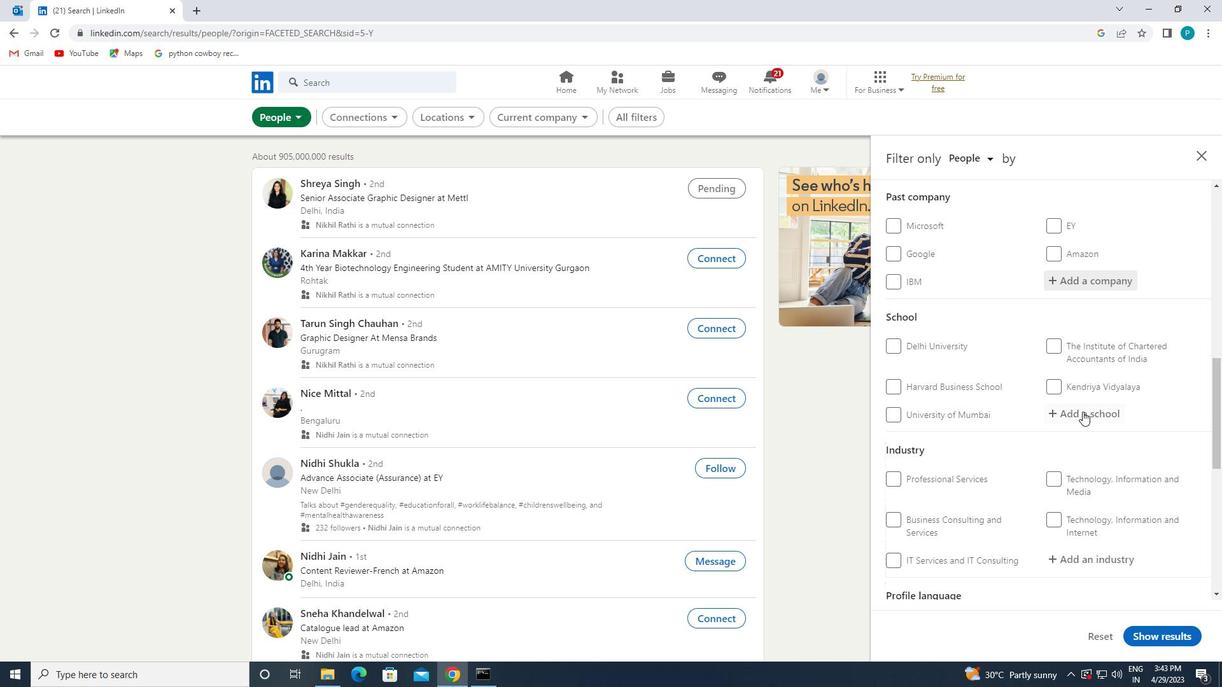 
Action: Key pressed <Key.caps_lock>U<Key.caps_lock>NIVERSITY
Screenshot: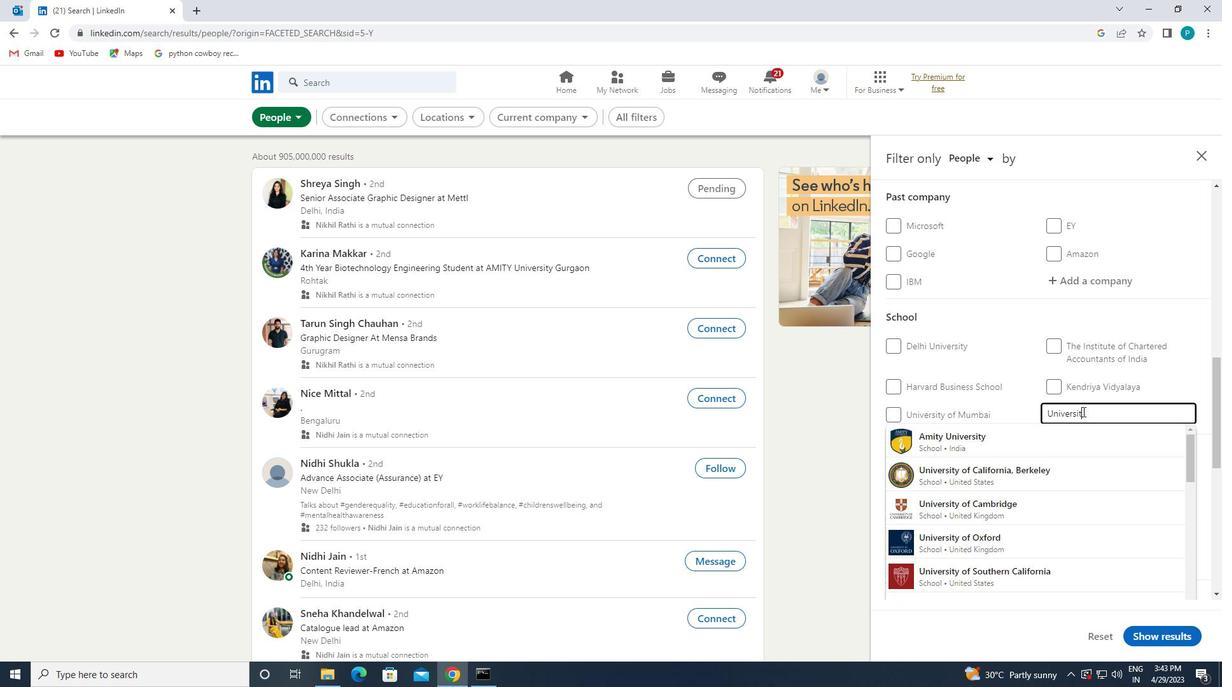 
Action: Mouse moved to (1044, 494)
Screenshot: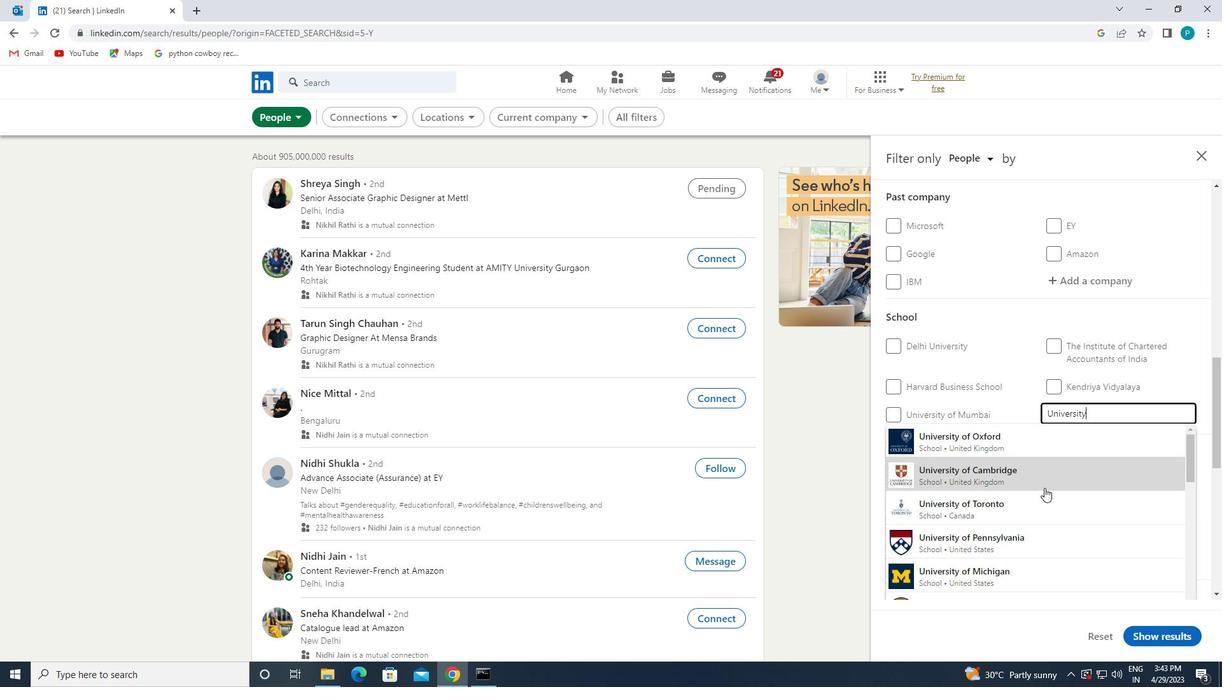 
Action: Mouse scrolled (1044, 493) with delta (0, 0)
Screenshot: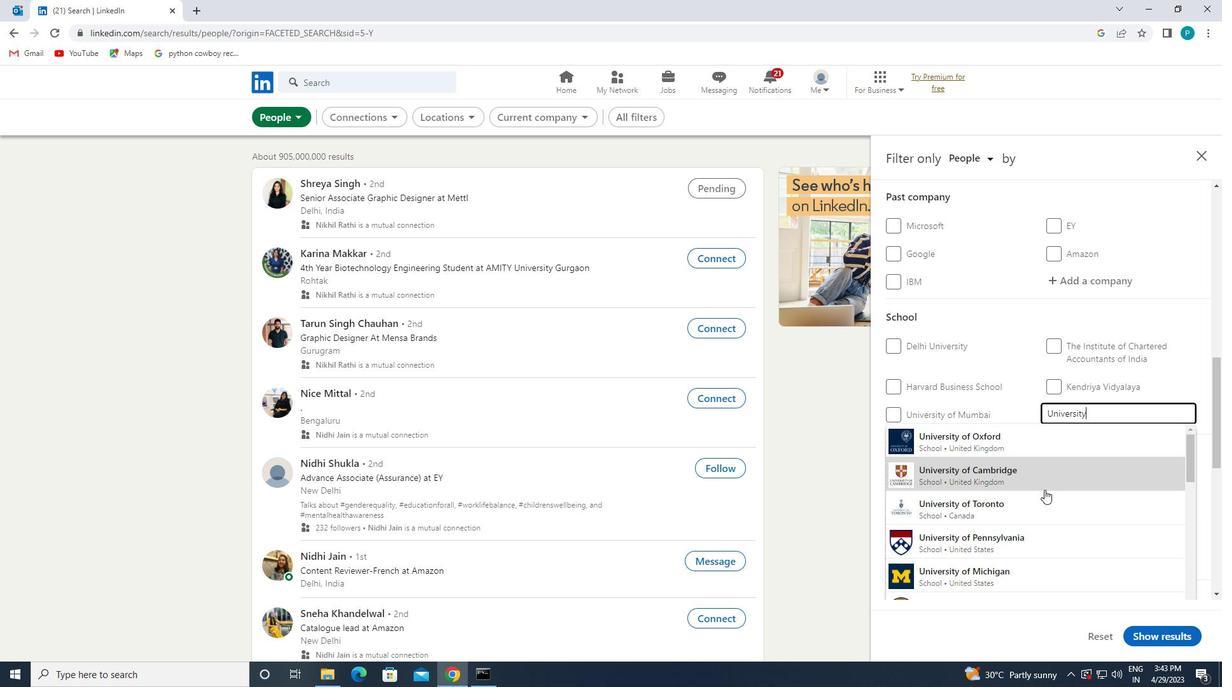
Action: Mouse moved to (1098, 399)
Screenshot: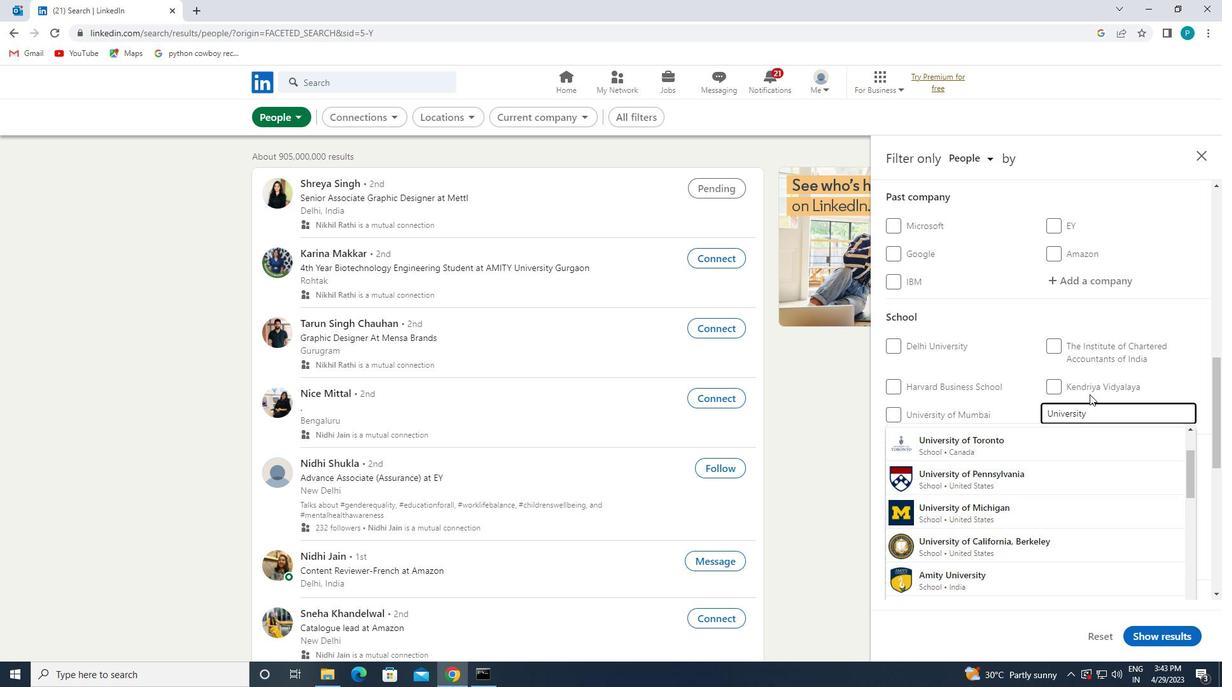 
Action: Key pressed <Key.space>OF<Key.space>KERAL
Screenshot: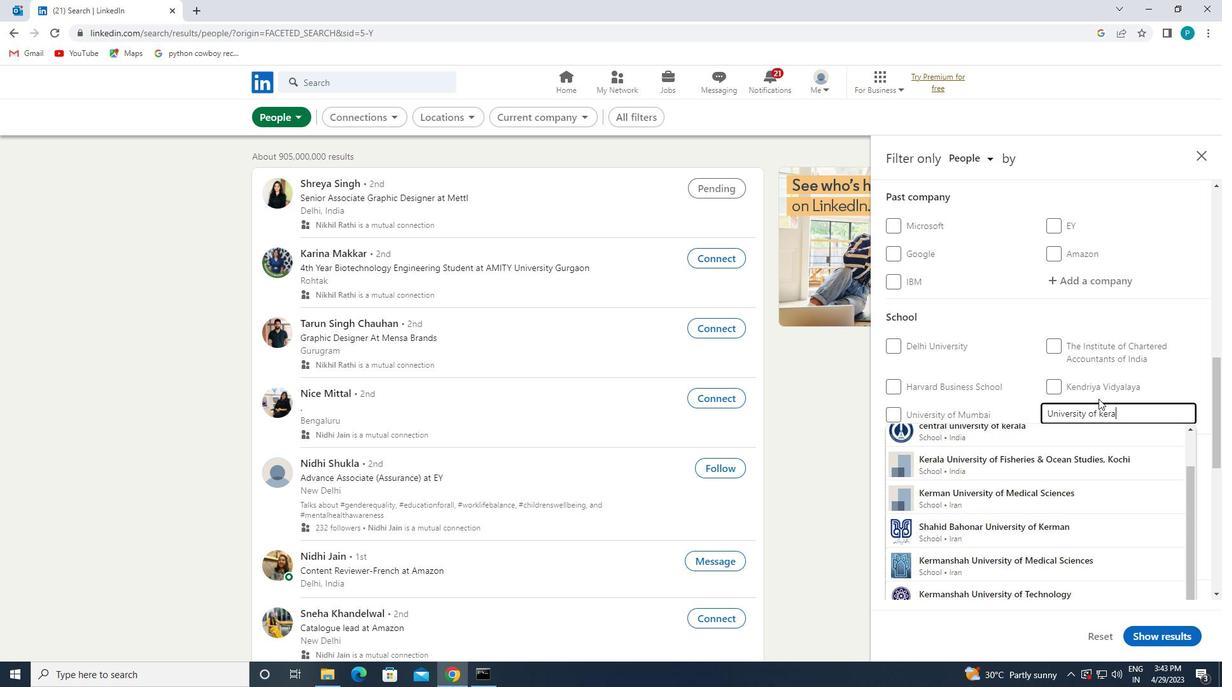 
Action: Mouse moved to (997, 443)
Screenshot: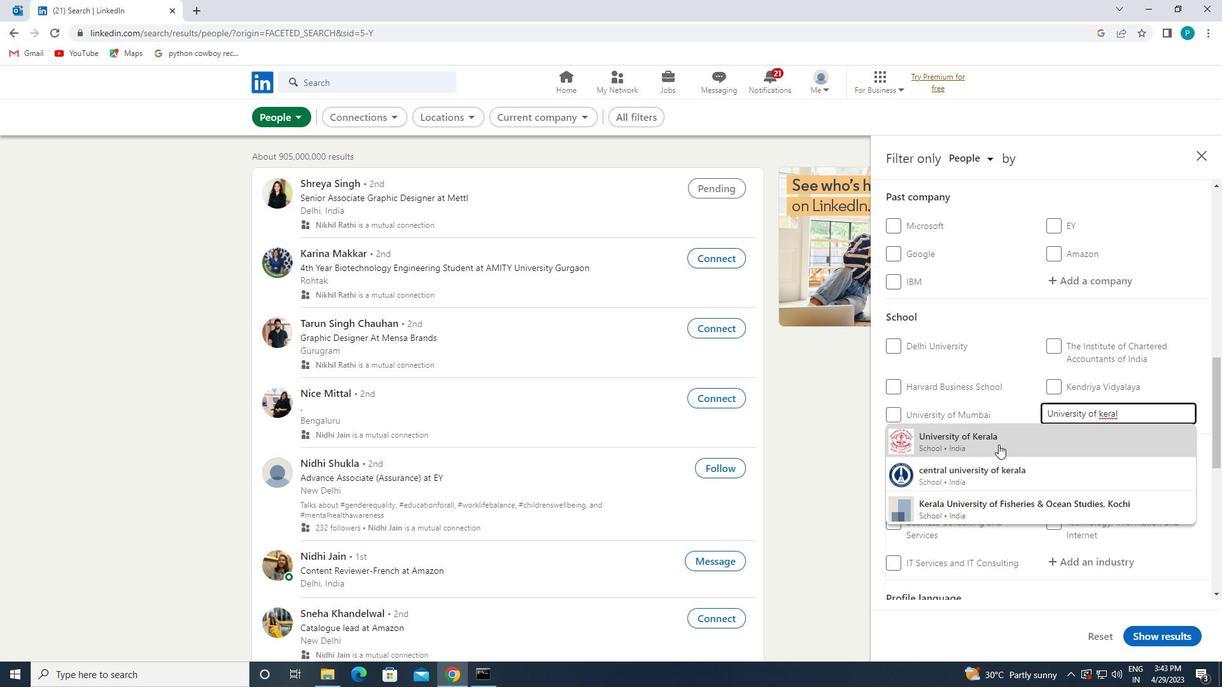 
Action: Mouse pressed left at (997, 443)
Screenshot: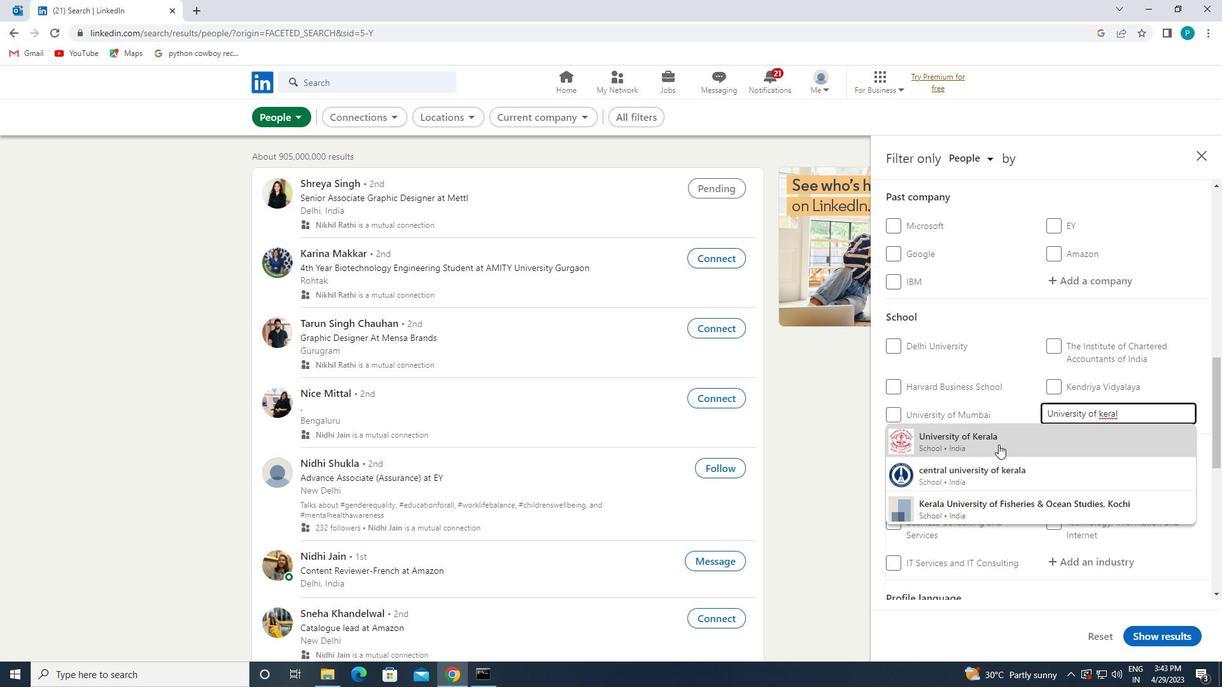 
Action: Mouse scrolled (997, 442) with delta (0, 0)
Screenshot: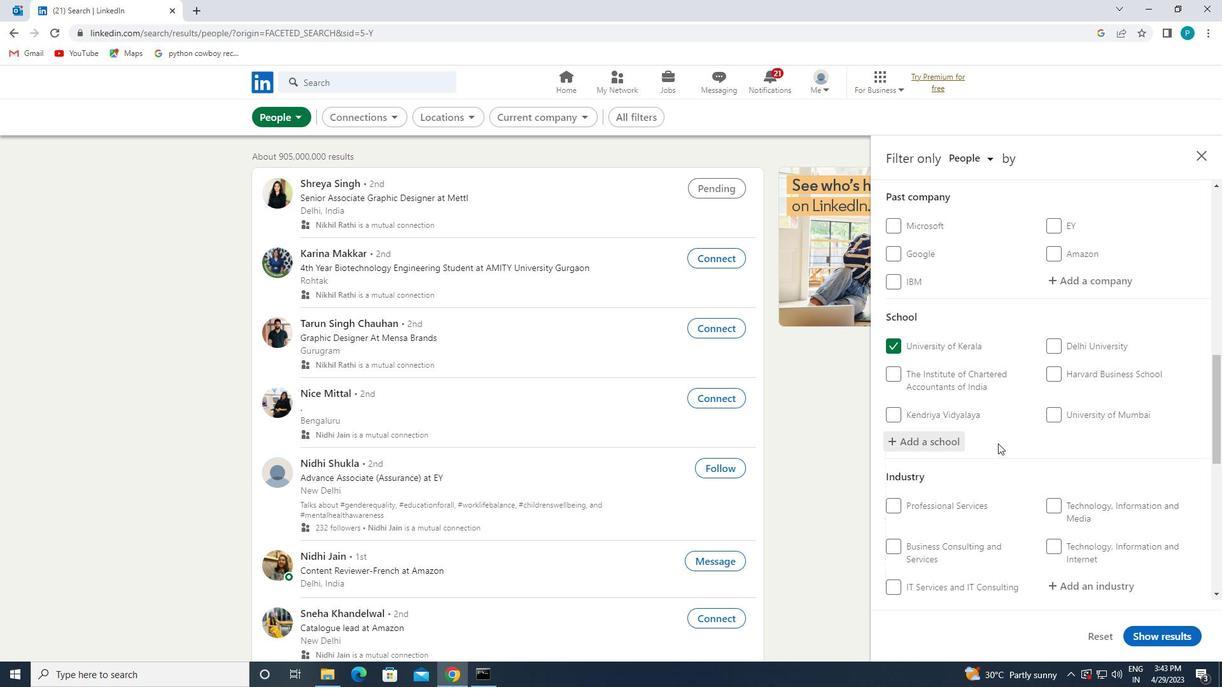
Action: Mouse scrolled (997, 442) with delta (0, 0)
Screenshot: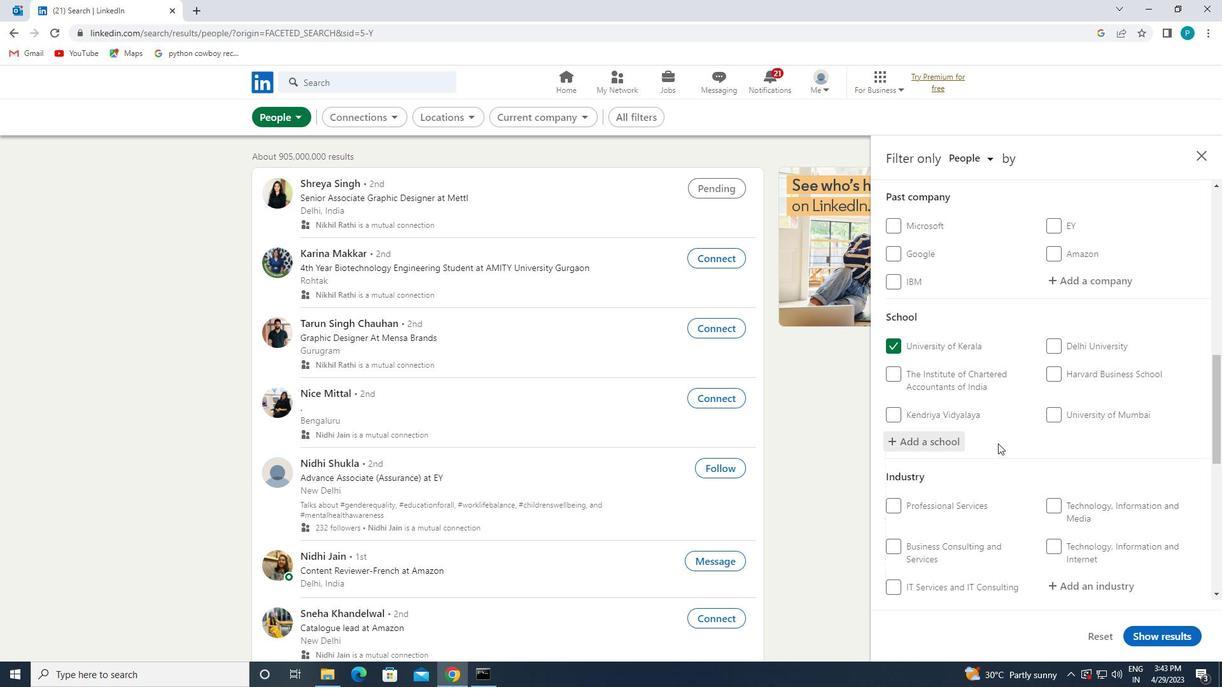 
Action: Mouse moved to (1078, 449)
Screenshot: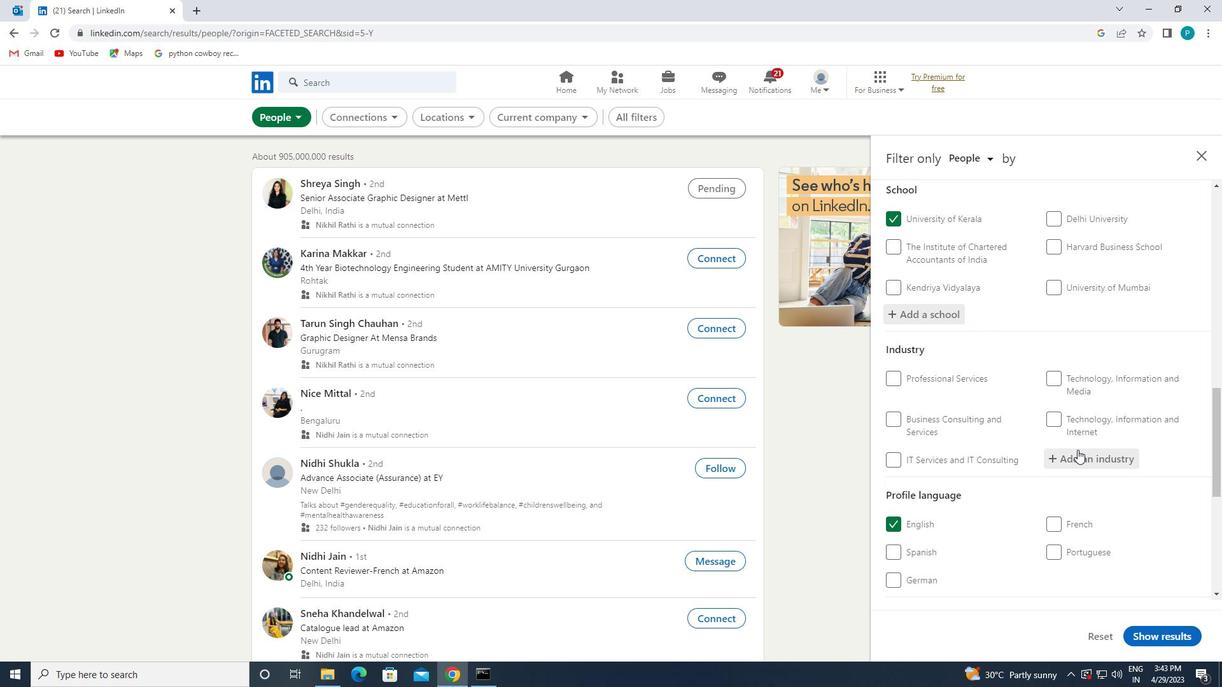 
Action: Mouse pressed left at (1078, 449)
Screenshot: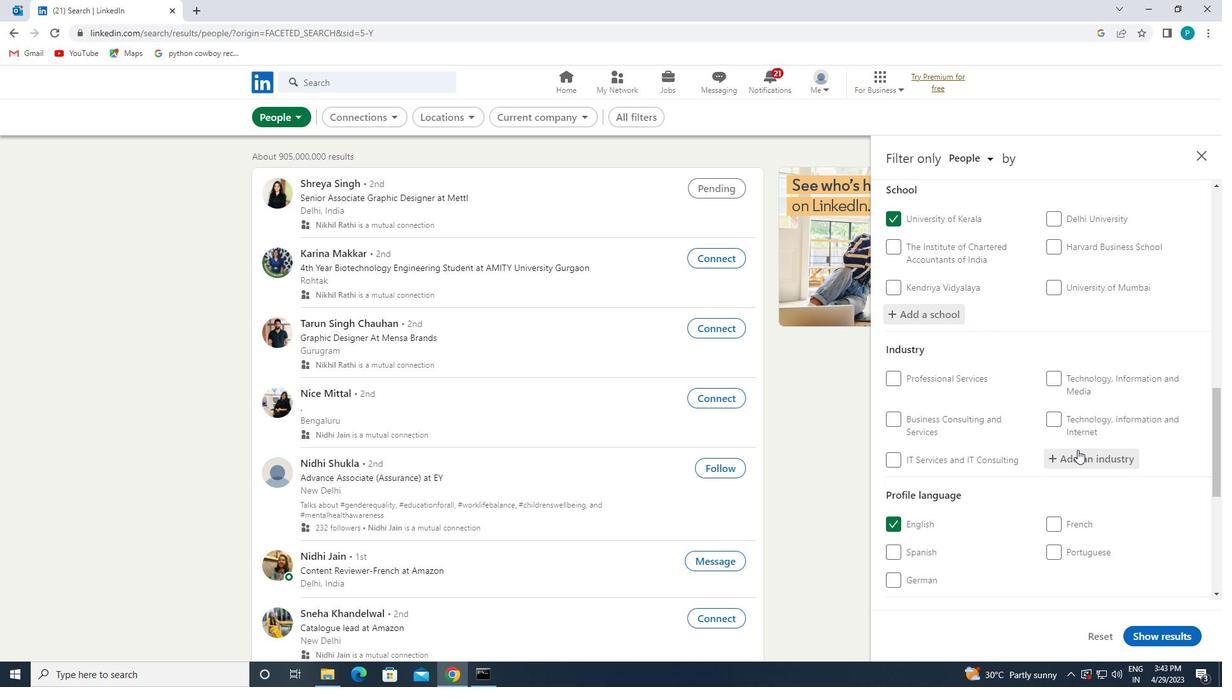 
Action: Key pressed <Key.caps_lock>I<Key.caps_lock>NTER
Screenshot: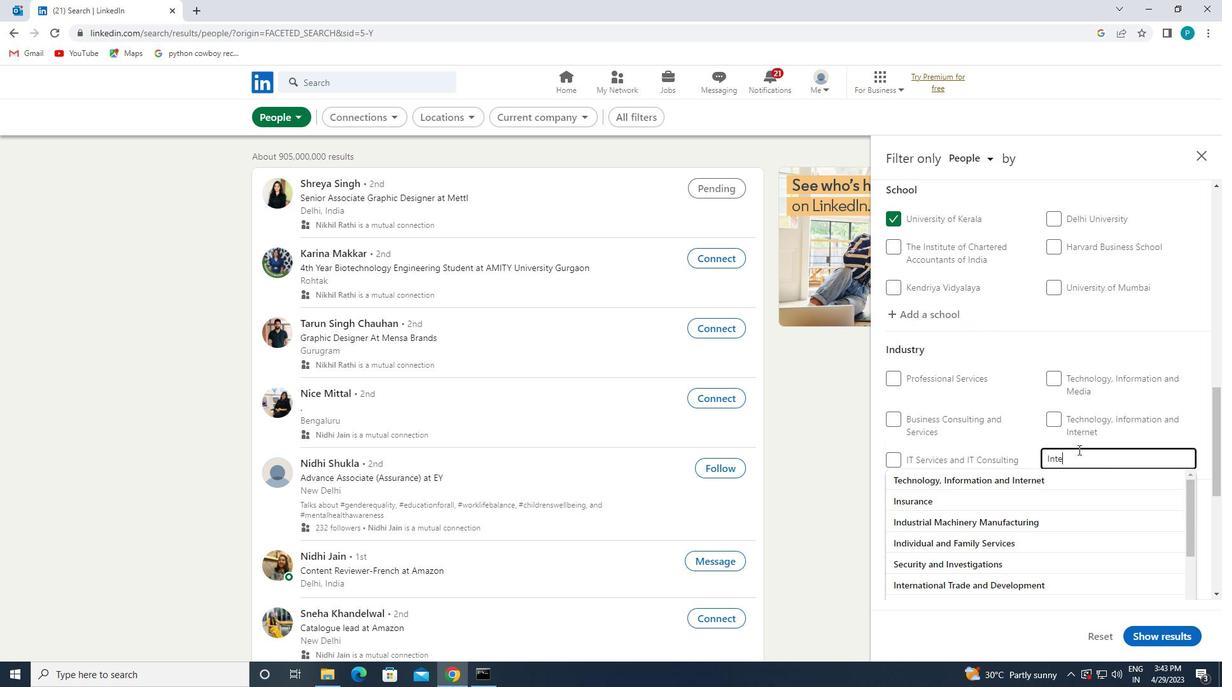 
Action: Mouse moved to (1008, 523)
Screenshot: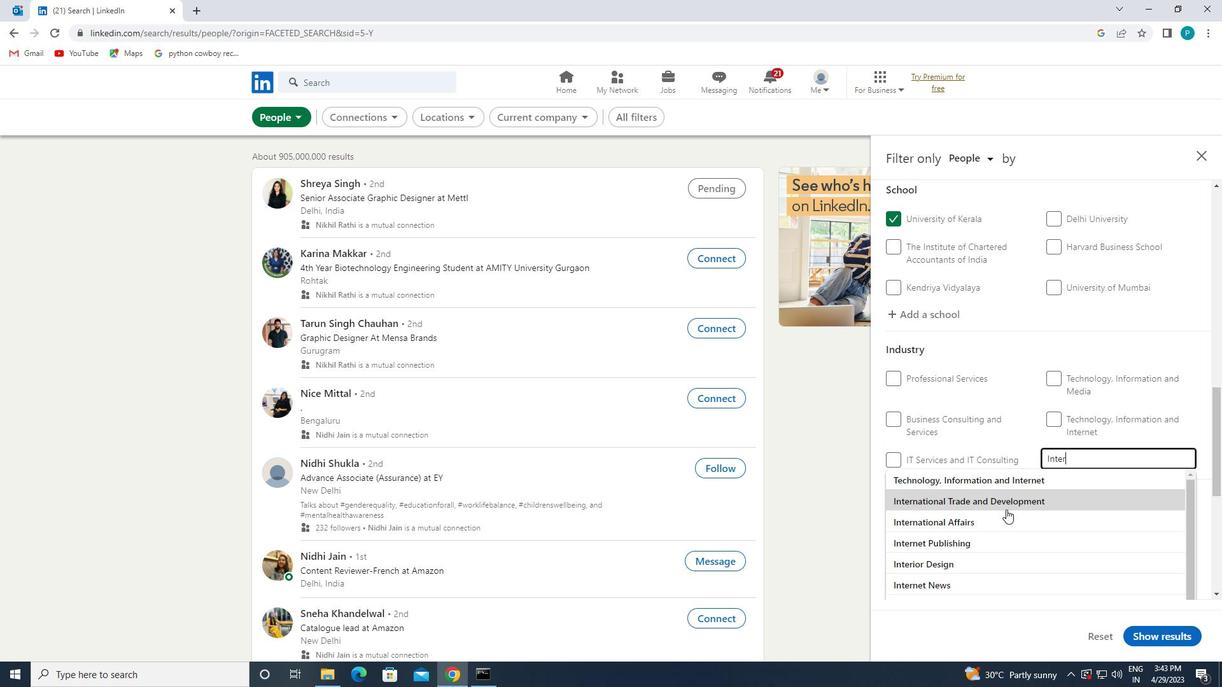 
Action: Mouse pressed left at (1008, 523)
Screenshot: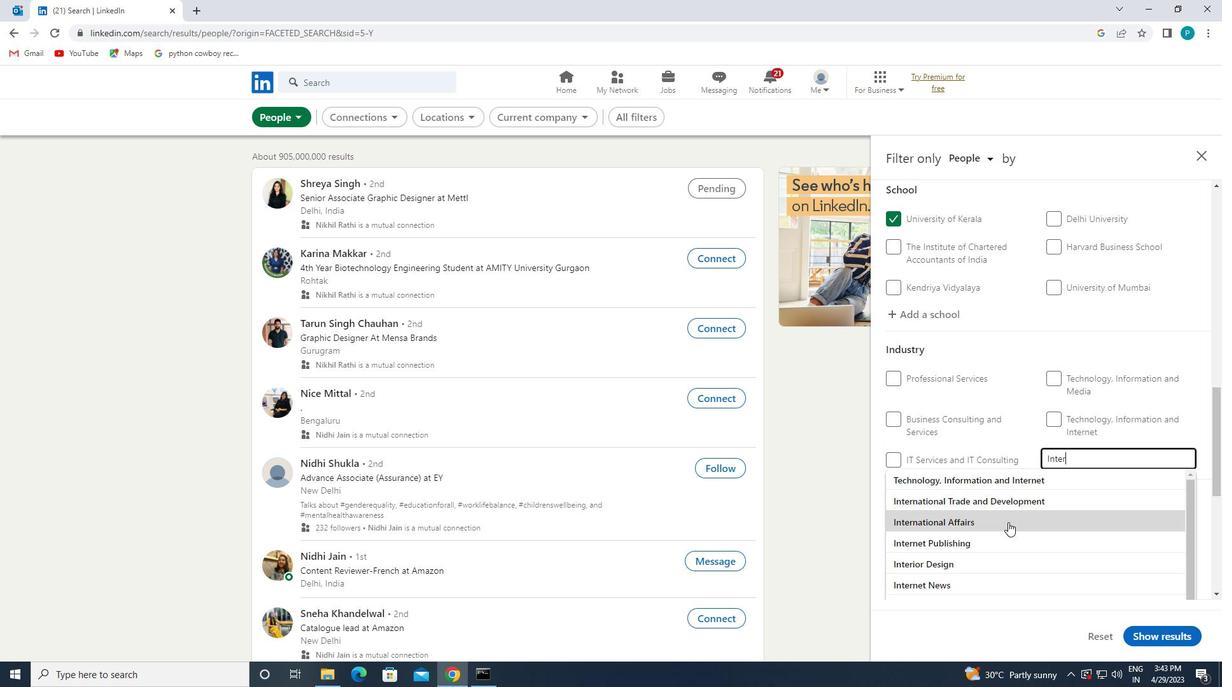 
Action: Mouse scrolled (1008, 523) with delta (0, 0)
Screenshot: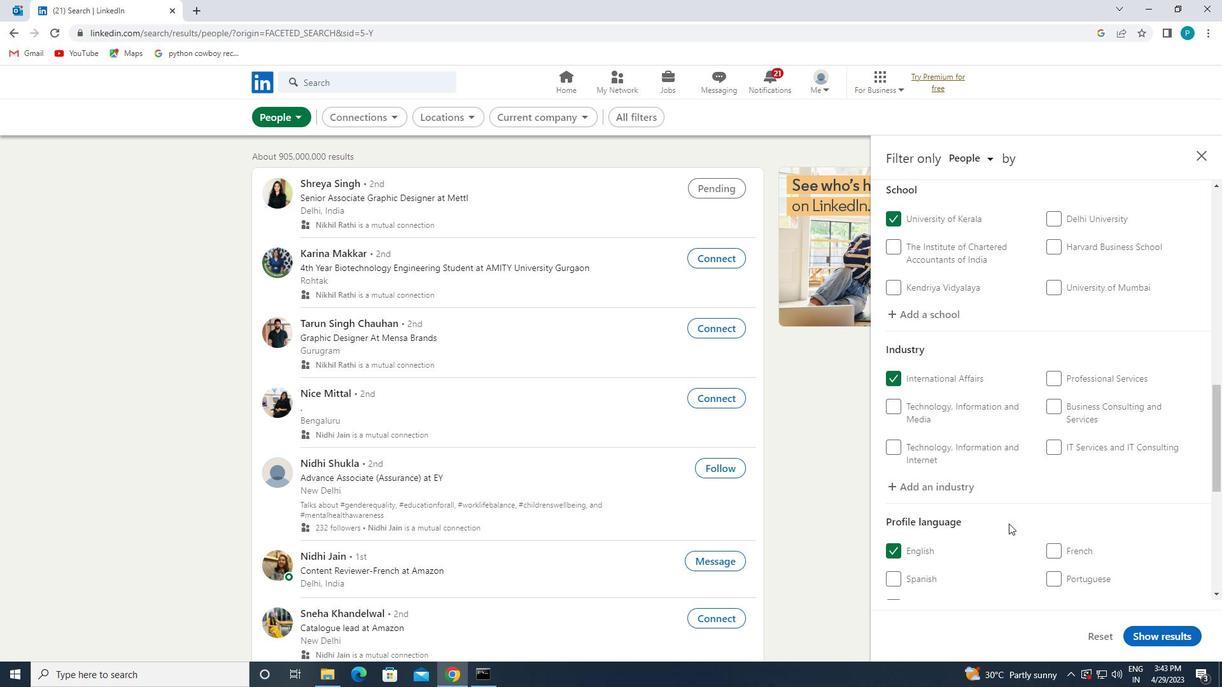 
Action: Mouse scrolled (1008, 523) with delta (0, 0)
Screenshot: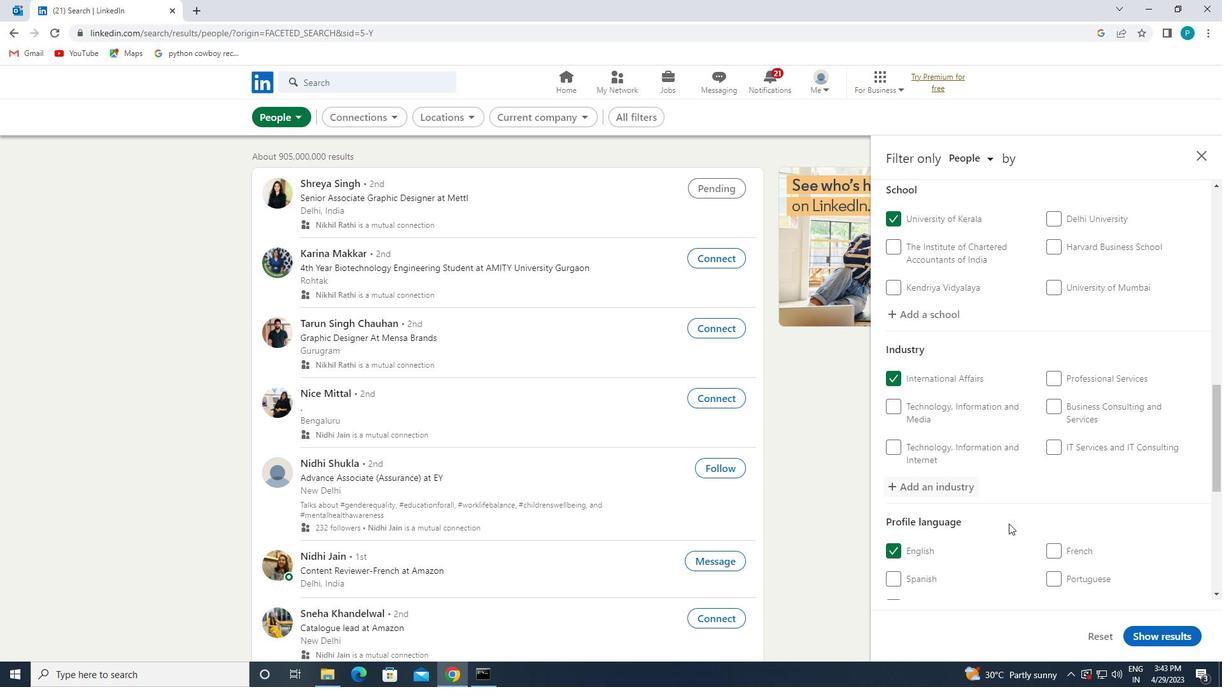 
Action: Mouse scrolled (1008, 523) with delta (0, 0)
Screenshot: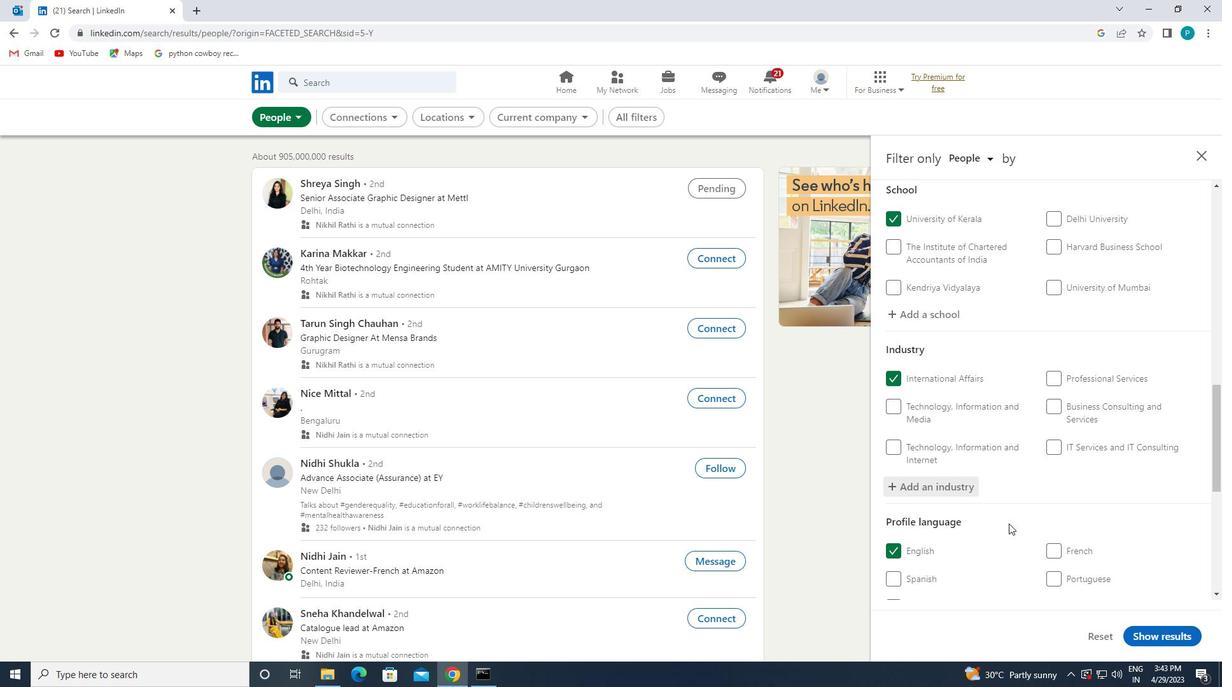 
Action: Mouse moved to (1117, 512)
Screenshot: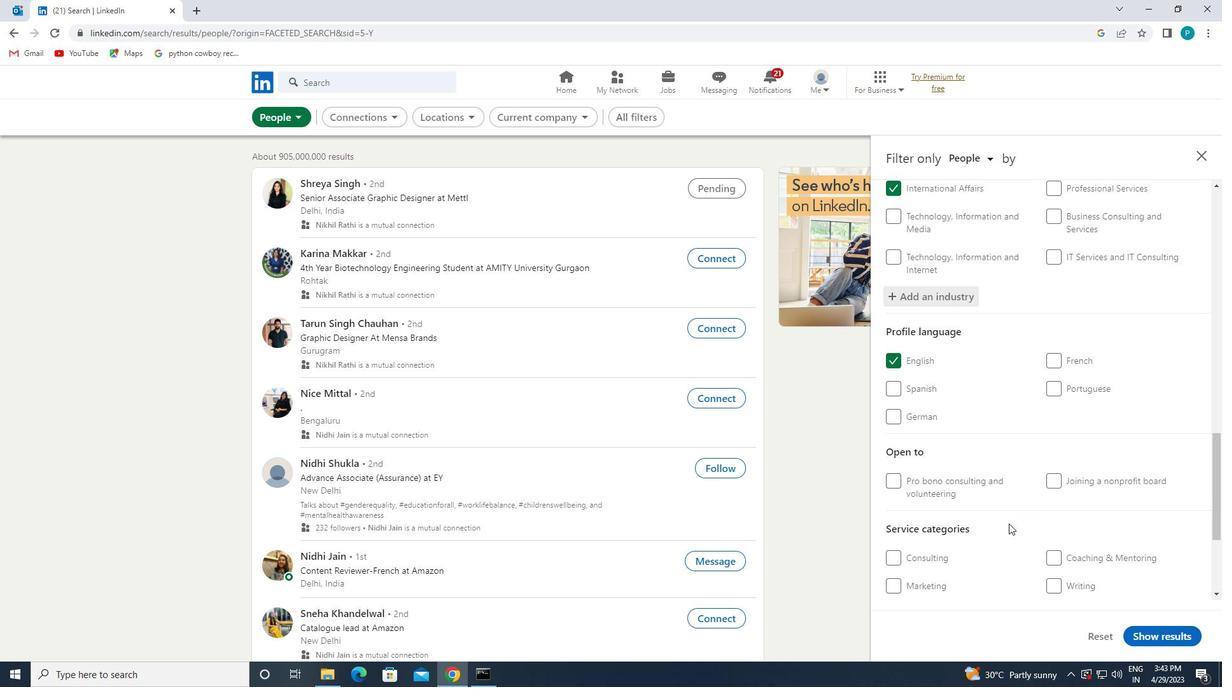 
Action: Mouse scrolled (1117, 511) with delta (0, 0)
Screenshot: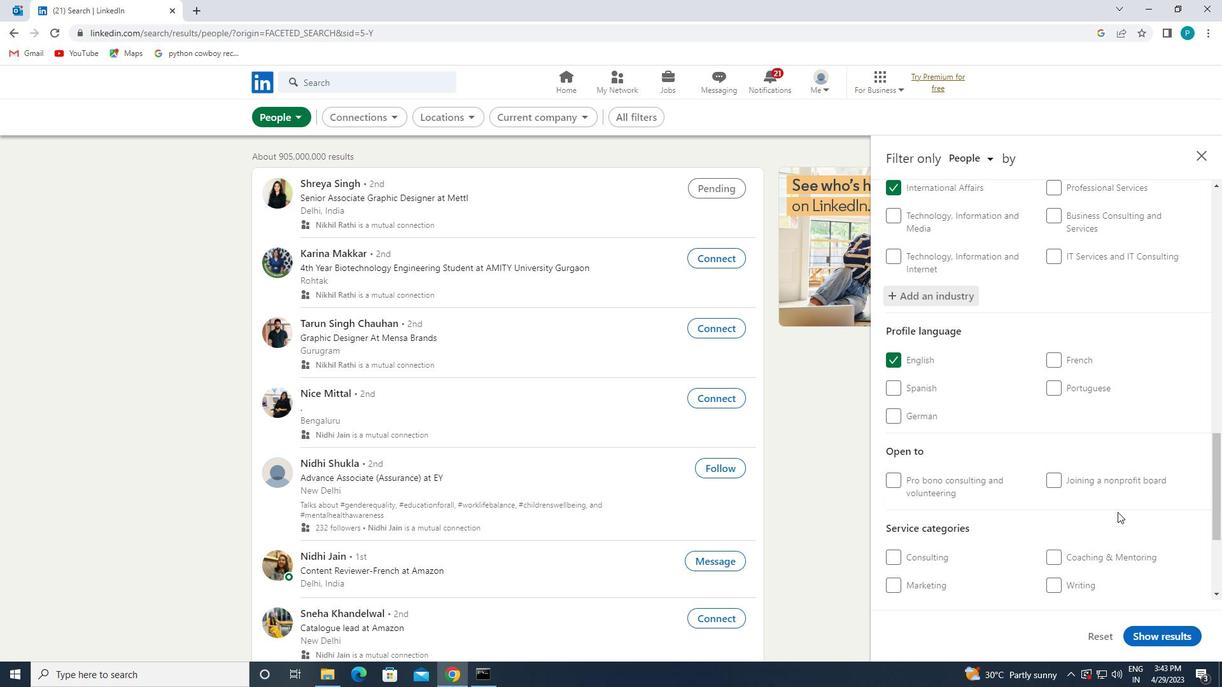 
Action: Mouse scrolled (1117, 511) with delta (0, 0)
Screenshot: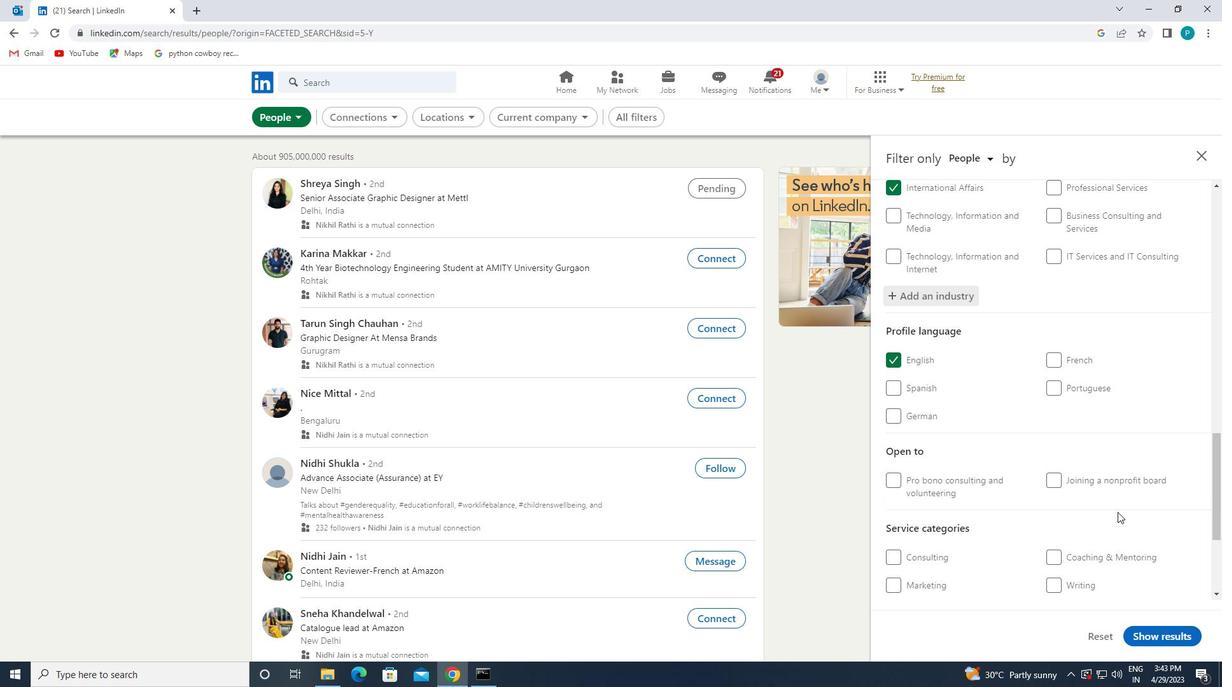 
Action: Mouse moved to (1113, 499)
Screenshot: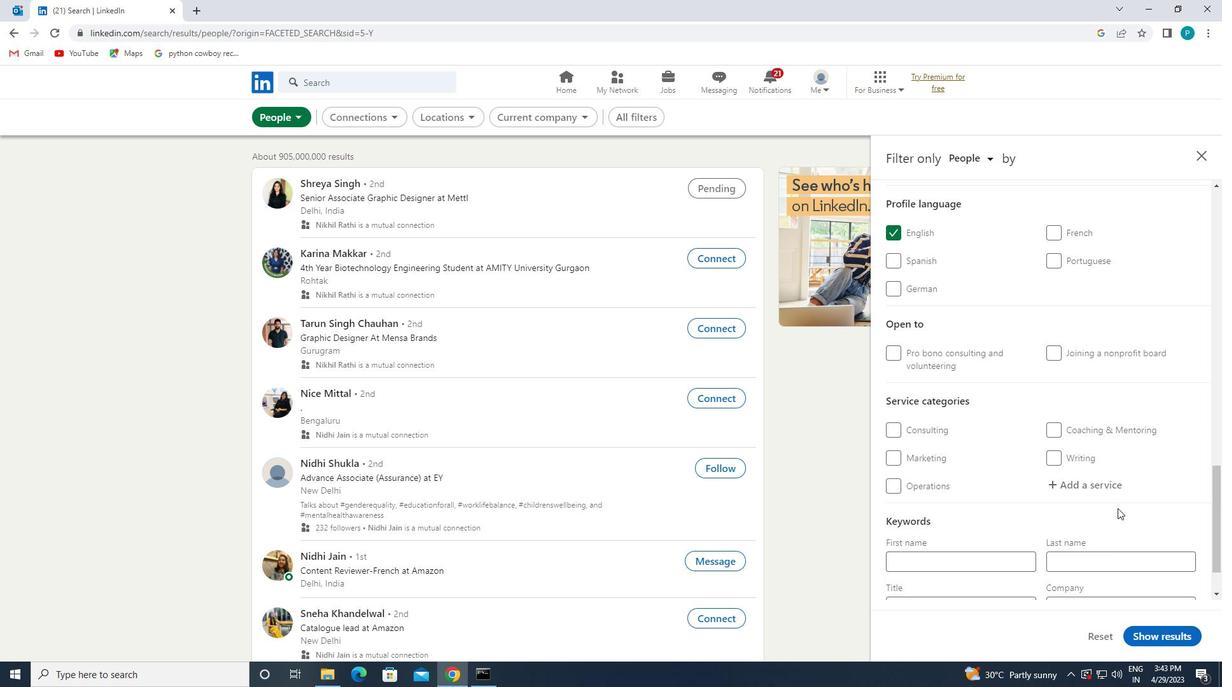 
Action: Mouse pressed left at (1113, 499)
Screenshot: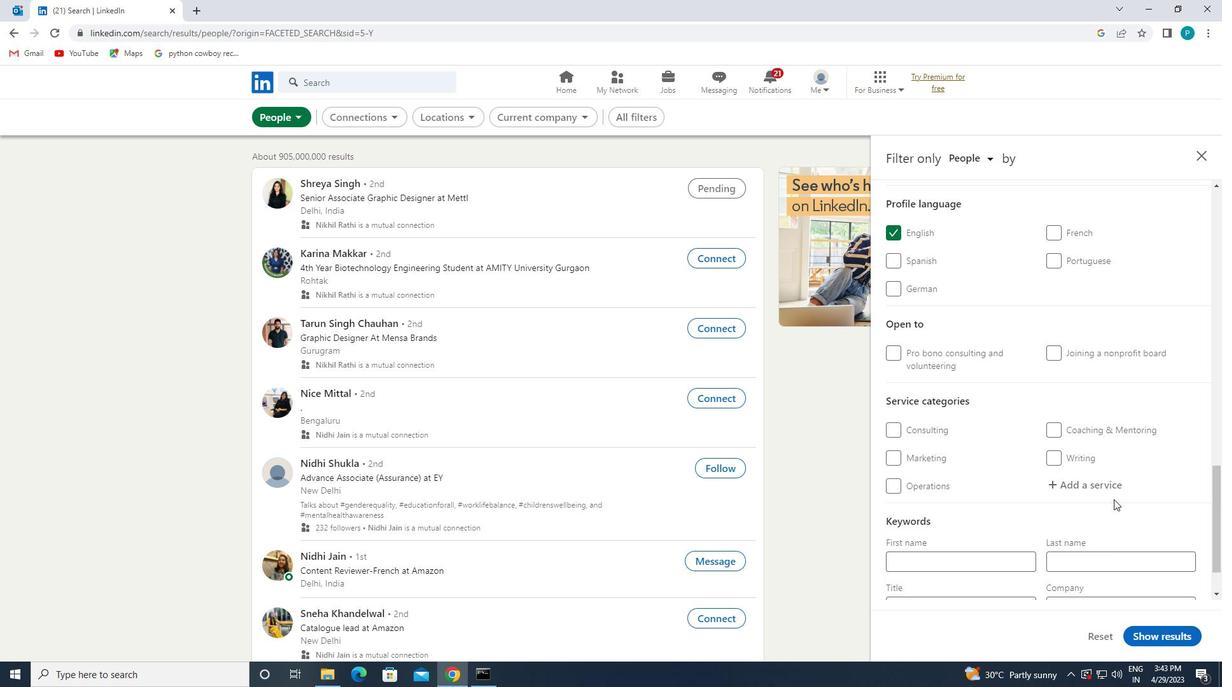 
Action: Mouse moved to (1103, 484)
Screenshot: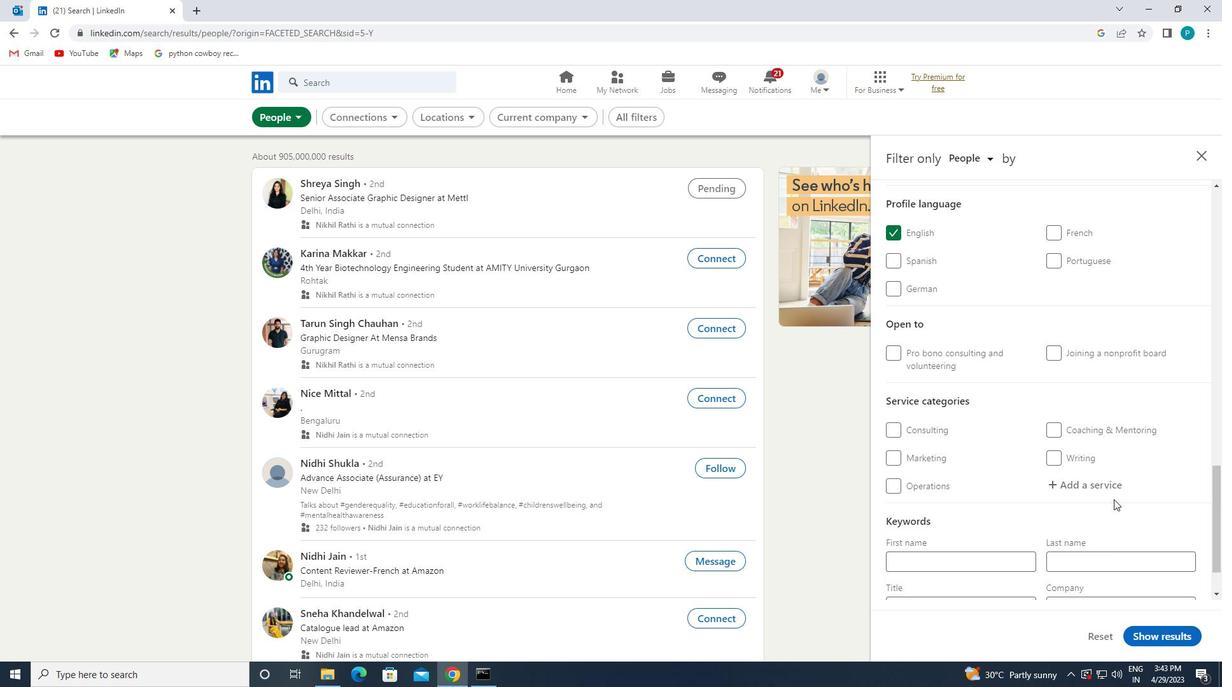 
Action: Mouse pressed left at (1103, 484)
Screenshot: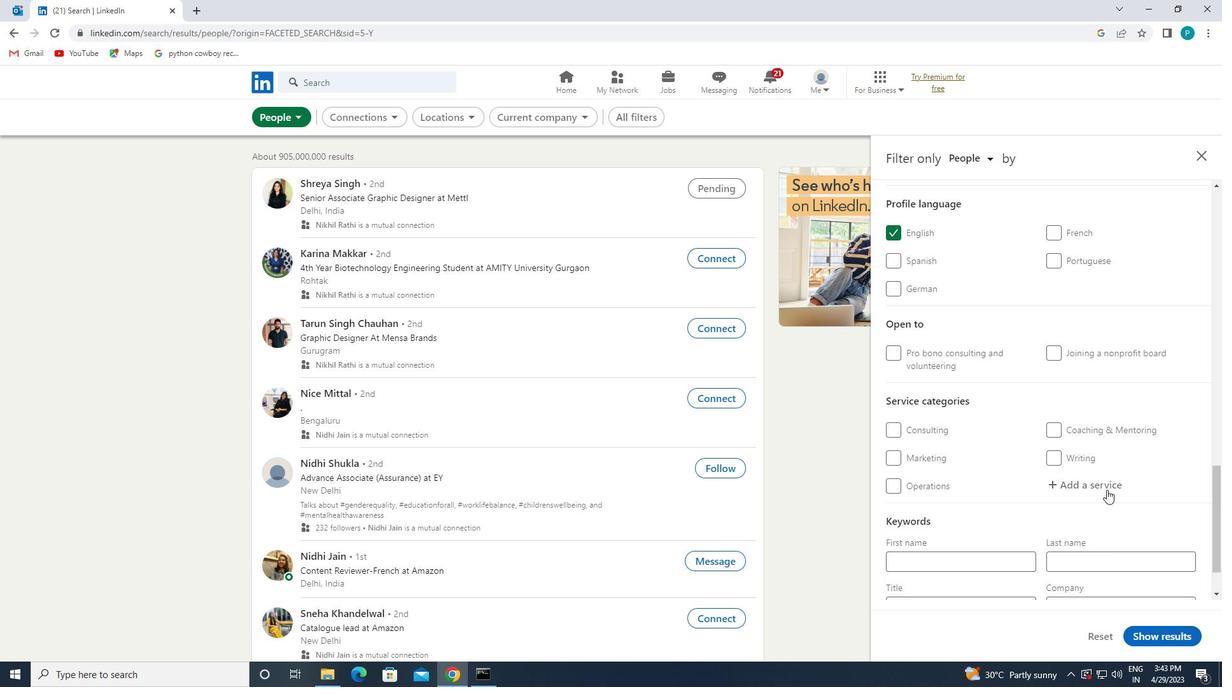 
Action: Key pressed <Key.caps_lock>A<Key.caps_lock>FFAIRS<Key.backspace><Key.backspace><Key.backspace><Key.backspace><Key.backspace><Key.backspace><Key.backspace><Key.caps_lock>M<Key.caps_lock>ANAGEMENT
Screenshot: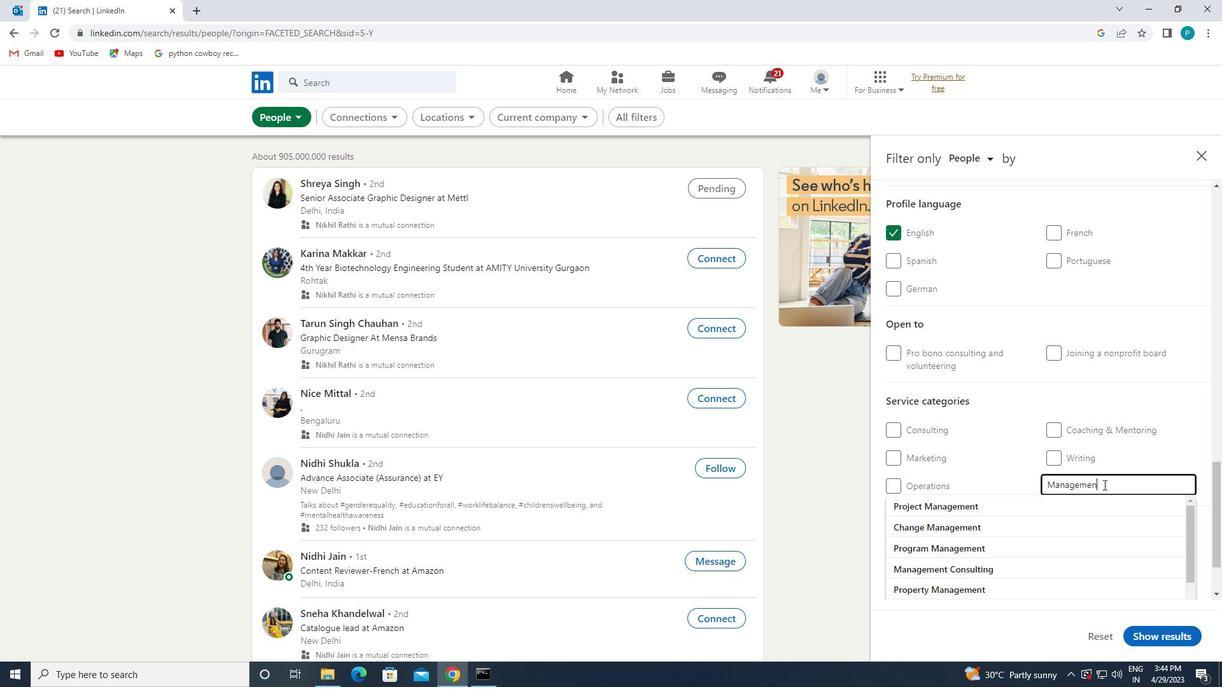 
Action: Mouse moved to (1034, 512)
Screenshot: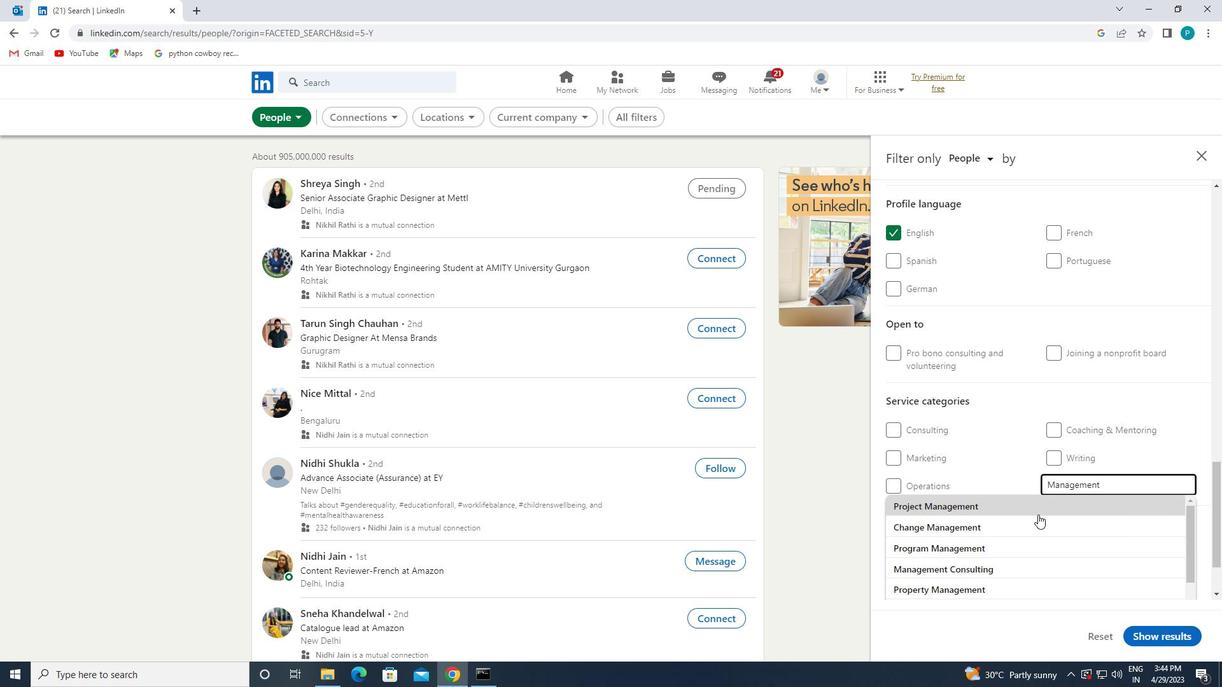 
Action: Mouse pressed left at (1034, 512)
Screenshot: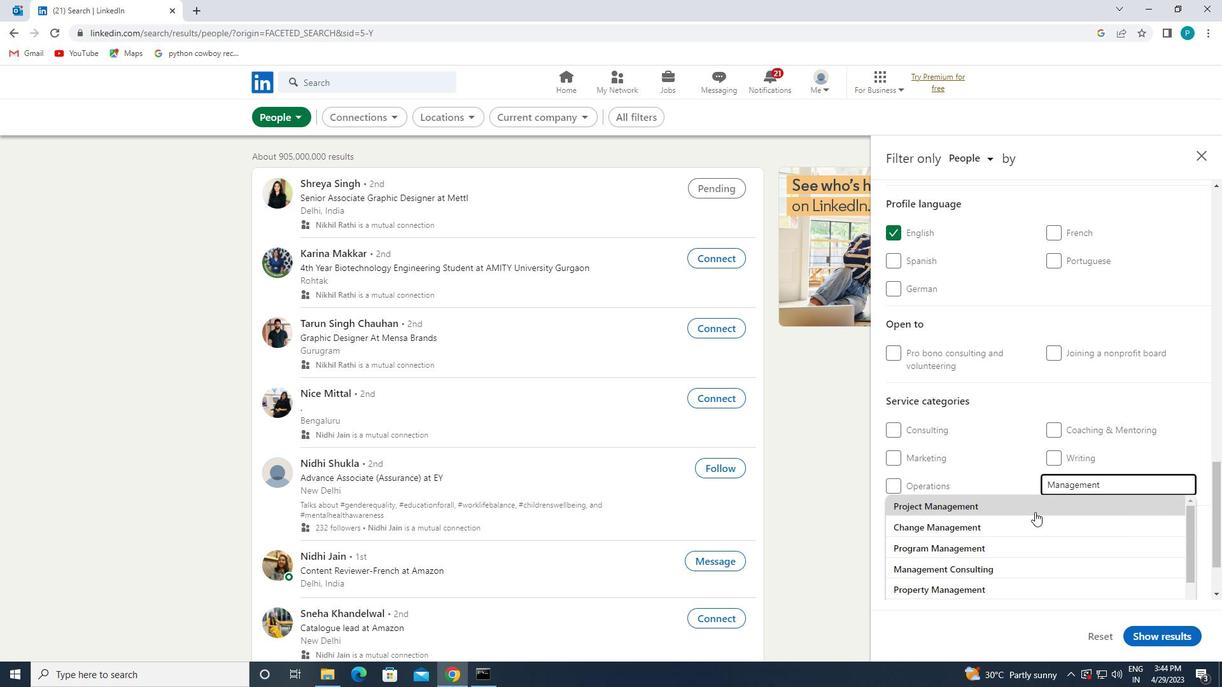 
Action: Mouse moved to (899, 428)
Screenshot: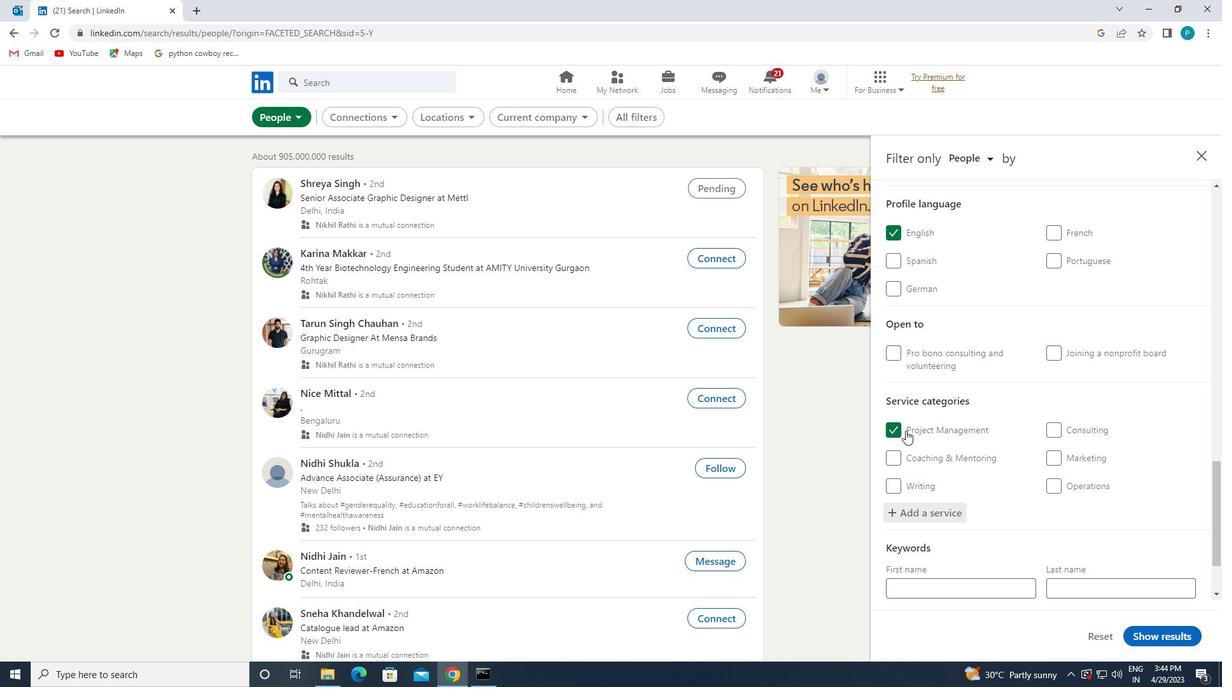
Action: Mouse pressed left at (899, 428)
Screenshot: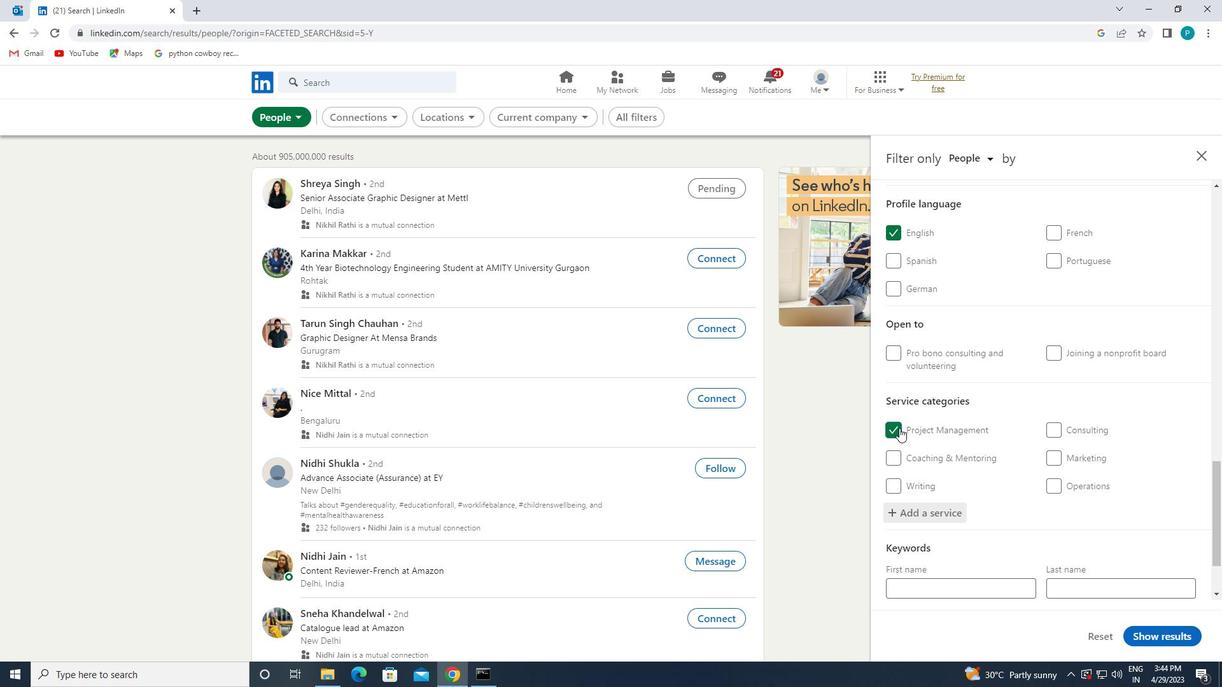 
Action: Mouse moved to (929, 521)
Screenshot: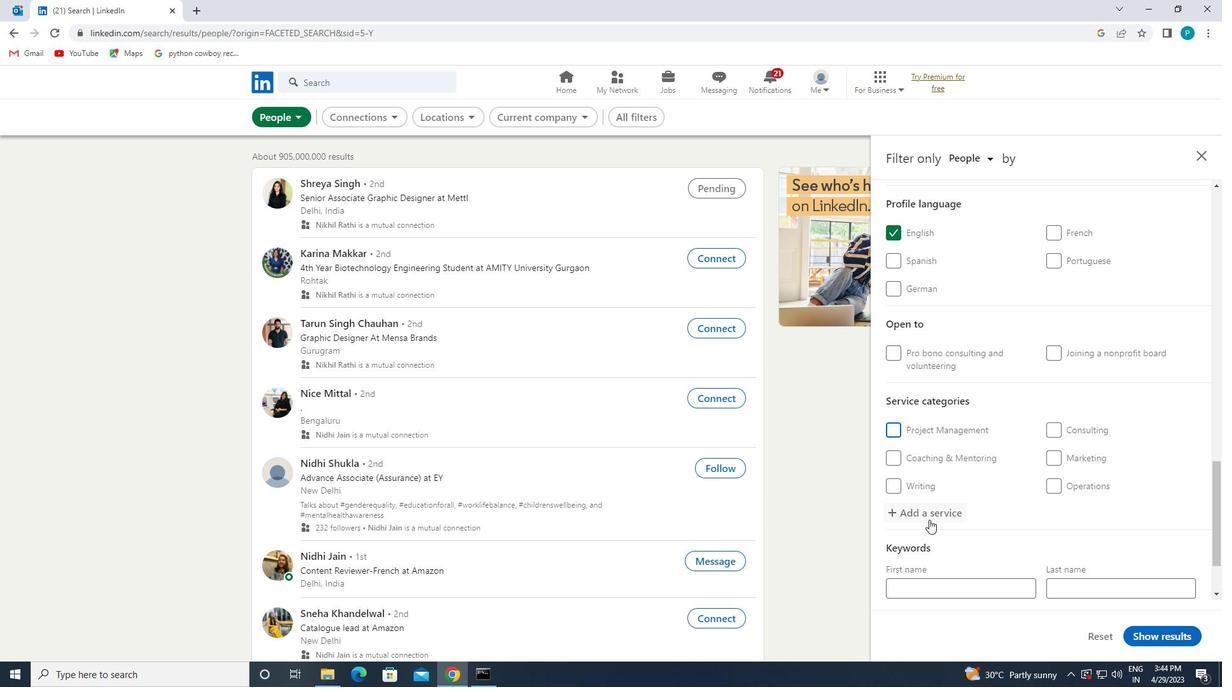 
Action: Mouse pressed left at (929, 521)
Screenshot: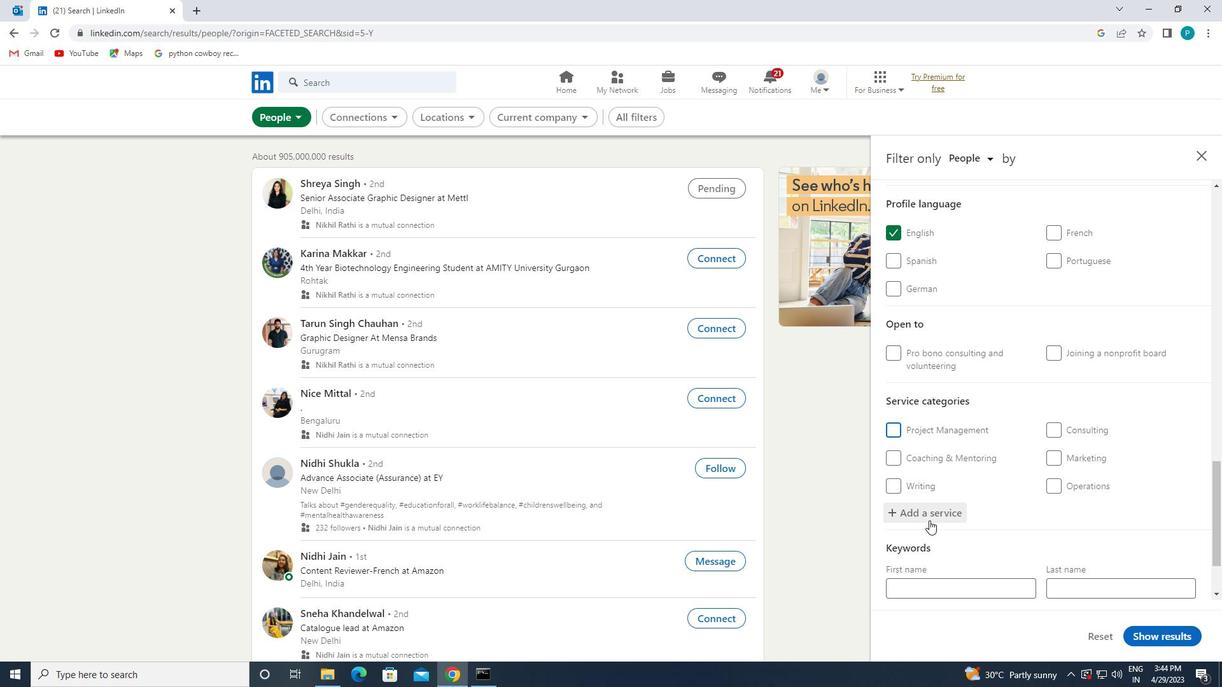 
Action: Key pressed PROGRAM
Screenshot: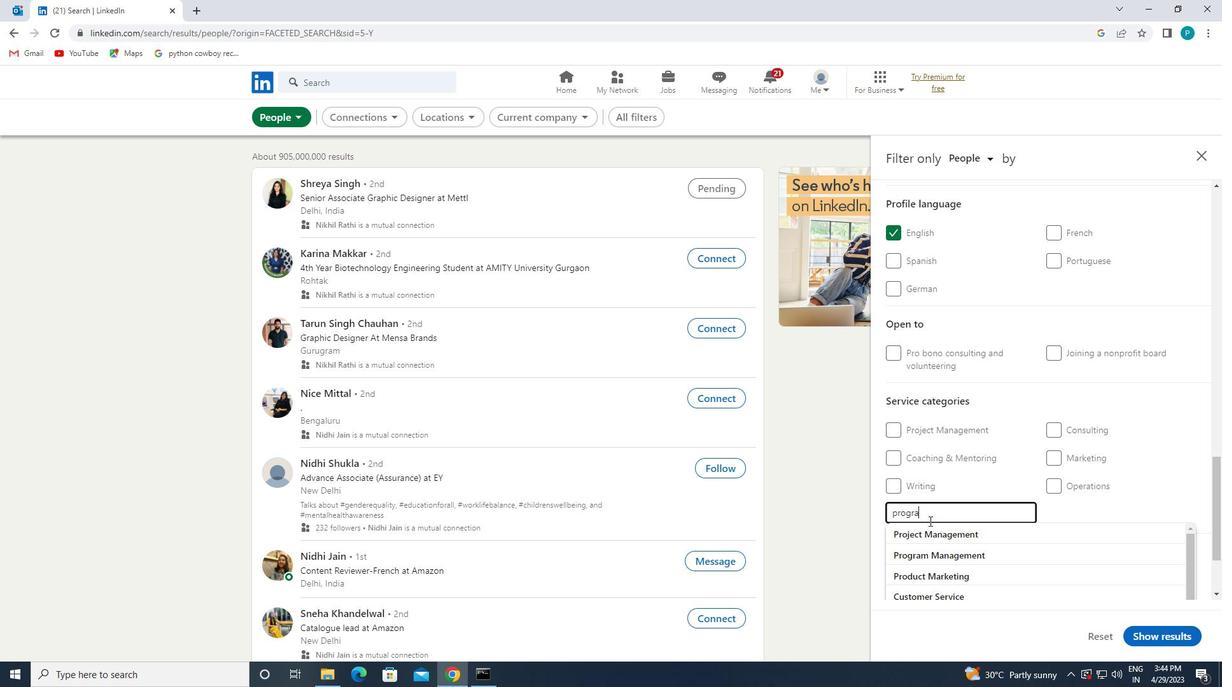 
Action: Mouse moved to (927, 539)
Screenshot: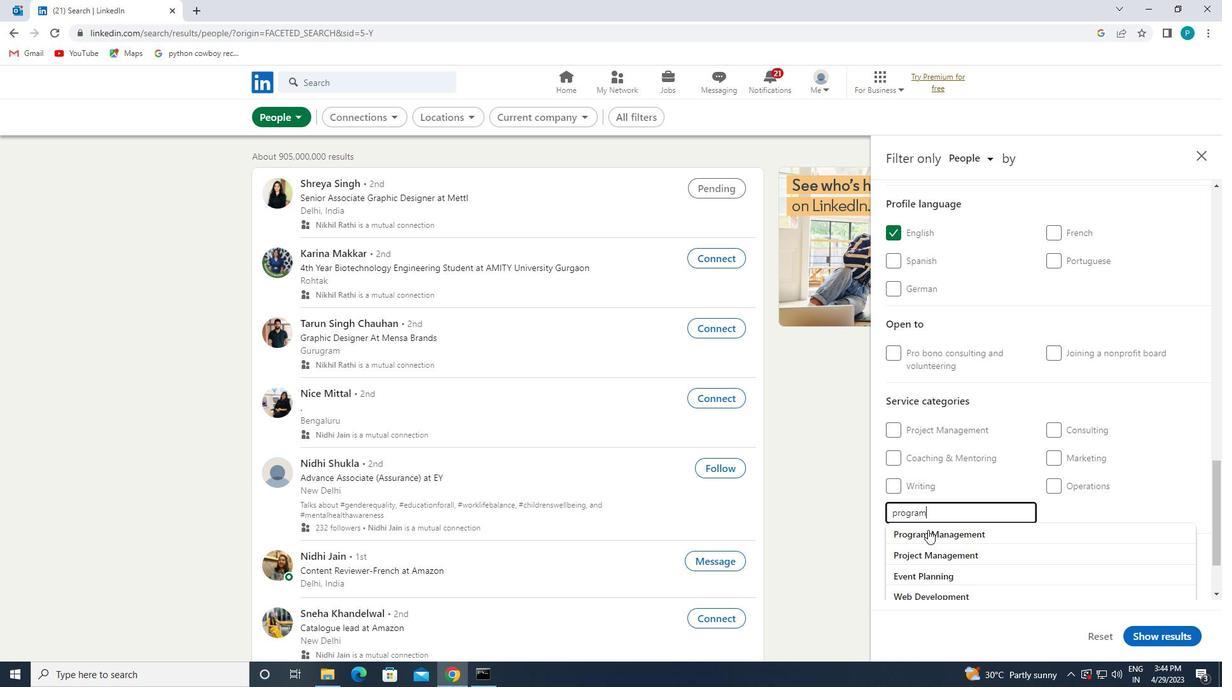 
Action: Mouse pressed left at (927, 539)
Screenshot: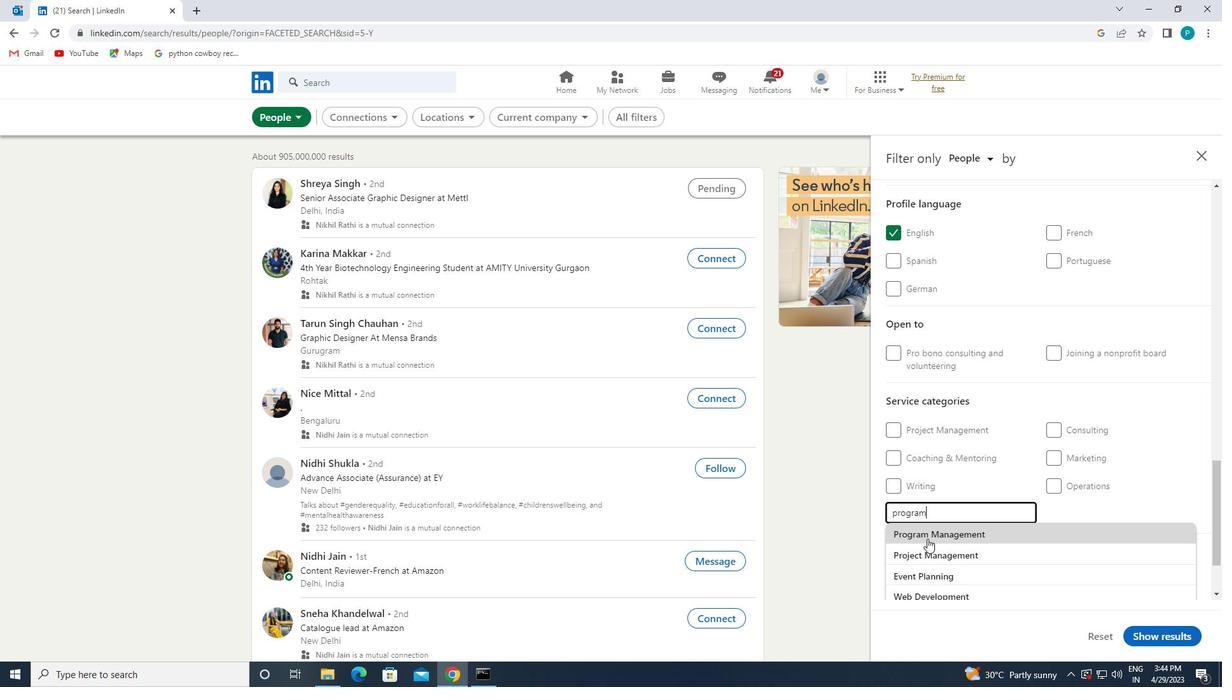 
Action: Mouse moved to (927, 540)
Screenshot: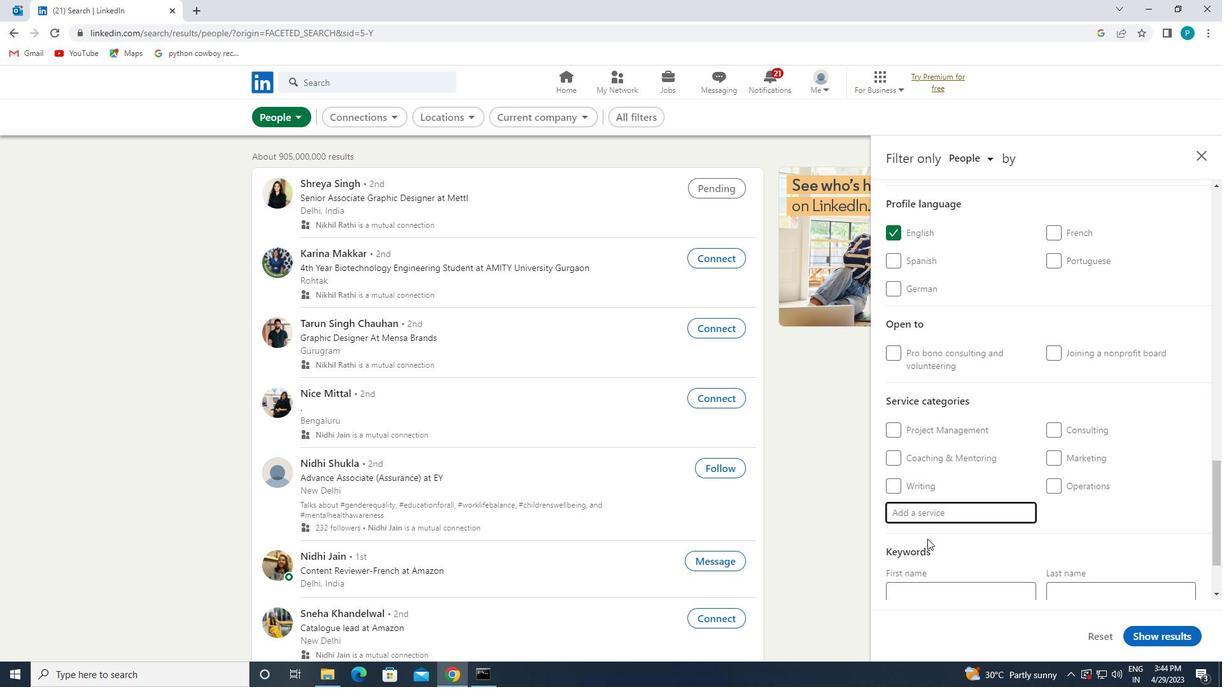 
Action: Mouse scrolled (927, 539) with delta (0, 0)
Screenshot: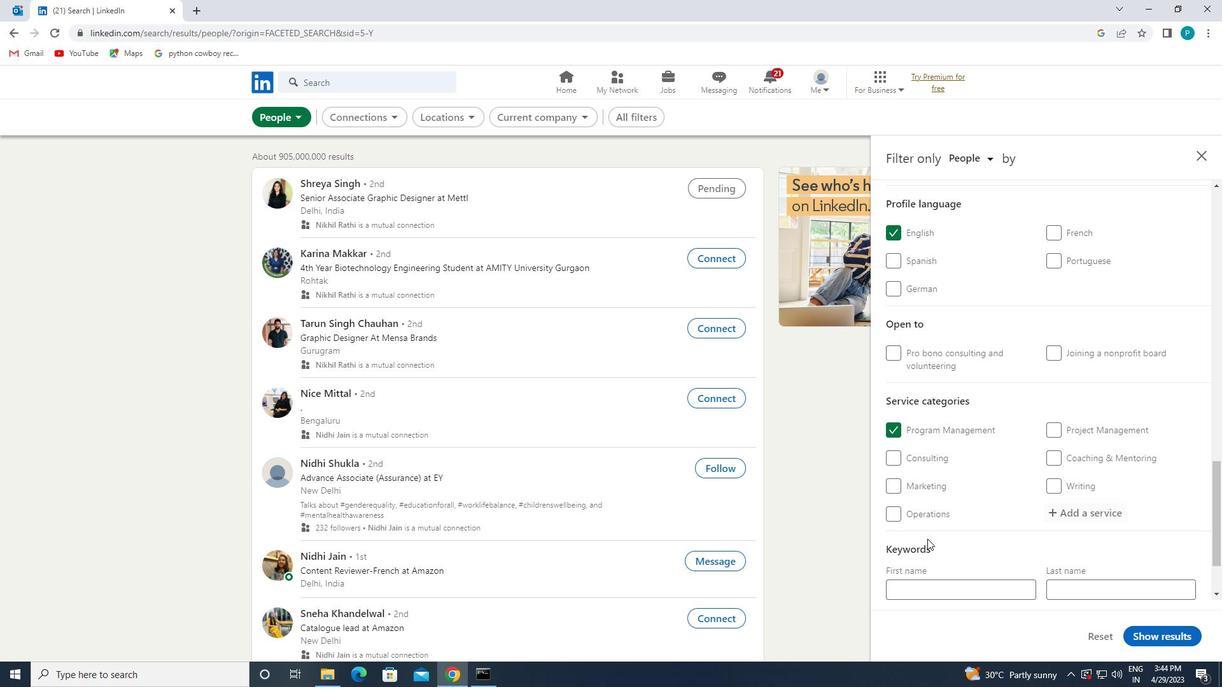
Action: Mouse scrolled (927, 539) with delta (0, 0)
Screenshot: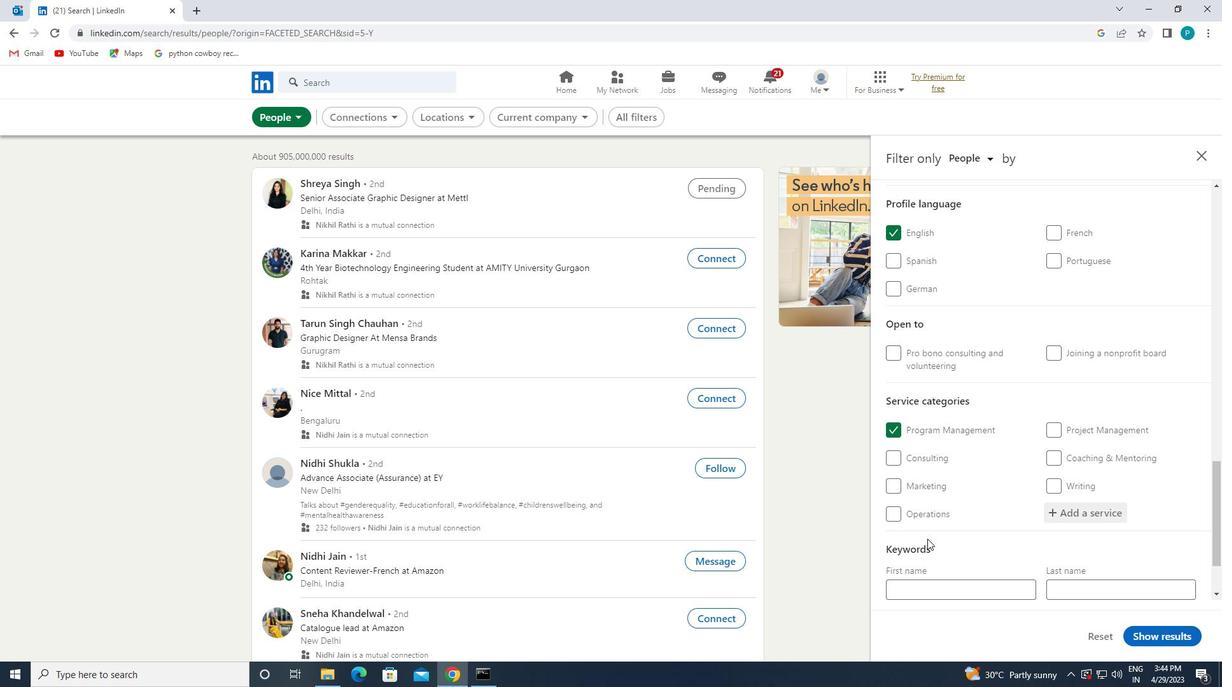 
Action: Mouse scrolled (927, 539) with delta (0, 0)
Screenshot: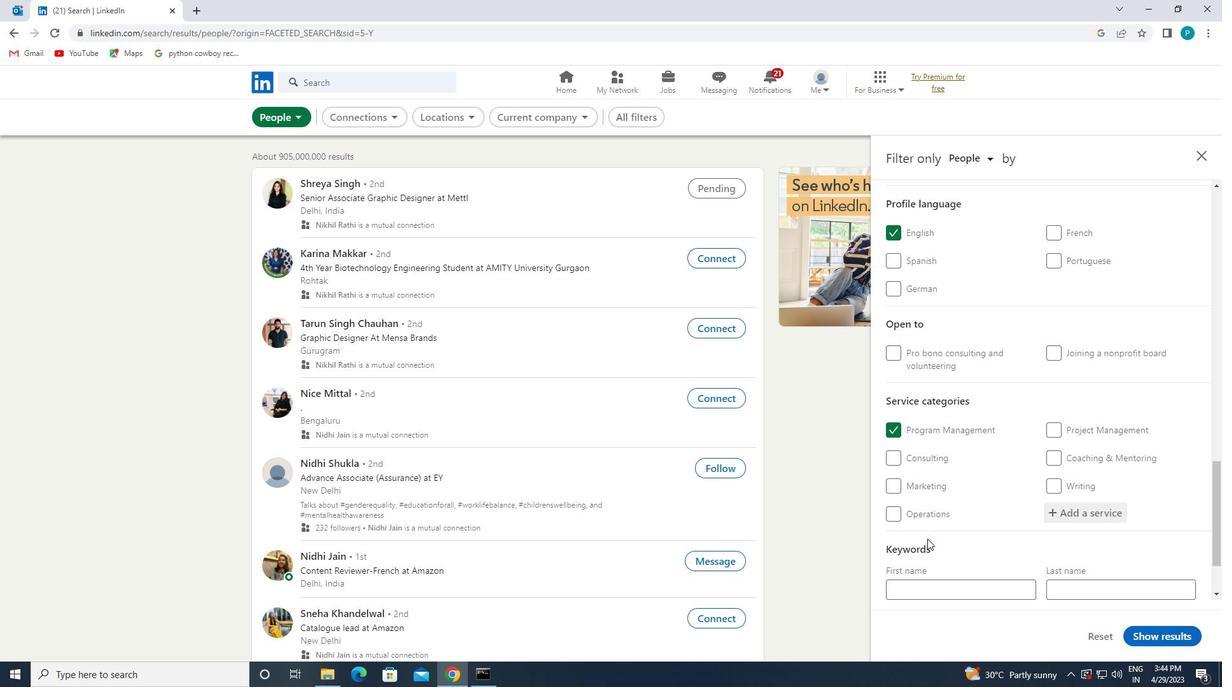 
Action: Mouse moved to (927, 537)
Screenshot: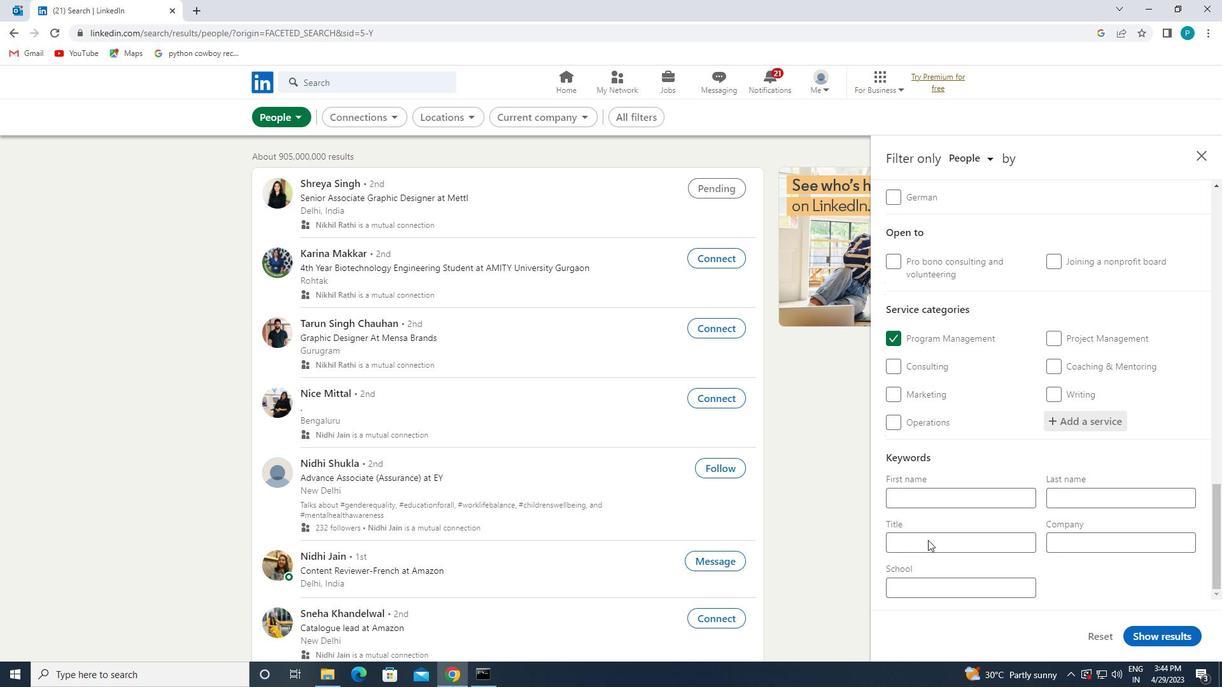 
Action: Mouse pressed left at (927, 537)
Screenshot: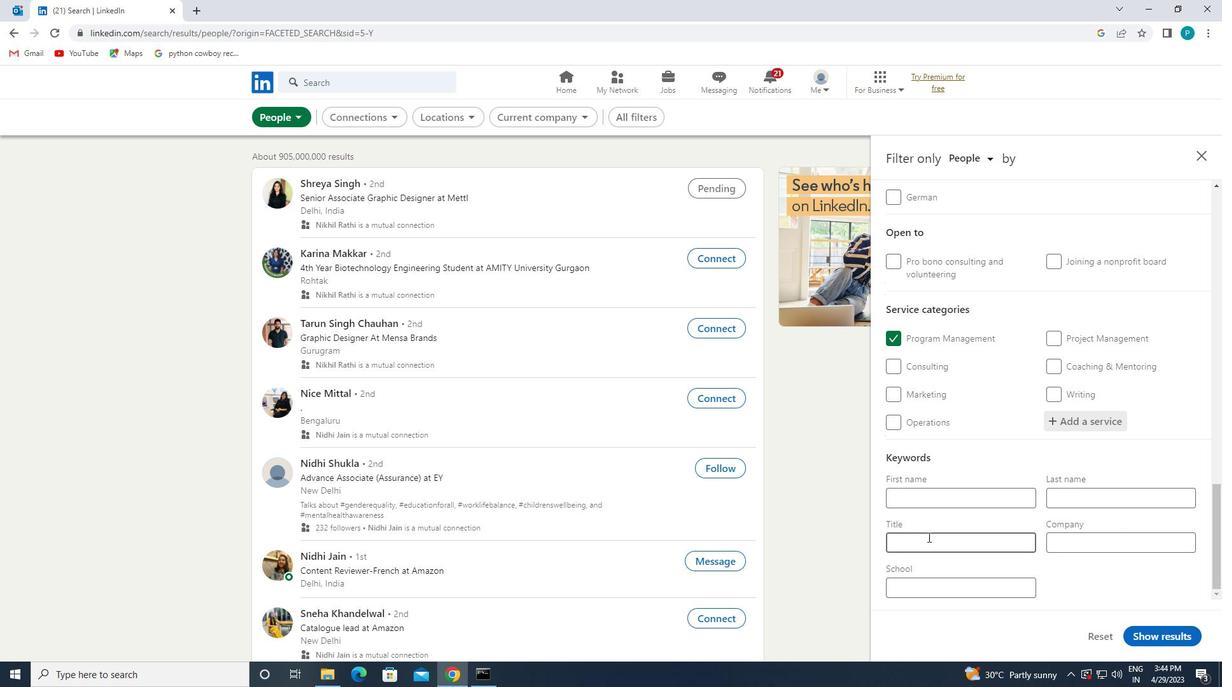 
Action: Mouse moved to (929, 537)
Screenshot: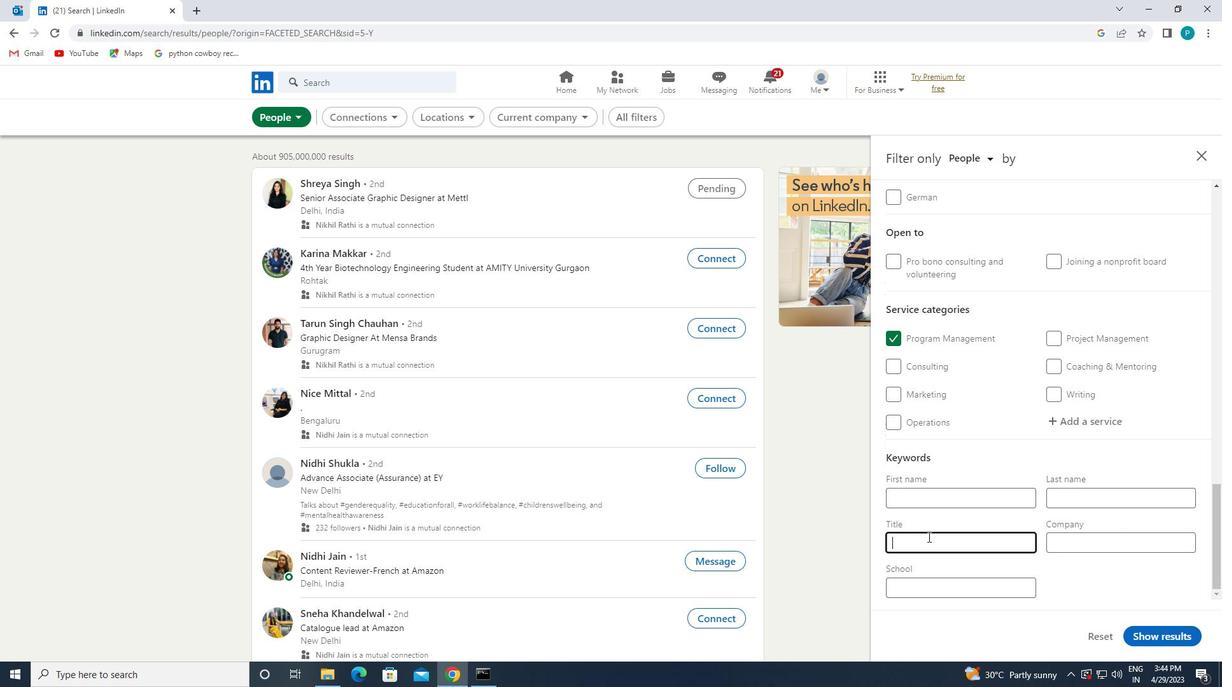 
Action: Key pressed <Key.caps_lock>B<Key.caps_lock>ANK<Key.space><Key.caps_lock>T<Key.caps_lock>
Screenshot: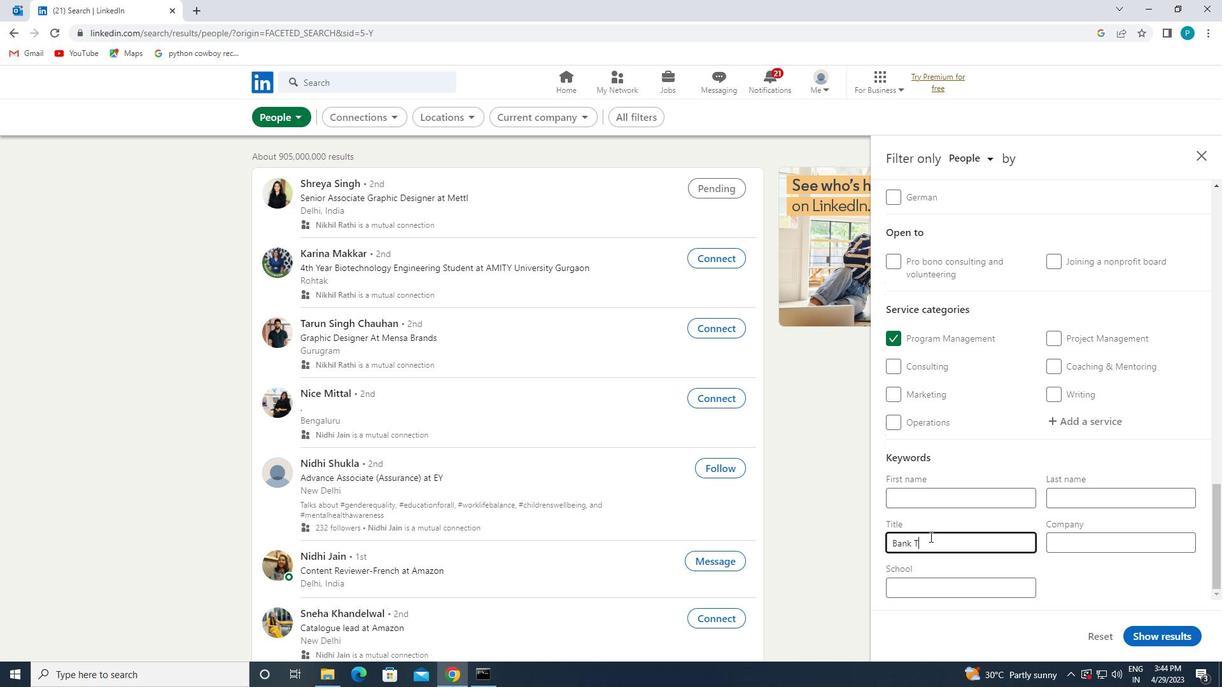 
Action: Mouse moved to (930, 537)
Screenshot: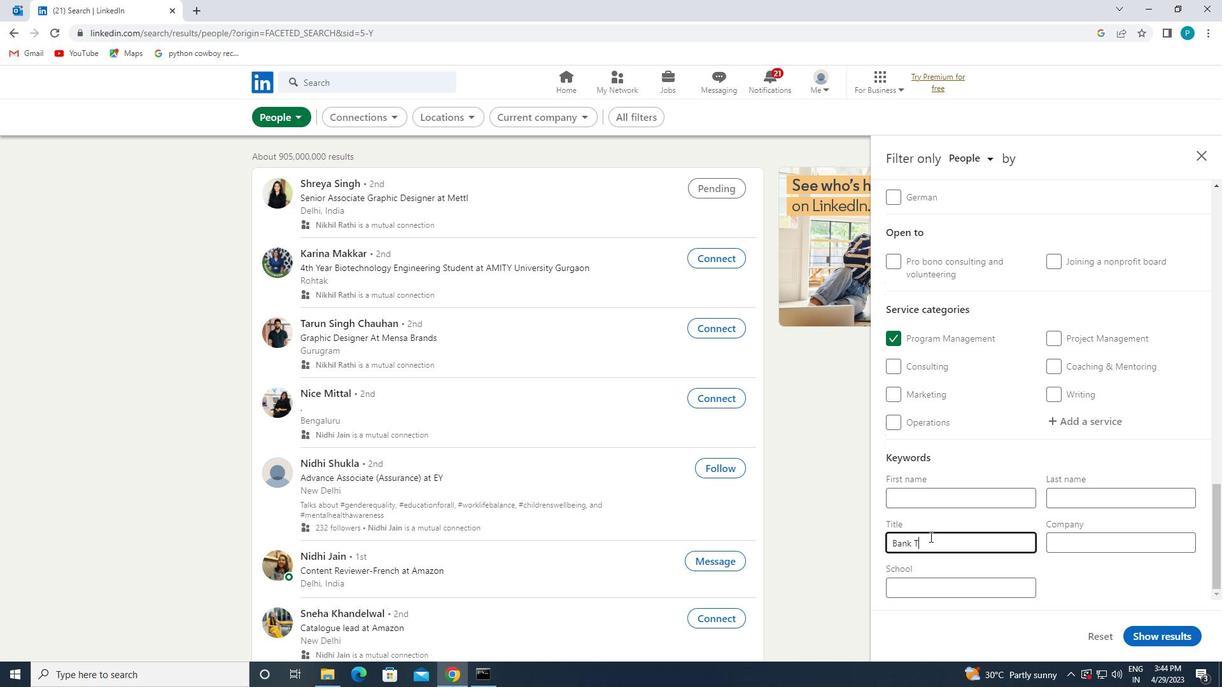 
Action: Key pressed ELLER
Screenshot: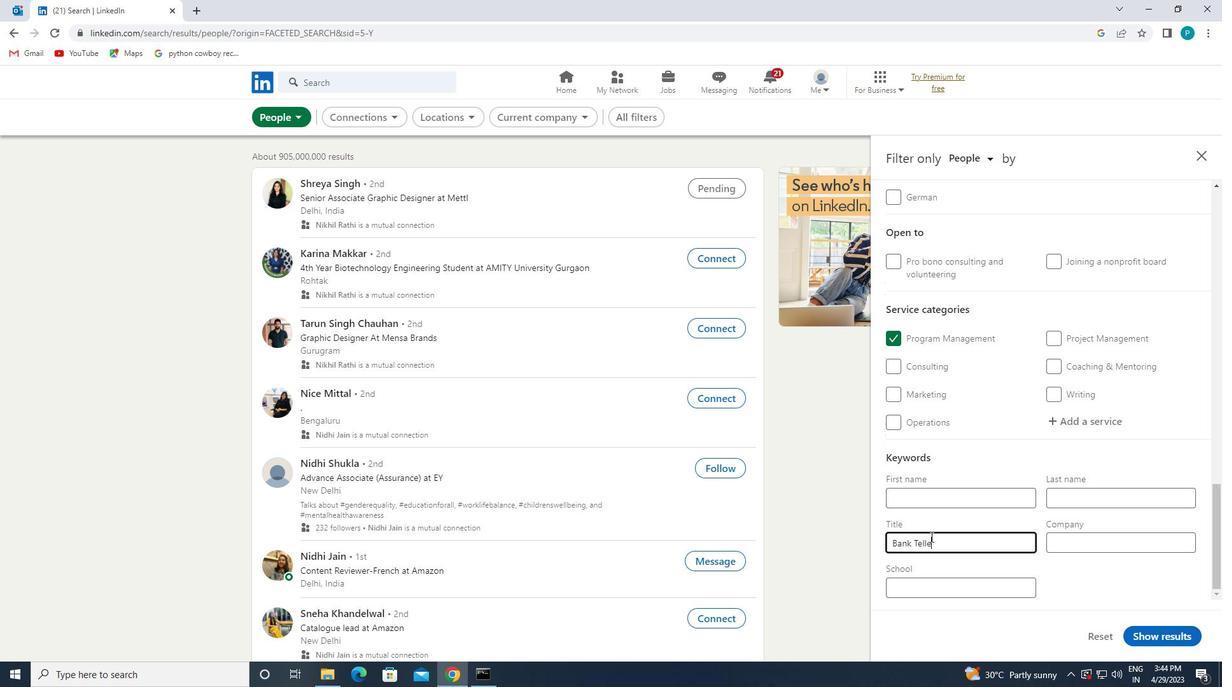 
Action: Mouse moved to (1173, 625)
Screenshot: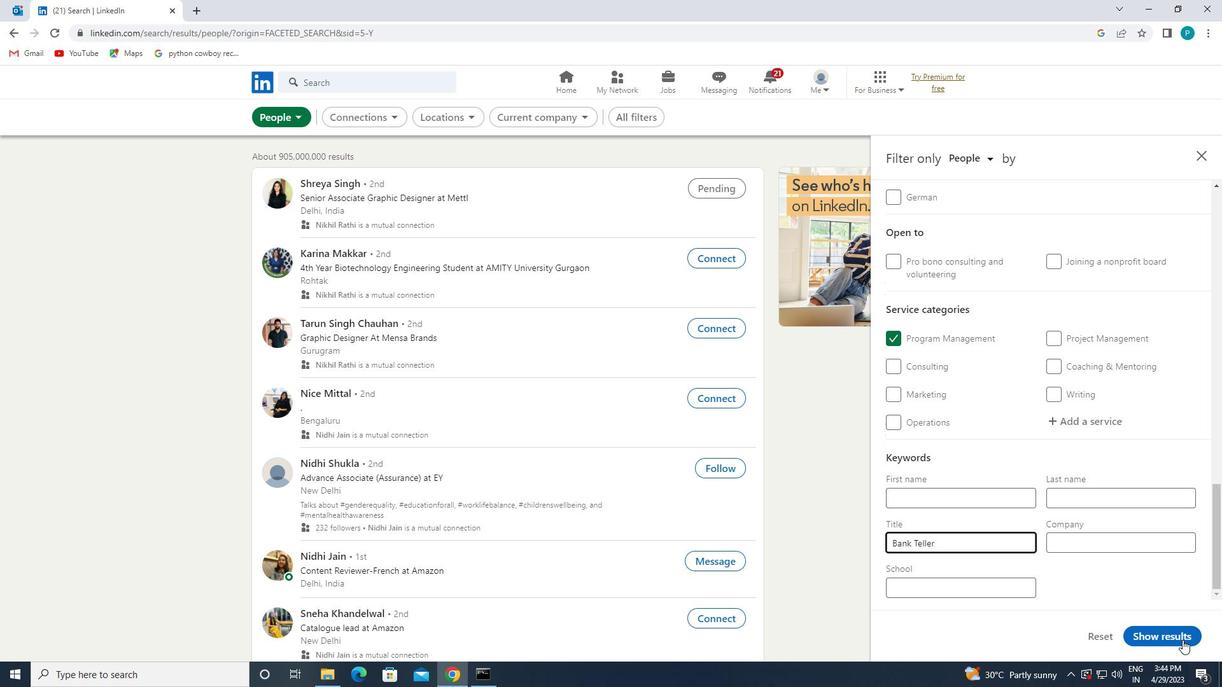 
Action: Mouse pressed left at (1173, 625)
Screenshot: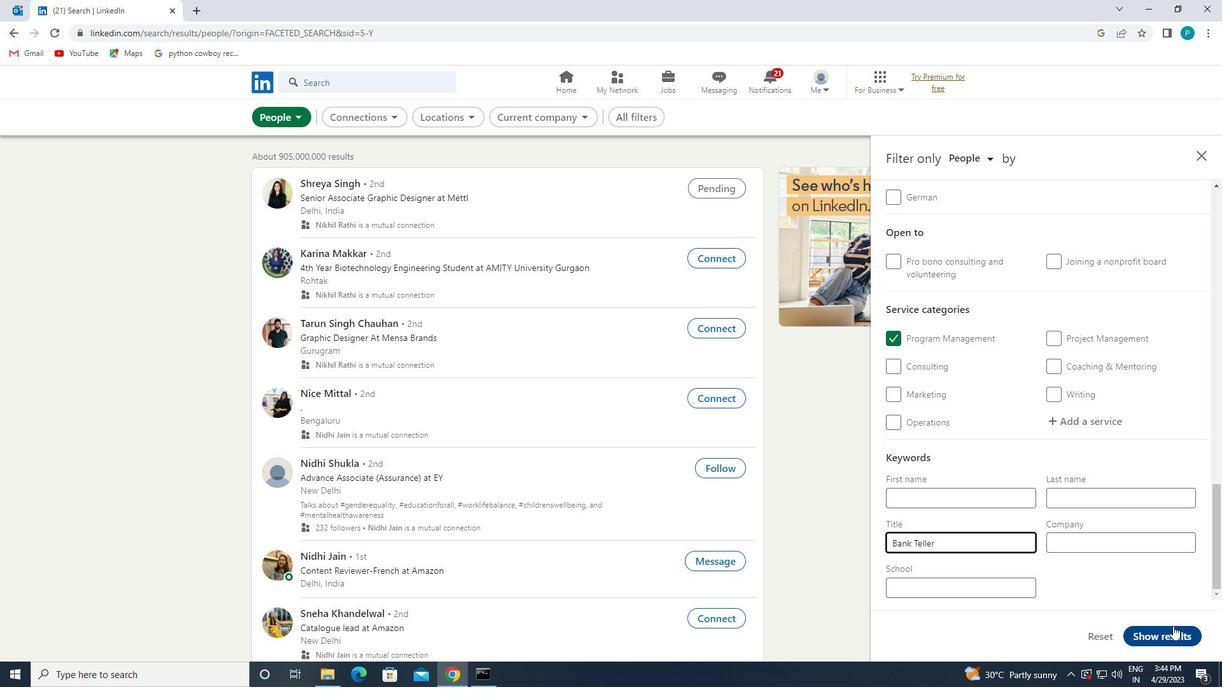 
